 Task: In the event  named  Team Building Event: Mini Golf Tournament, Set a range of dates when you can accept meetings  '14 Jul â€" 1 Aug 2023'. Select a duration of  60 min. Select working hours  	_x000D_
MON- SAT 10:30am â€" 6:00pm. Add time before or after your events  as 15 min. Set the frequency of available time slots for invitees as  45 min. Set the minimum notice period and maximum events allowed per day as  48 hours and 2. , logged in from the account softage.4@softage.net and add another guest for the event, softage.5@softage.net
Action: Mouse pressed left at (407, 293)
Screenshot: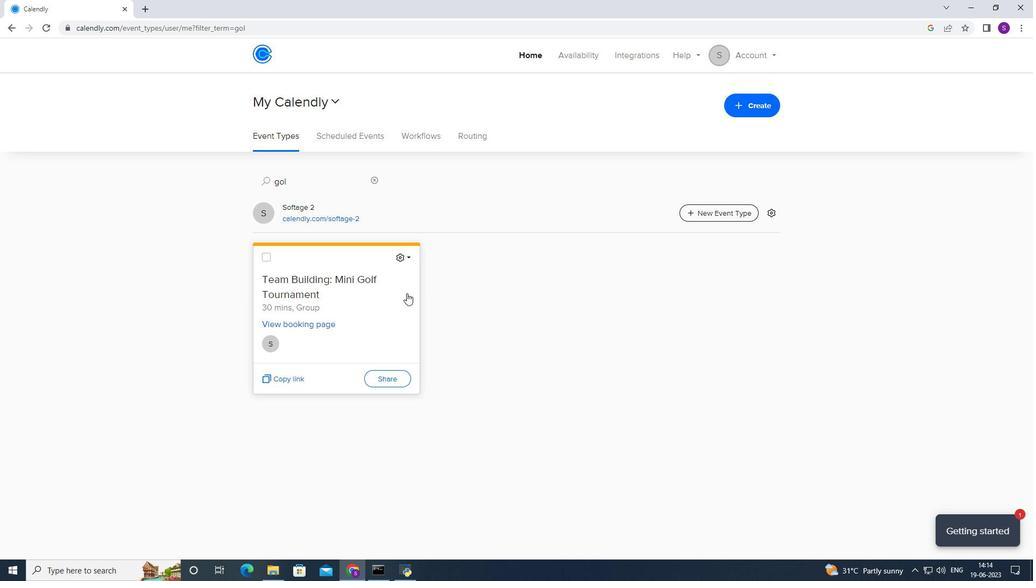 
Action: Mouse moved to (356, 235)
Screenshot: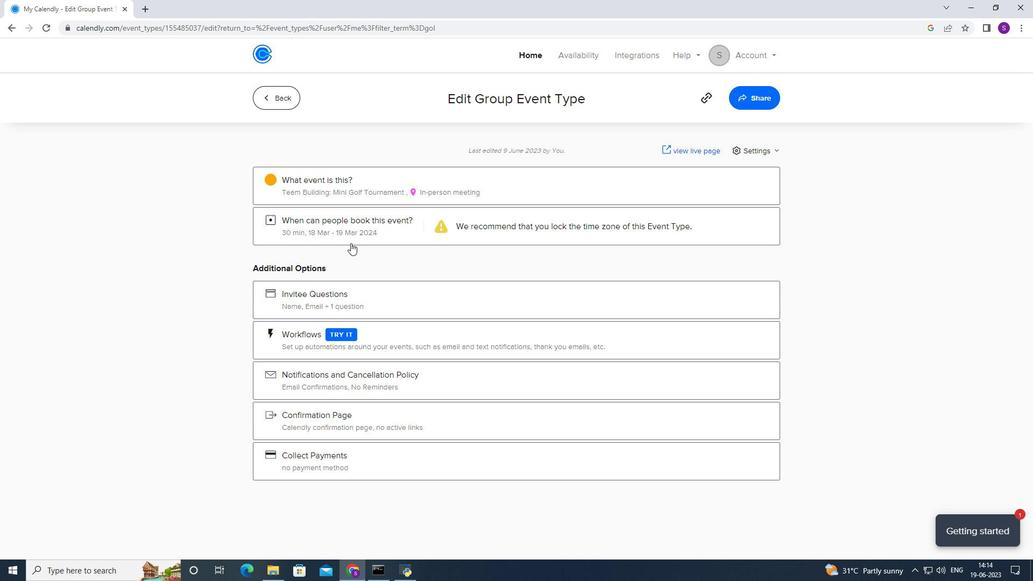 
Action: Mouse pressed left at (356, 235)
Screenshot: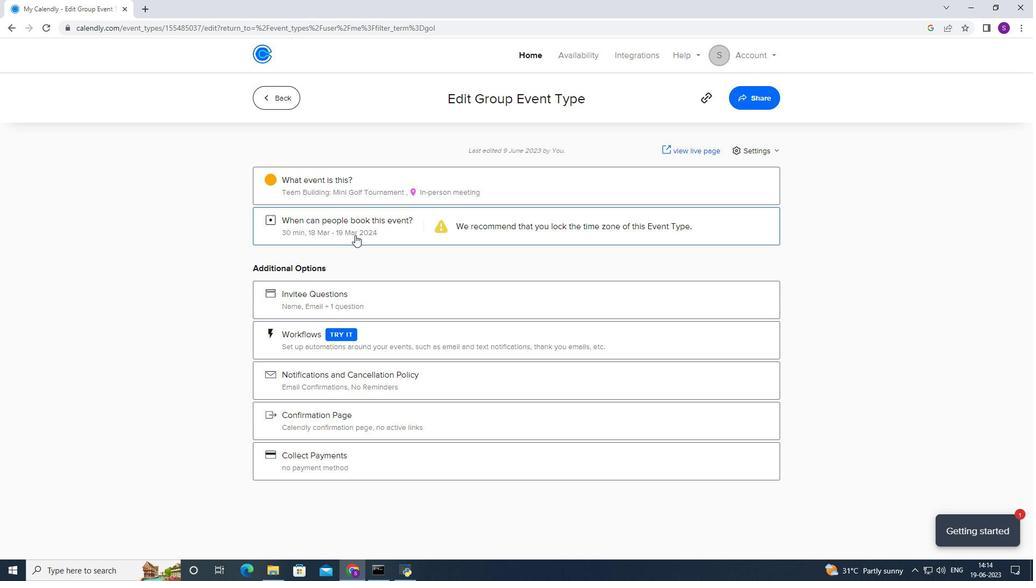 
Action: Mouse moved to (380, 353)
Screenshot: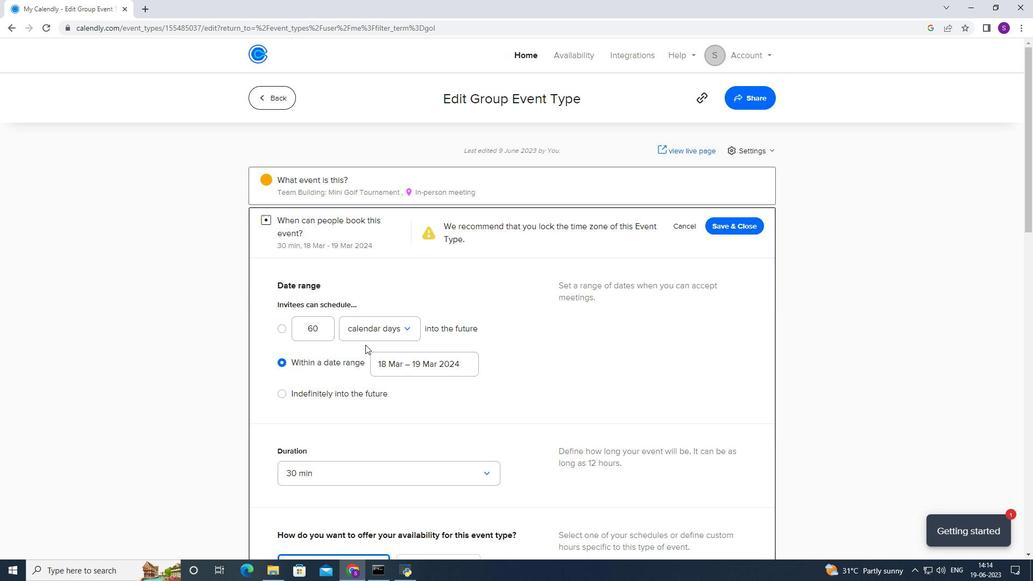 
Action: Mouse pressed left at (380, 353)
Screenshot: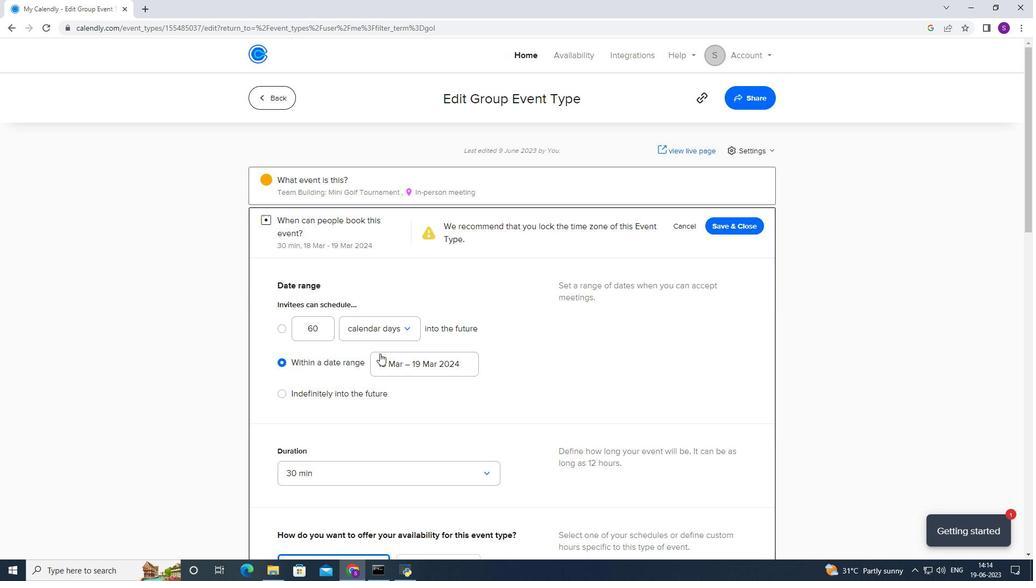 
Action: Mouse moved to (444, 163)
Screenshot: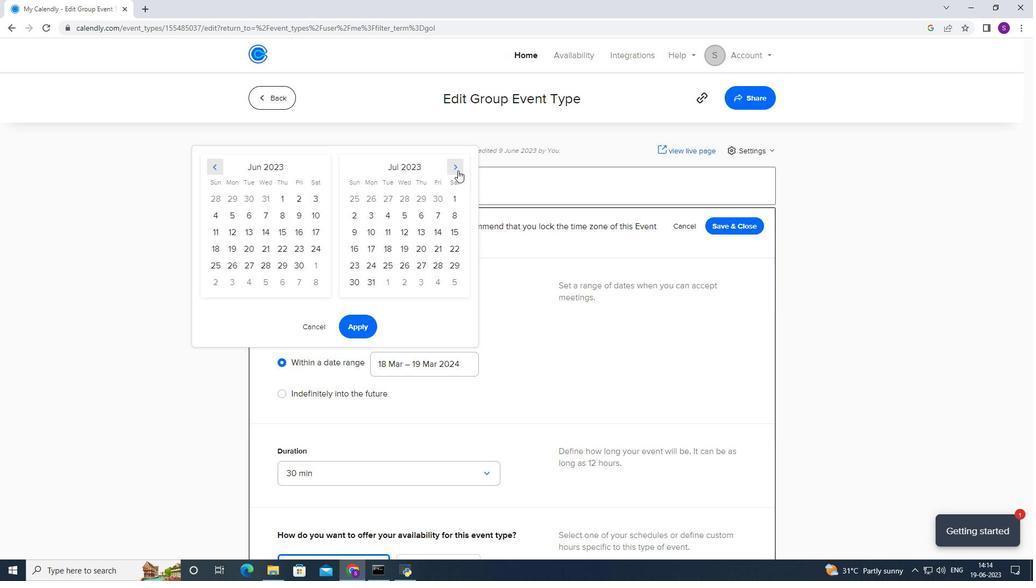 
Action: Mouse pressed left at (444, 163)
Screenshot: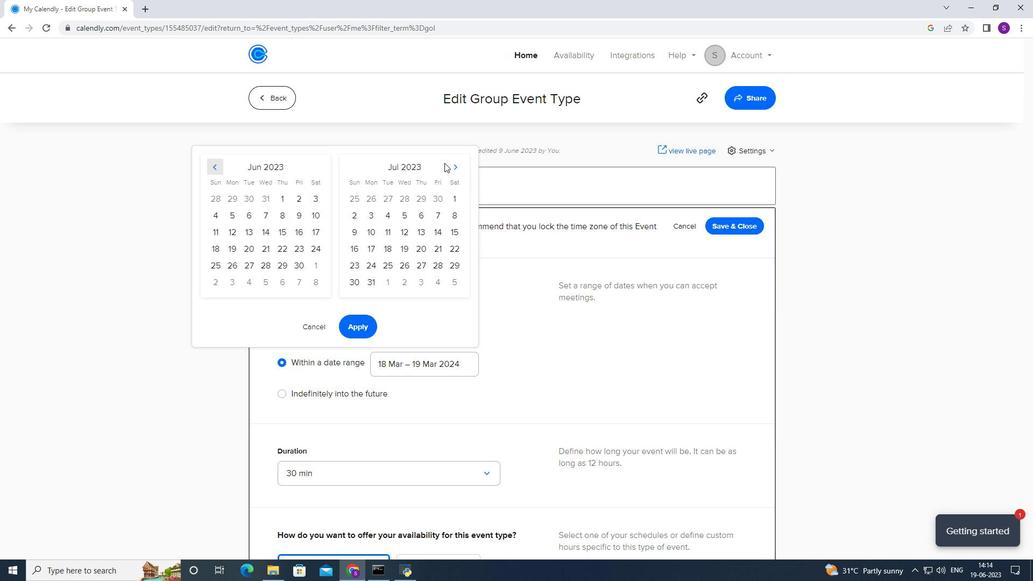 
Action: Mouse moved to (451, 169)
Screenshot: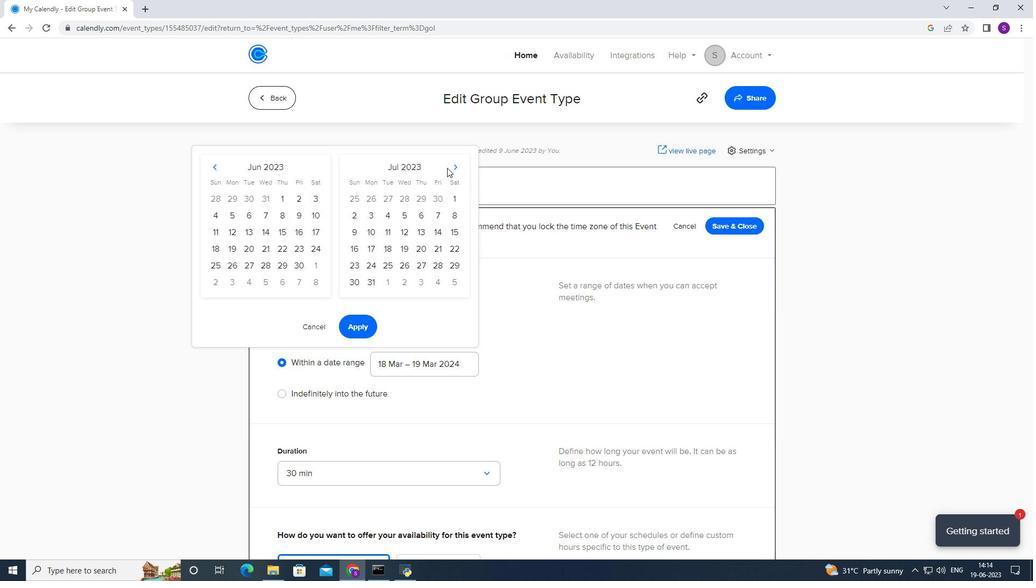 
Action: Mouse pressed left at (451, 169)
Screenshot: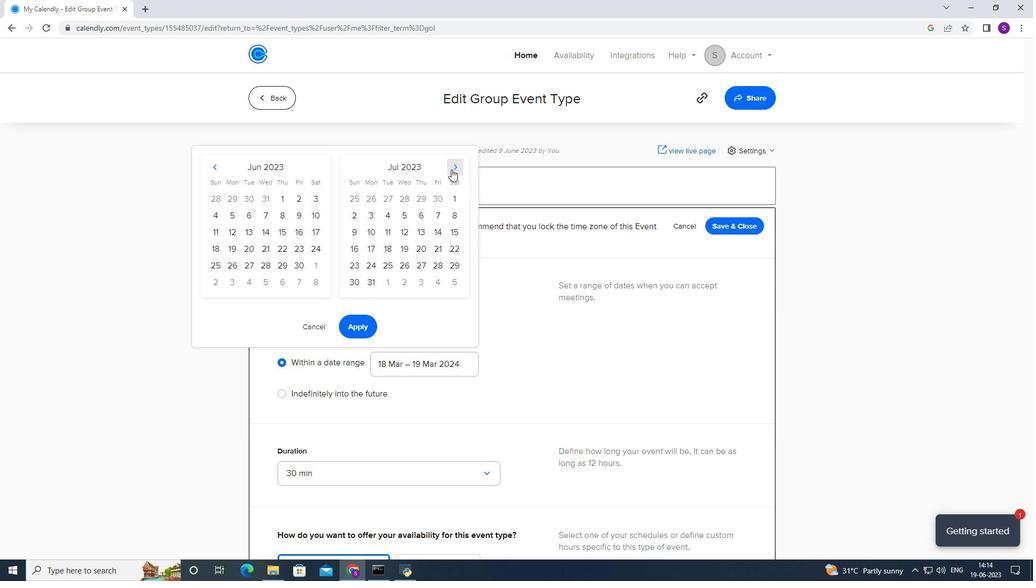 
Action: Mouse moved to (292, 231)
Screenshot: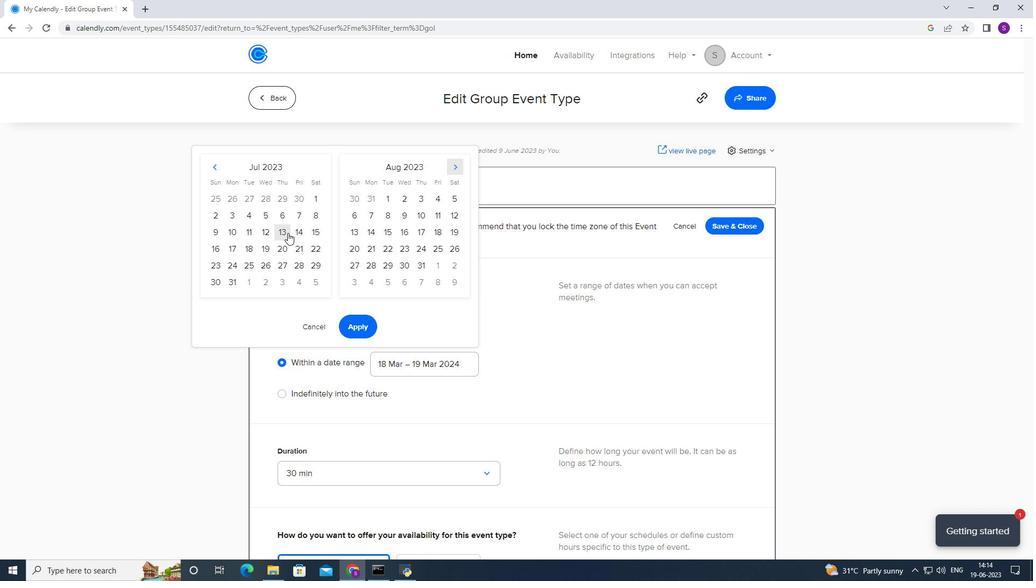 
Action: Mouse pressed left at (292, 231)
Screenshot: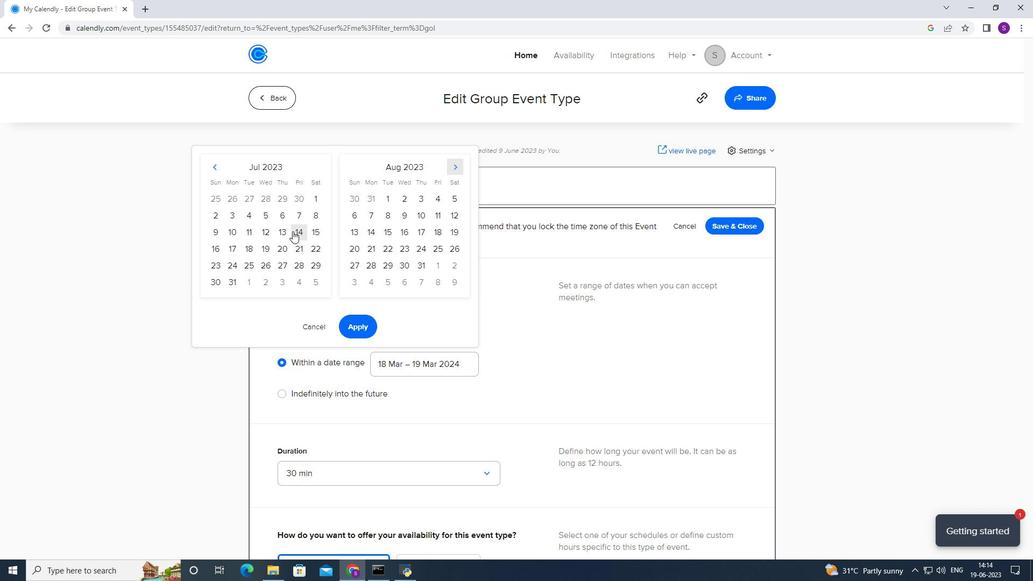 
Action: Mouse moved to (393, 198)
Screenshot: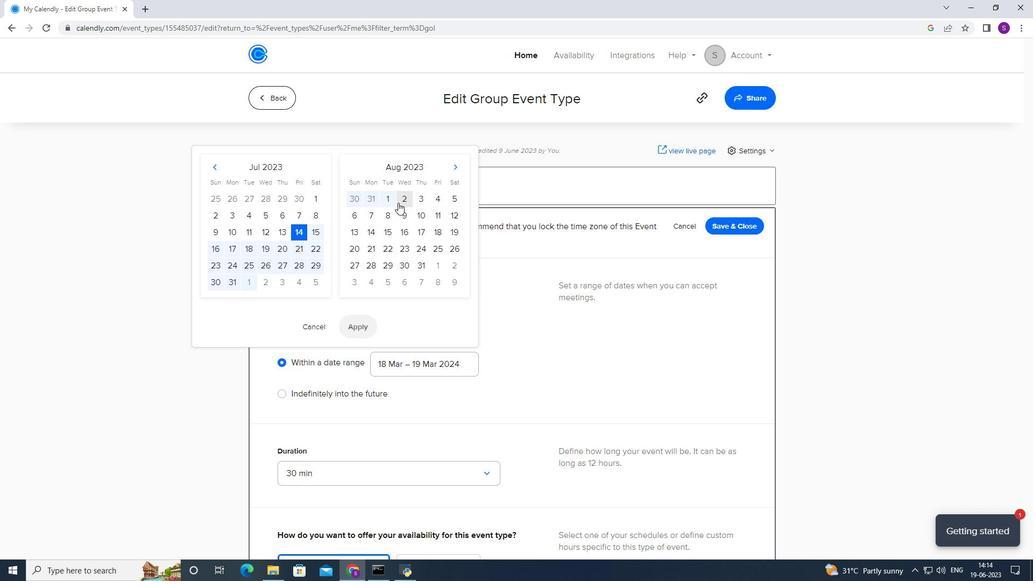 
Action: Mouse pressed left at (393, 198)
Screenshot: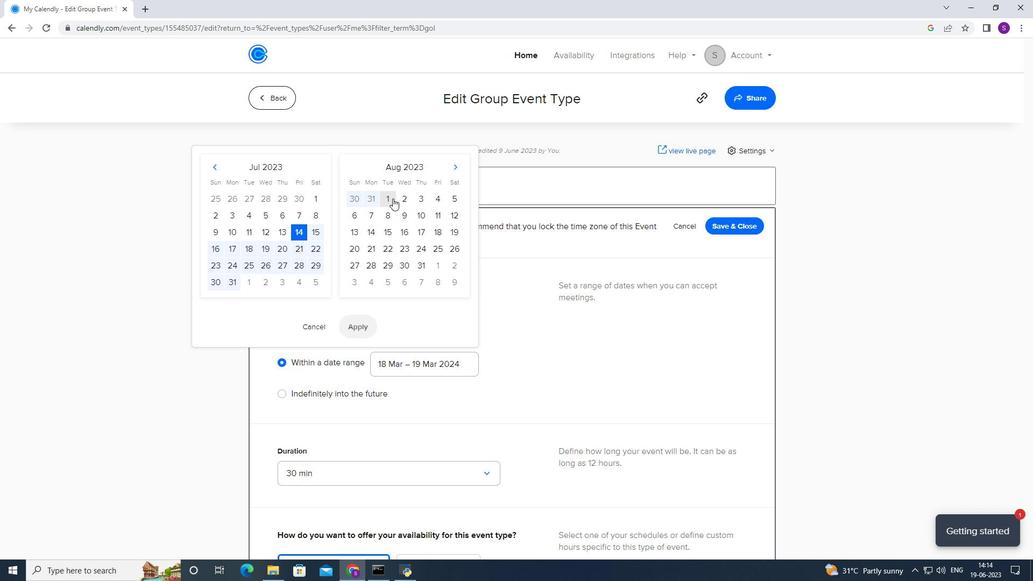 
Action: Mouse moved to (359, 324)
Screenshot: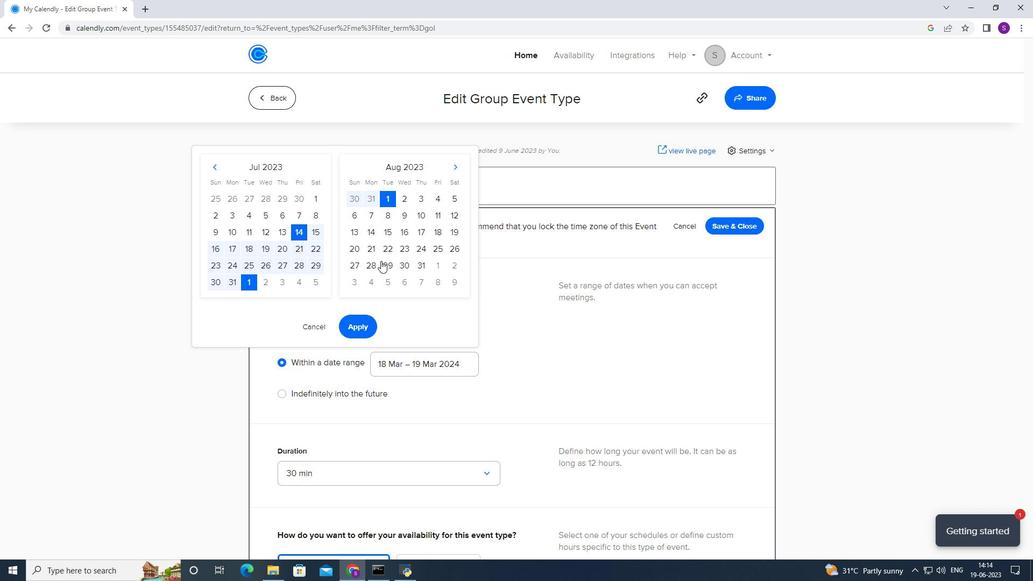
Action: Mouse pressed left at (359, 324)
Screenshot: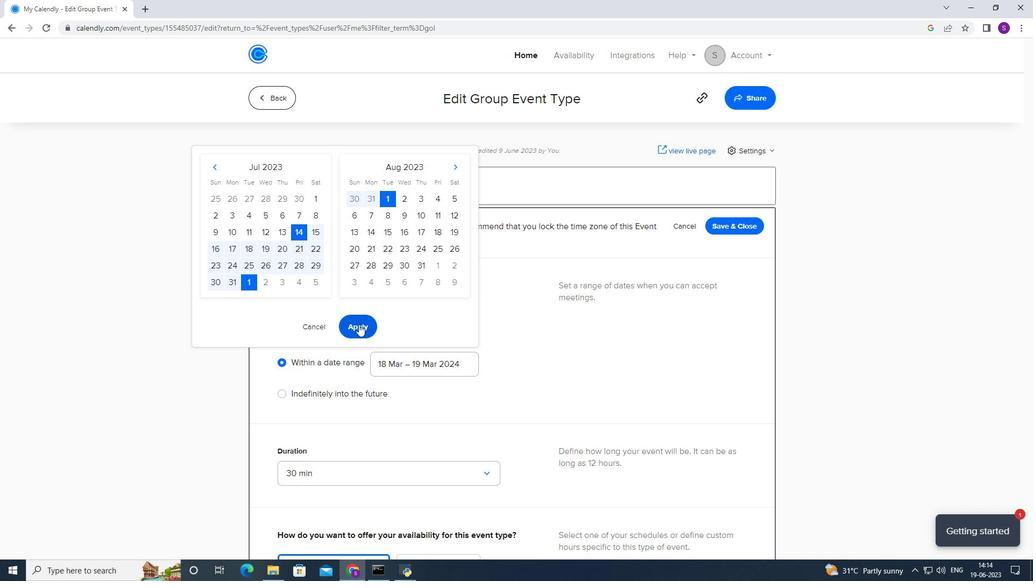 
Action: Mouse scrolled (359, 324) with delta (0, 0)
Screenshot: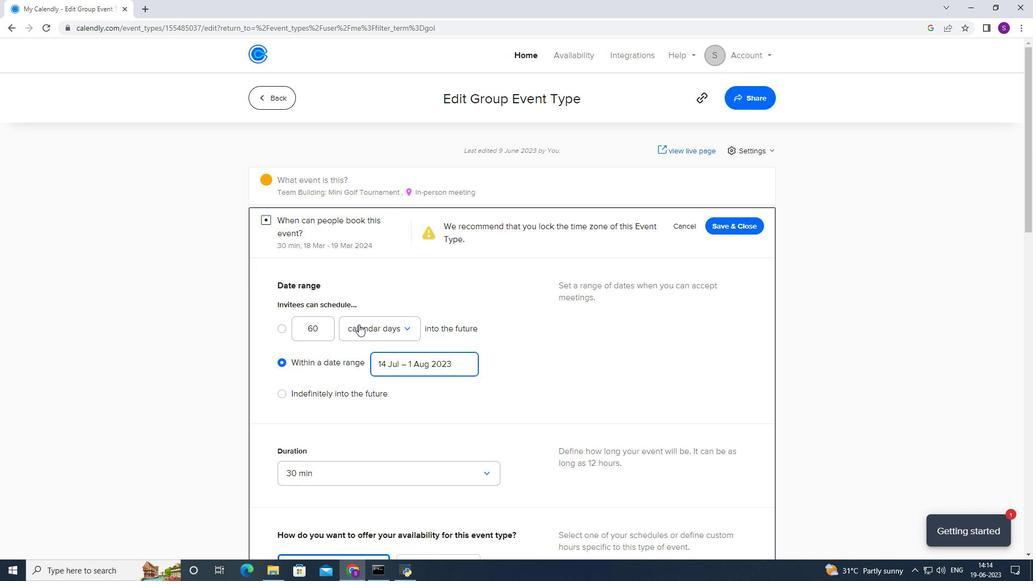 
Action: Mouse scrolled (359, 324) with delta (0, 0)
Screenshot: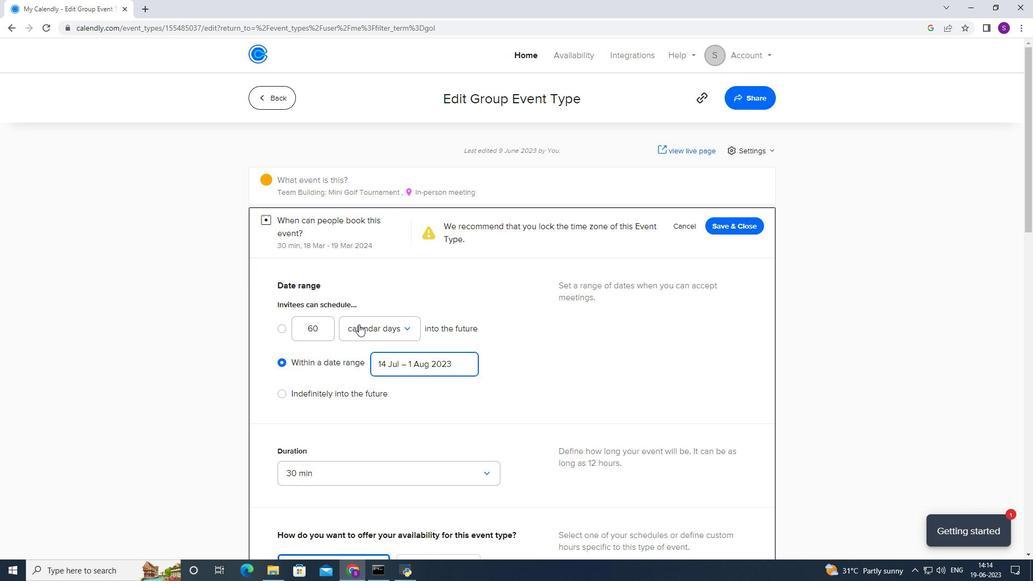 
Action: Mouse scrolled (359, 324) with delta (0, 0)
Screenshot: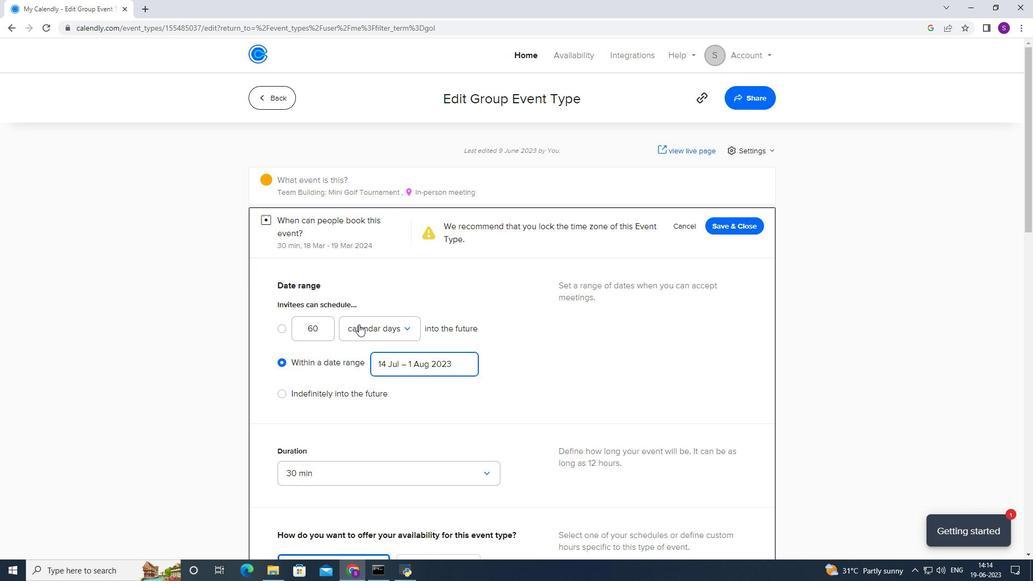 
Action: Mouse scrolled (359, 324) with delta (0, 0)
Screenshot: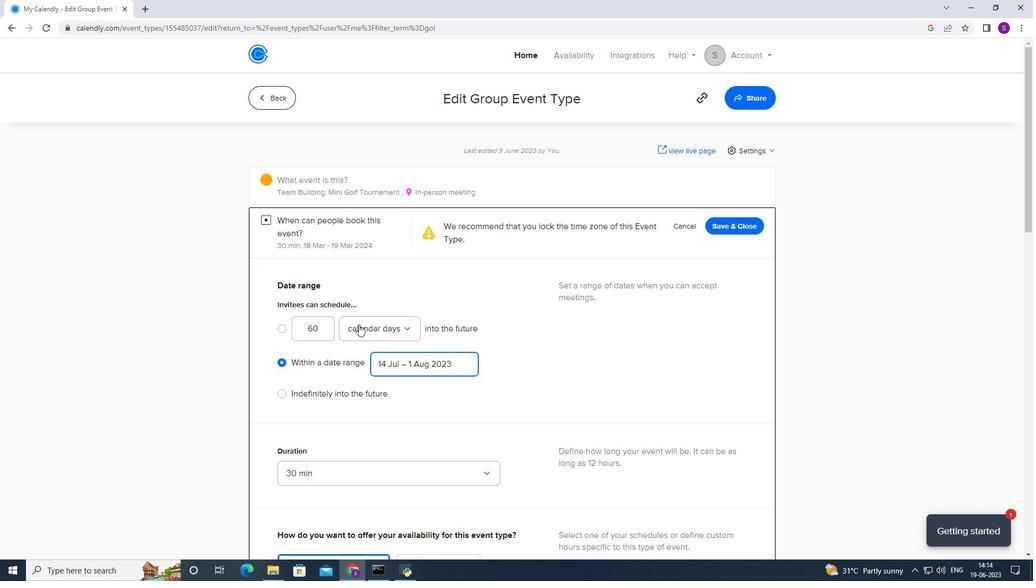 
Action: Mouse scrolled (359, 324) with delta (0, 0)
Screenshot: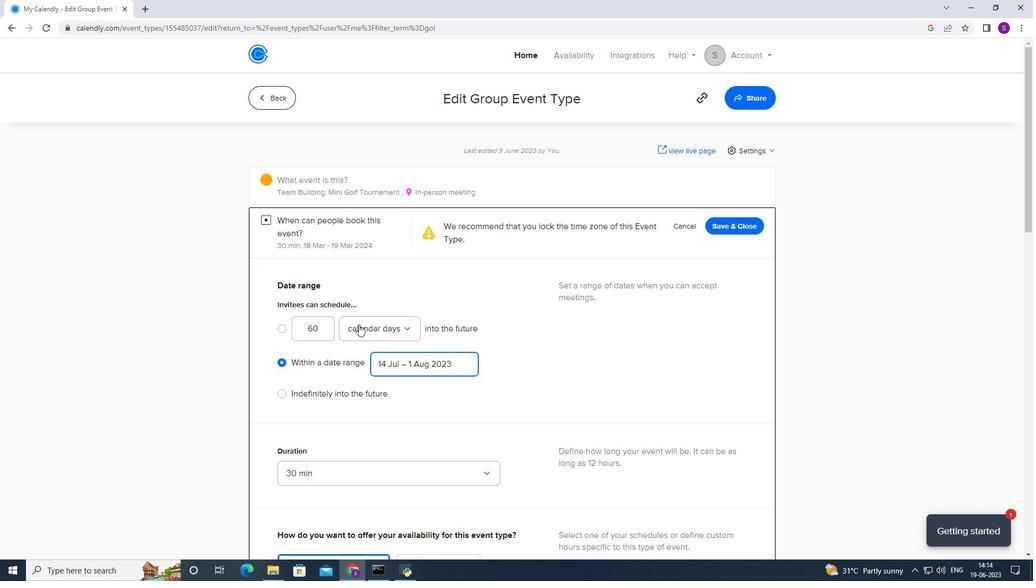 
Action: Mouse scrolled (359, 324) with delta (0, 0)
Screenshot: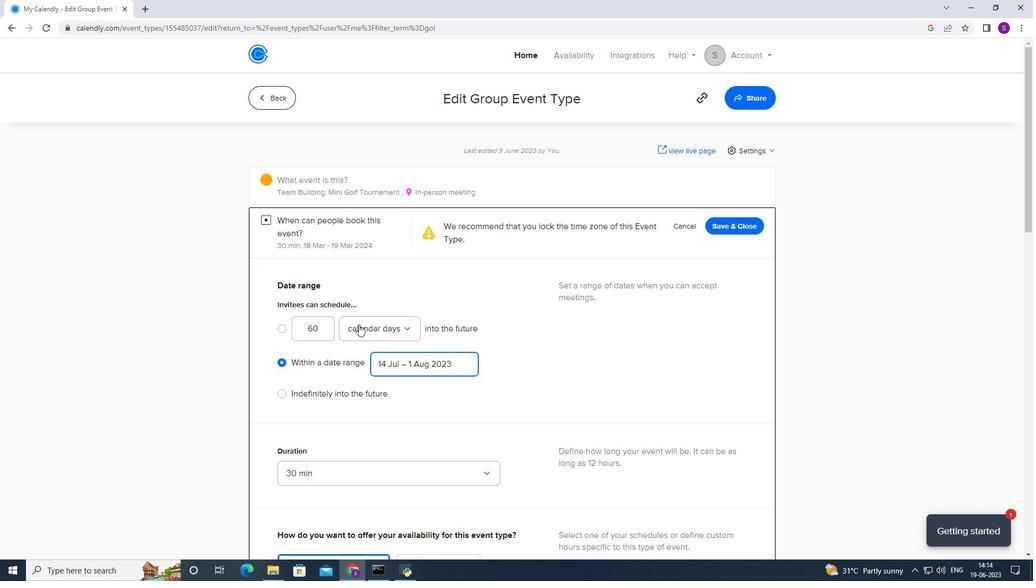 
Action: Mouse scrolled (359, 324) with delta (0, 0)
Screenshot: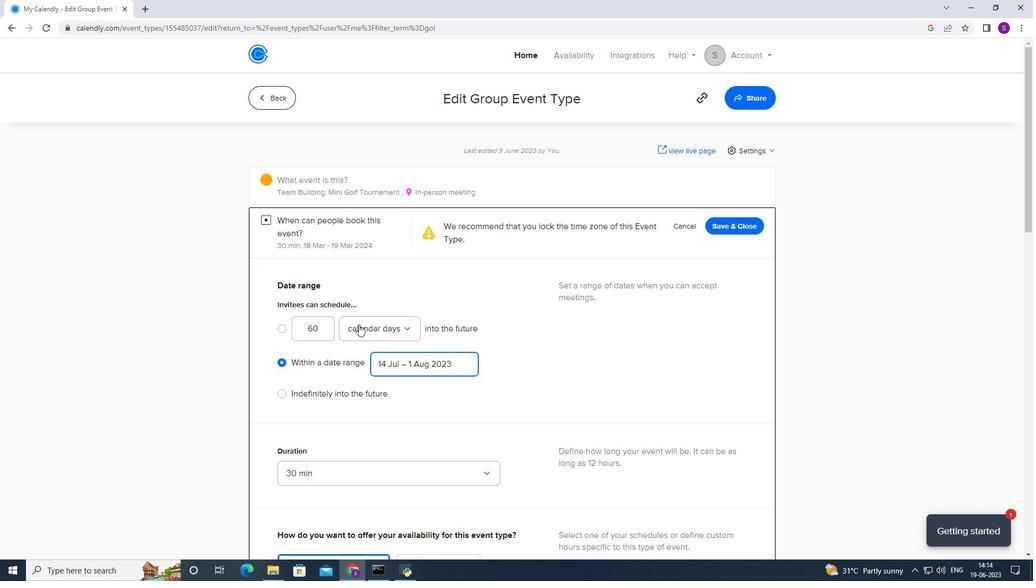
Action: Mouse moved to (363, 302)
Screenshot: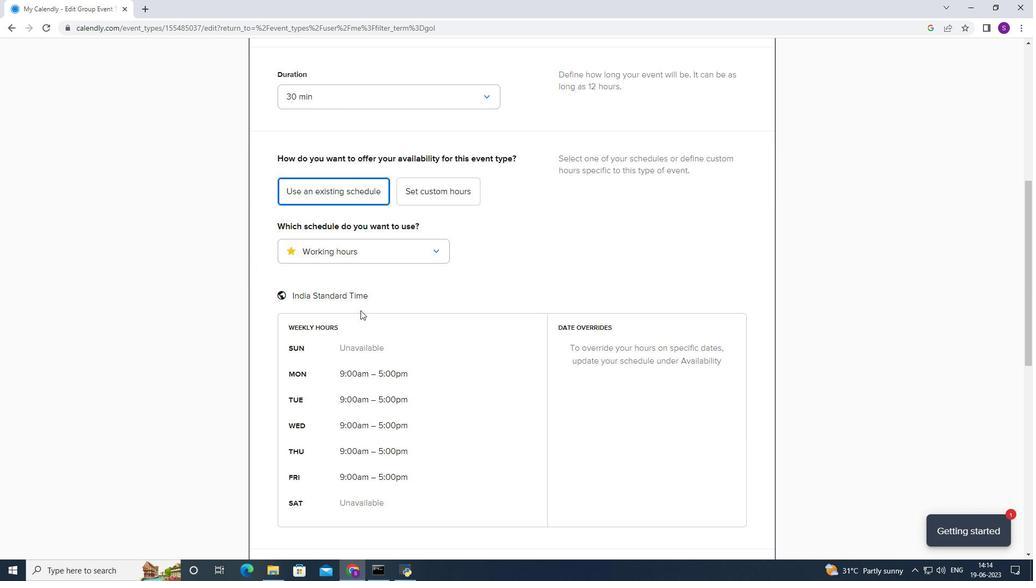 
Action: Mouse scrolled (363, 303) with delta (0, 0)
Screenshot: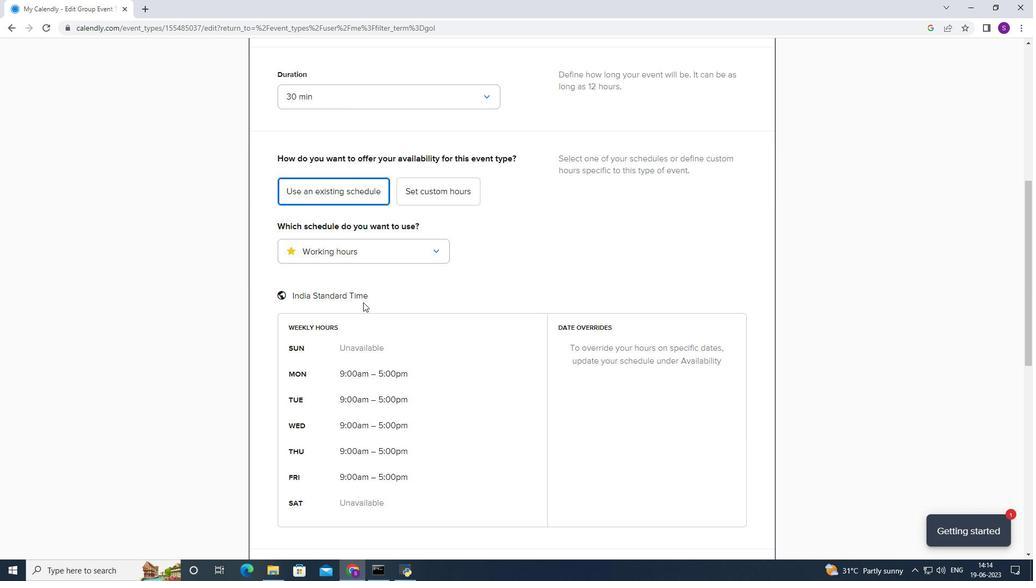 
Action: Mouse scrolled (363, 303) with delta (0, 0)
Screenshot: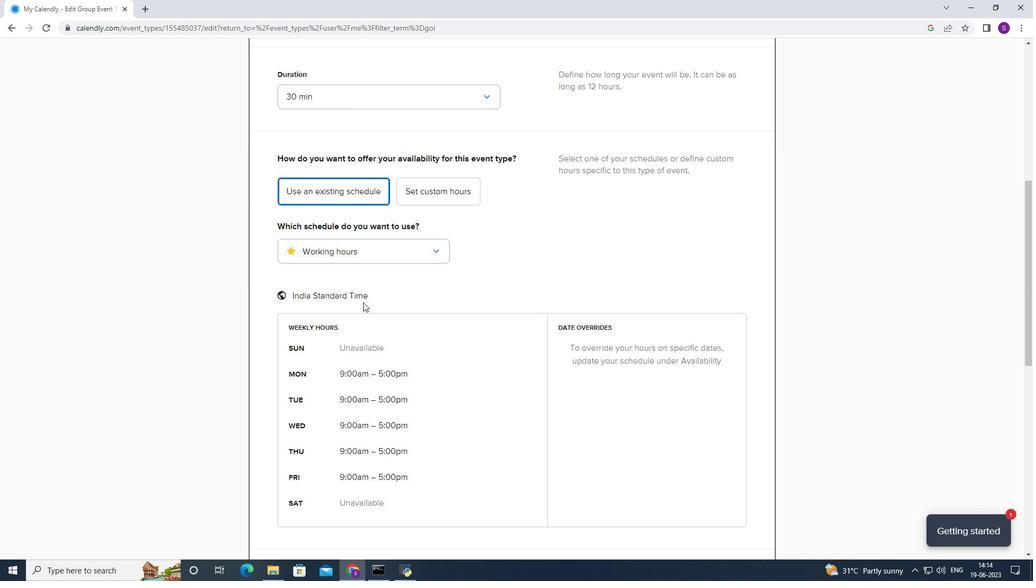 
Action: Mouse moved to (453, 219)
Screenshot: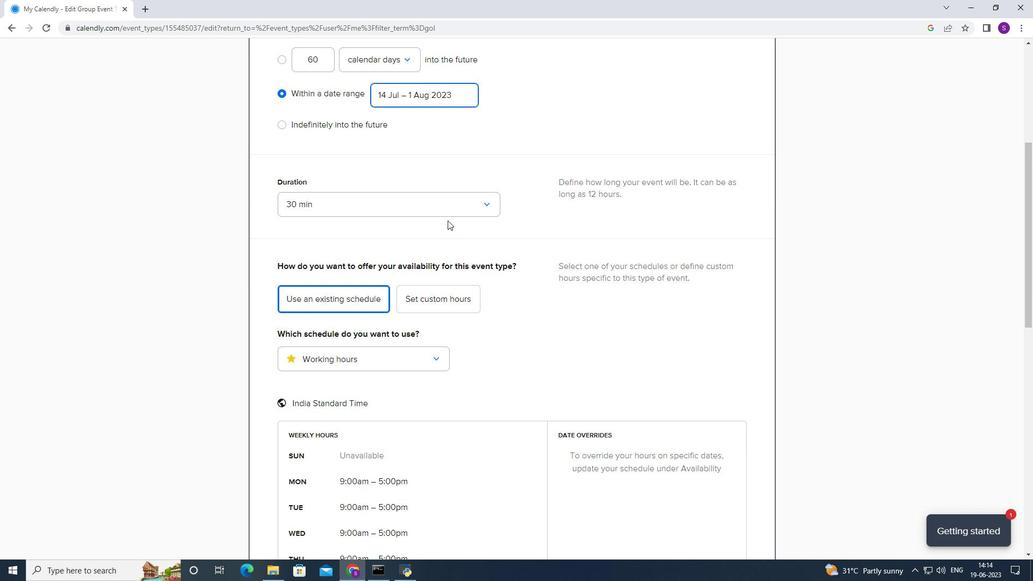 
Action: Mouse pressed left at (453, 219)
Screenshot: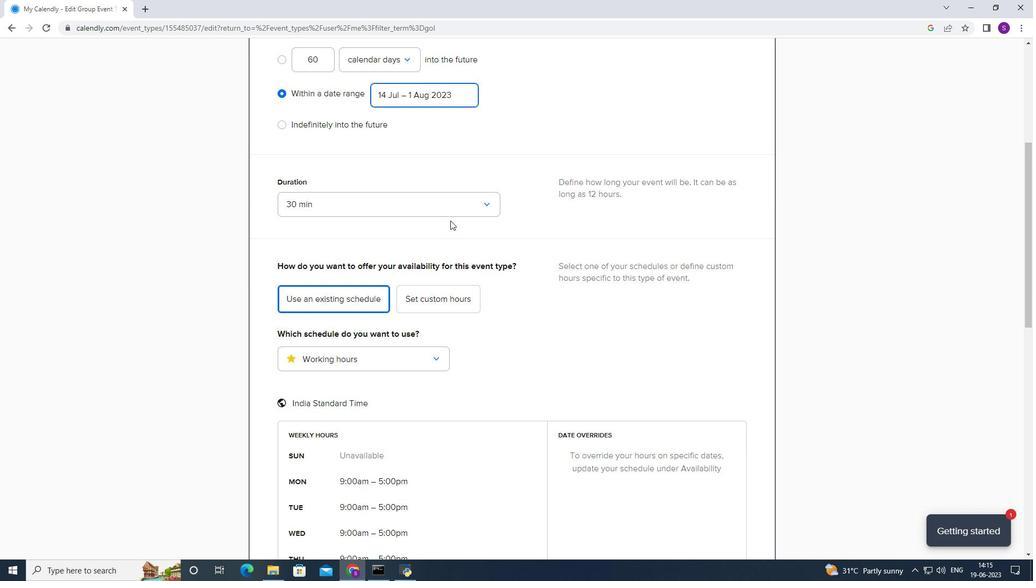 
Action: Mouse moved to (457, 212)
Screenshot: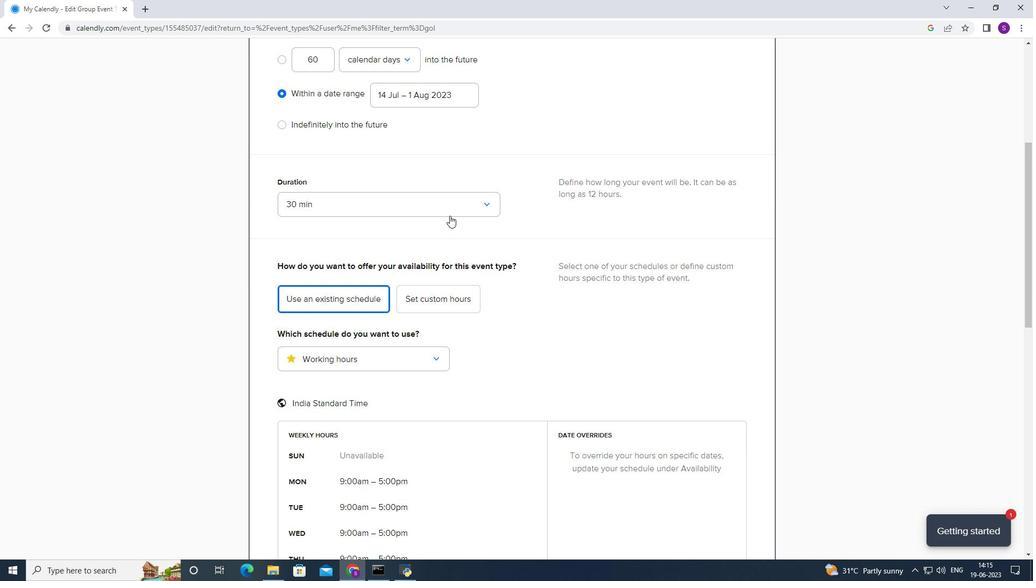 
Action: Mouse pressed left at (457, 212)
Screenshot: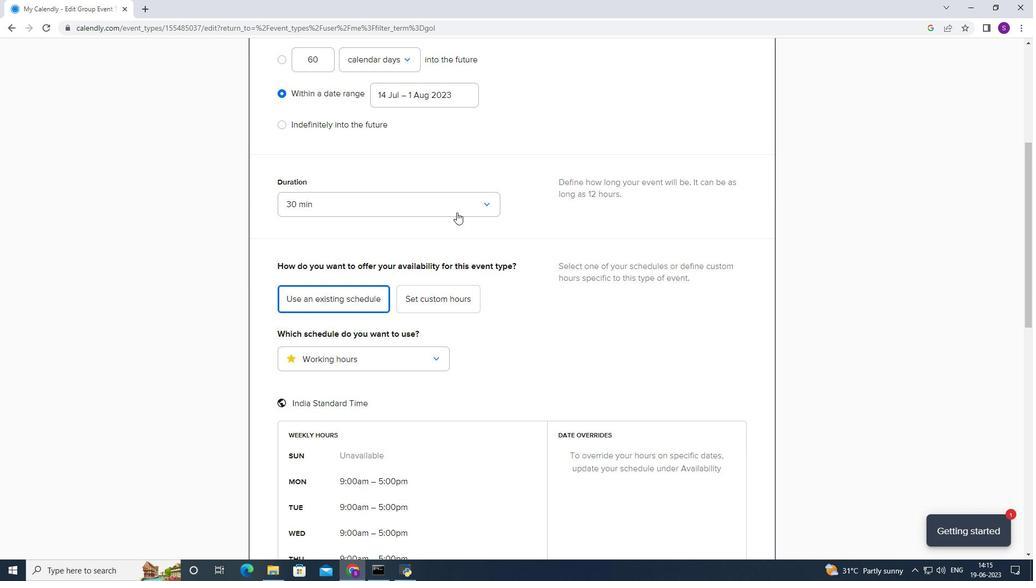 
Action: Mouse moved to (341, 290)
Screenshot: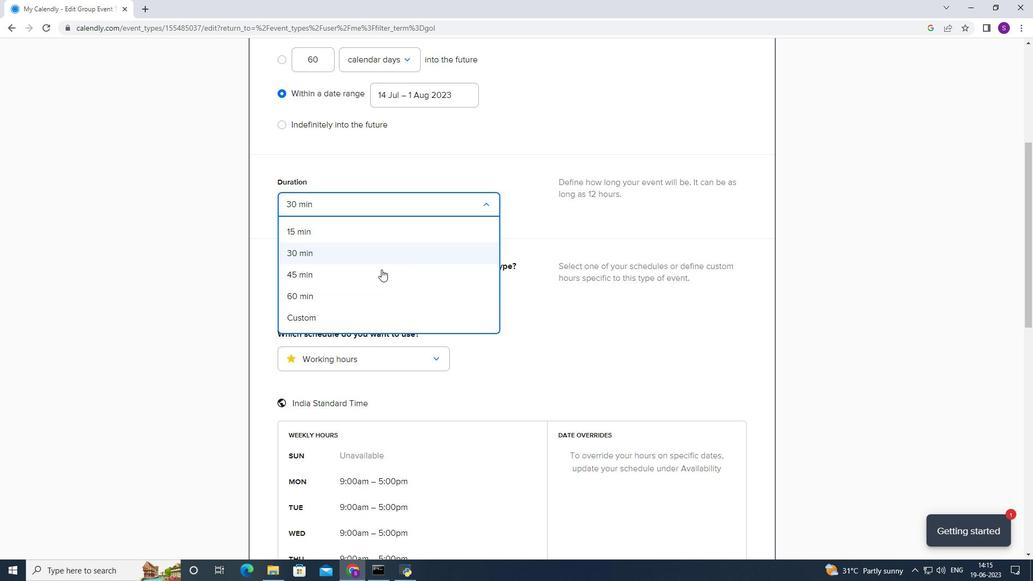 
Action: Mouse pressed left at (341, 290)
Screenshot: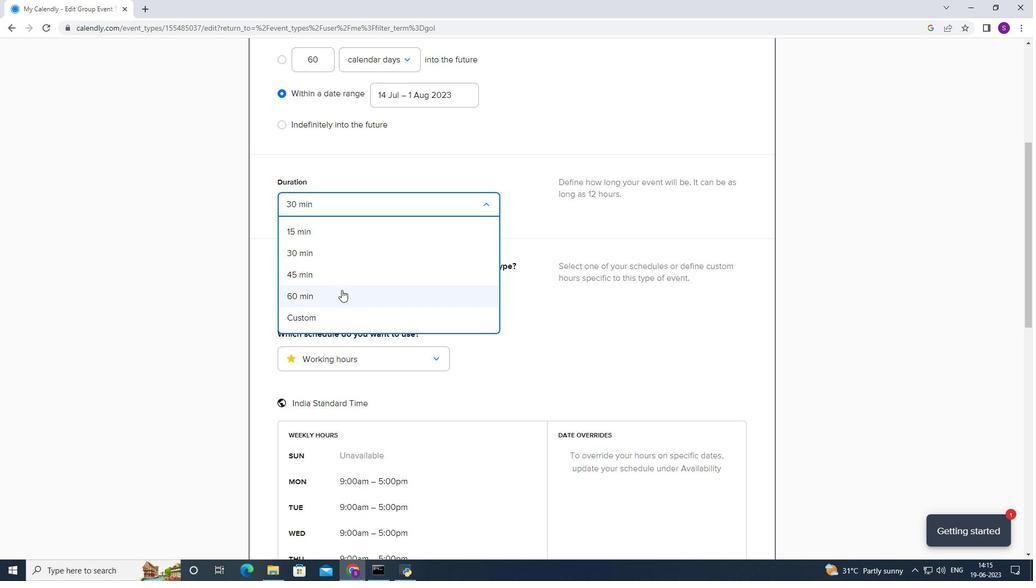 
Action: Mouse moved to (408, 302)
Screenshot: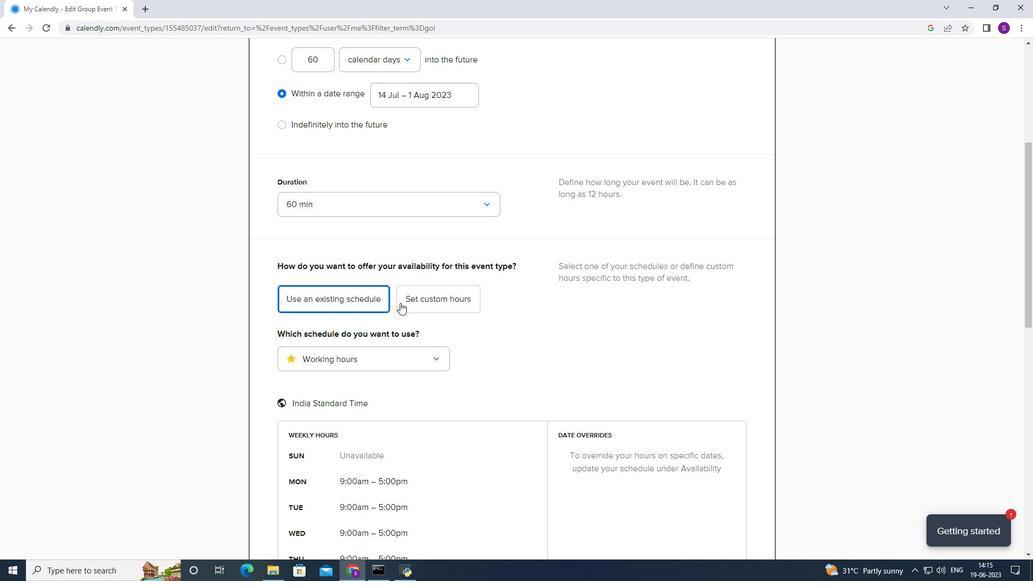 
Action: Mouse pressed left at (408, 302)
Screenshot: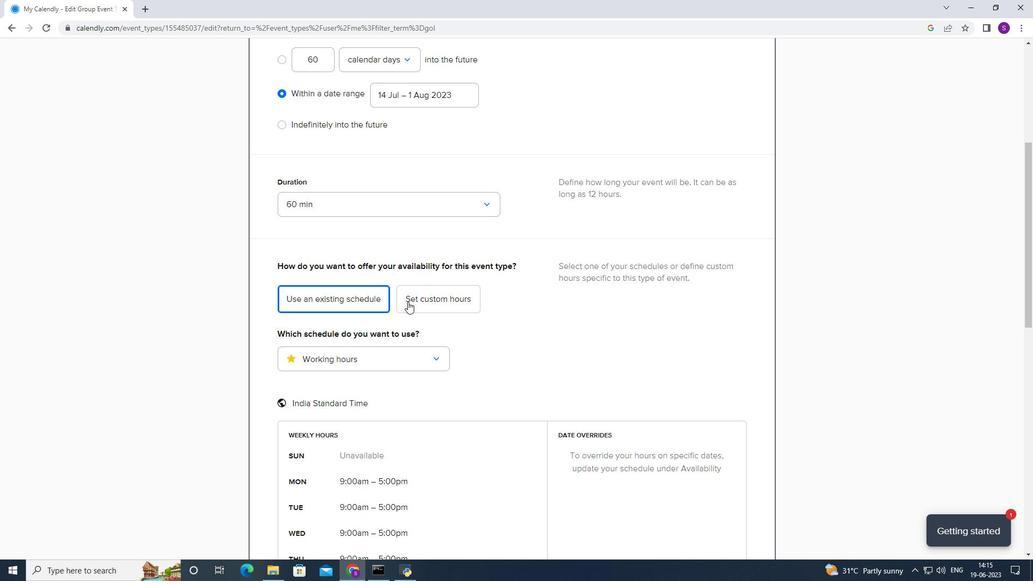 
Action: Mouse moved to (400, 353)
Screenshot: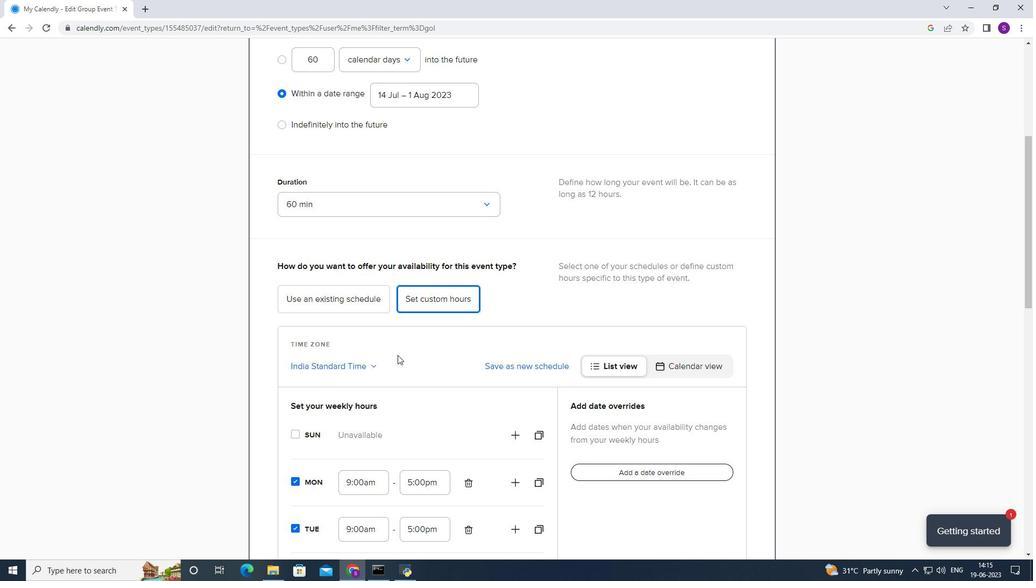 
Action: Mouse scrolled (400, 352) with delta (0, 0)
Screenshot: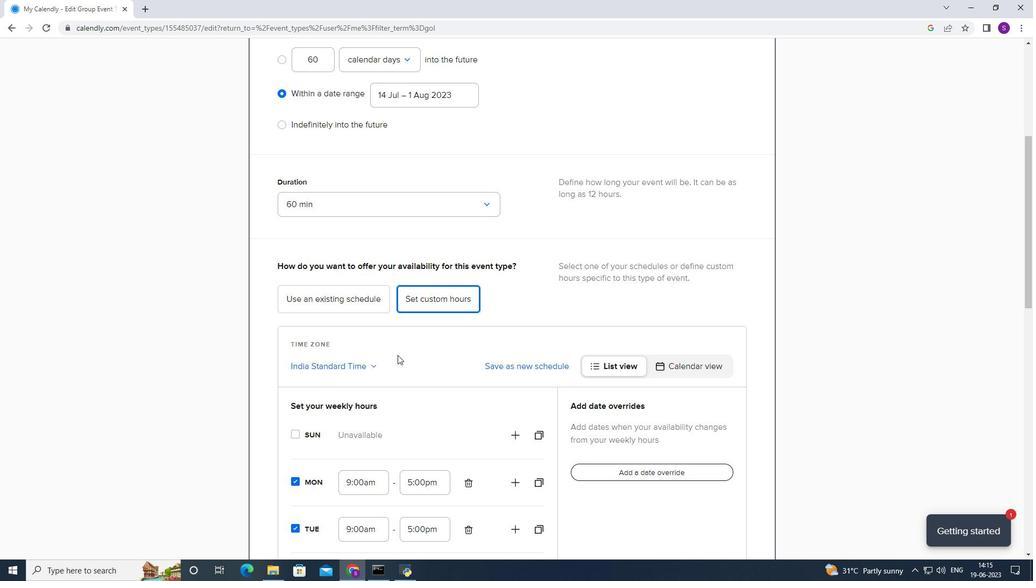 
Action: Mouse moved to (401, 352)
Screenshot: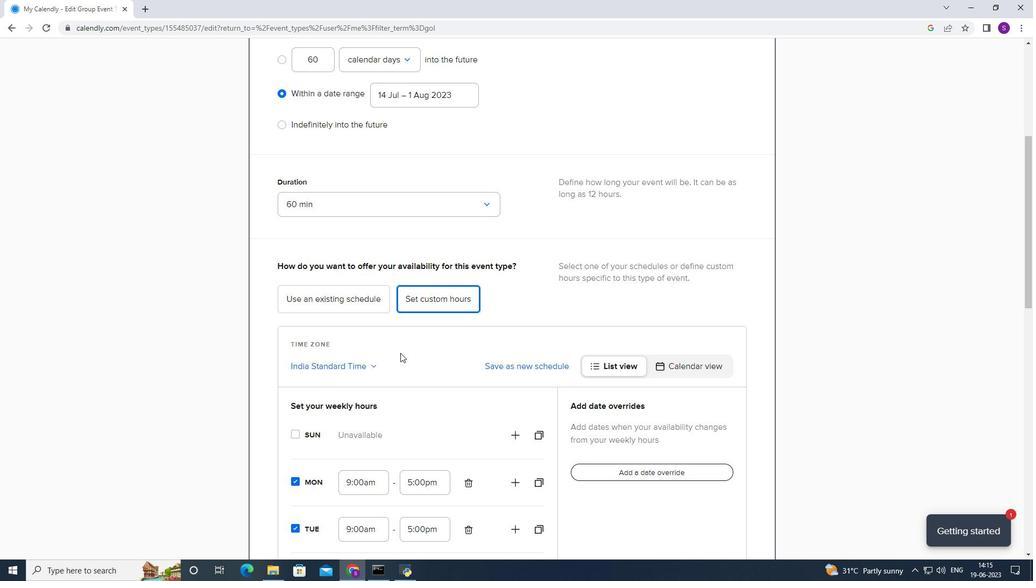 
Action: Mouse scrolled (400, 352) with delta (0, 0)
Screenshot: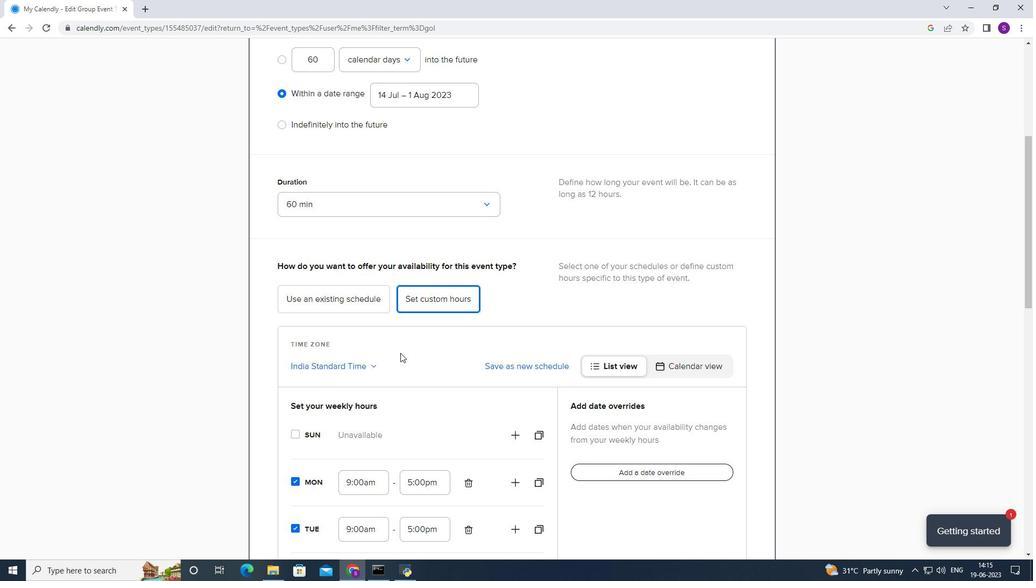 
Action: Mouse moved to (401, 351)
Screenshot: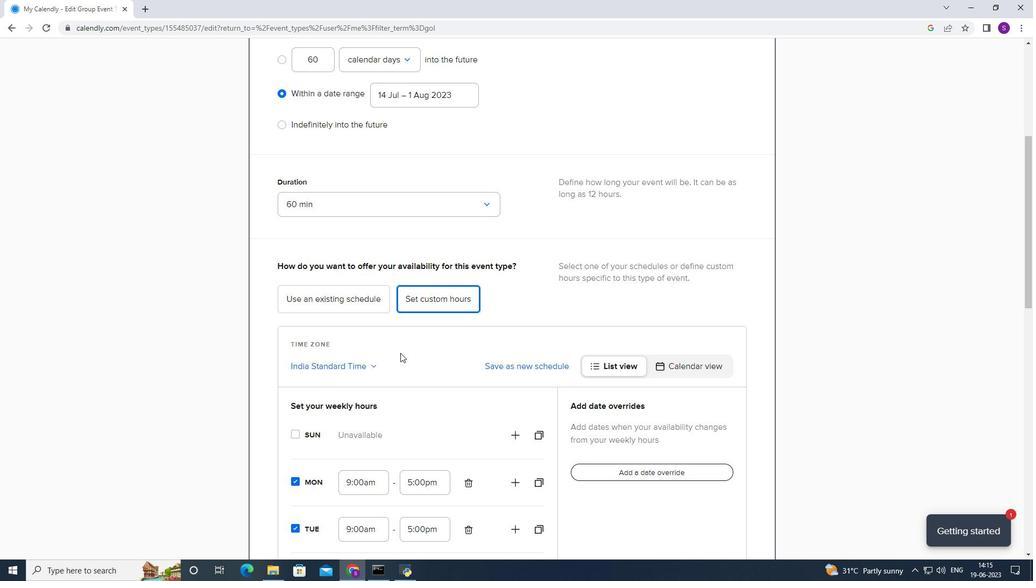 
Action: Mouse scrolled (400, 352) with delta (0, 0)
Screenshot: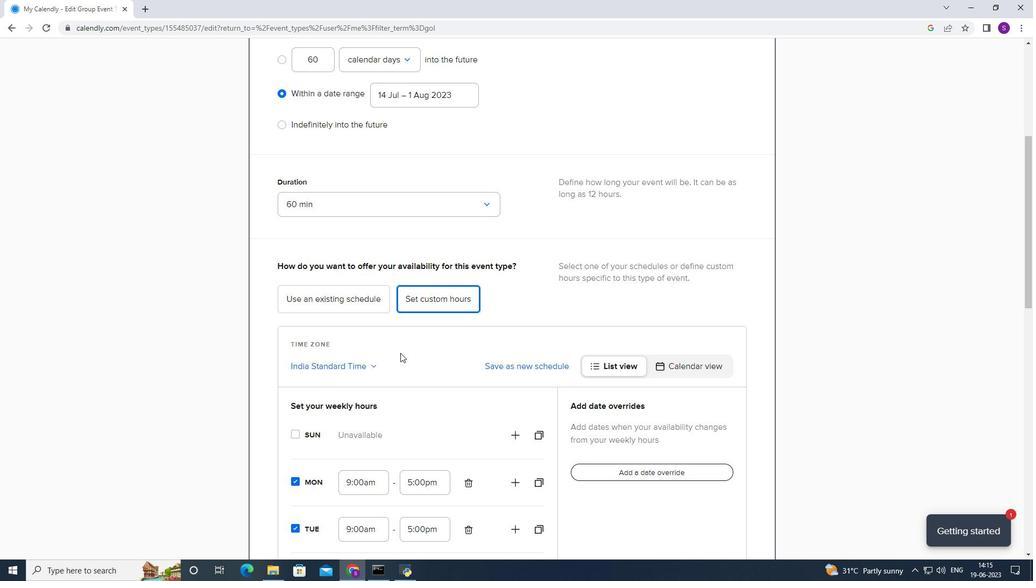 
Action: Mouse scrolled (400, 352) with delta (0, 0)
Screenshot: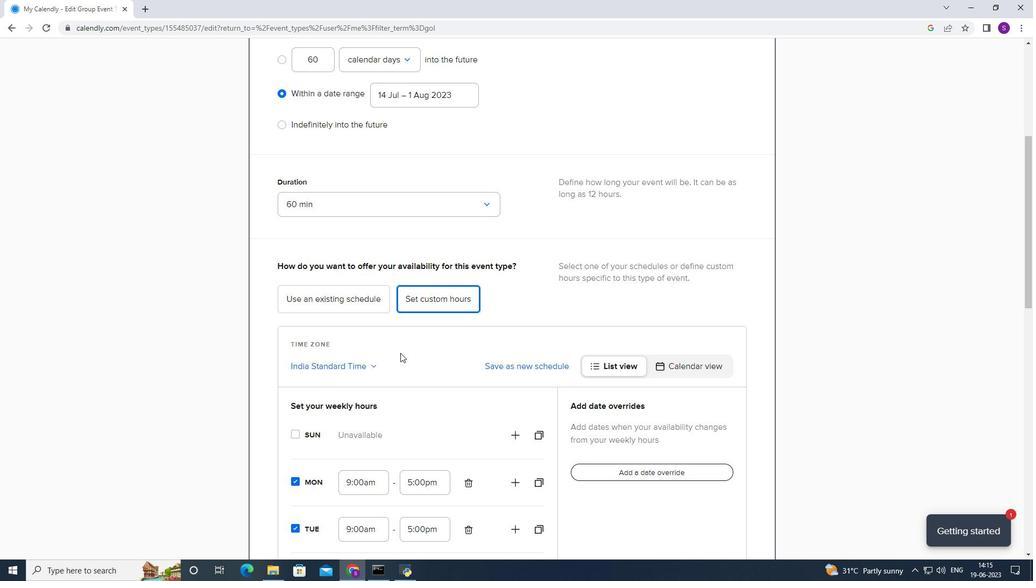 
Action: Mouse scrolled (400, 352) with delta (0, 0)
Screenshot: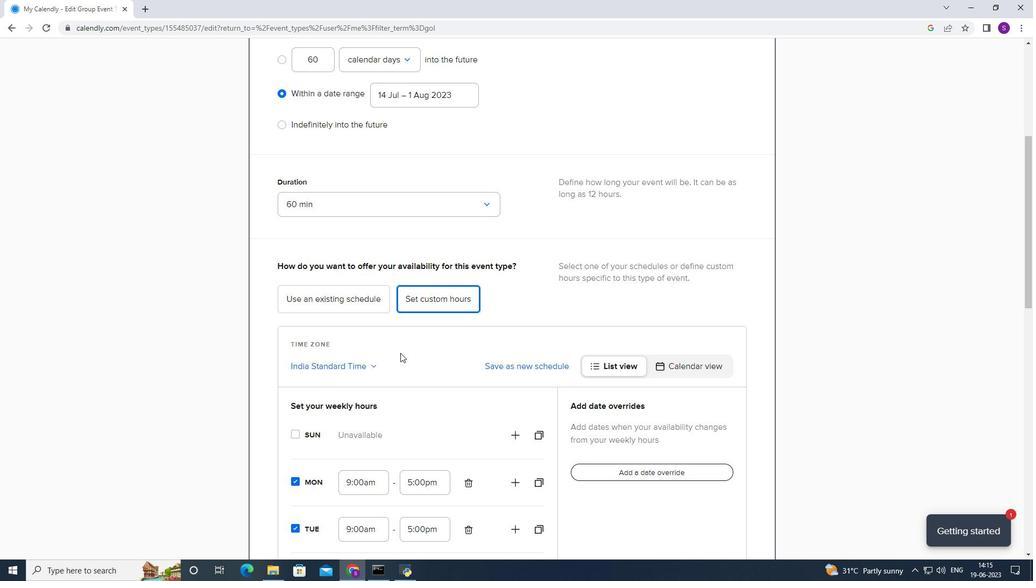 
Action: Mouse moved to (294, 440)
Screenshot: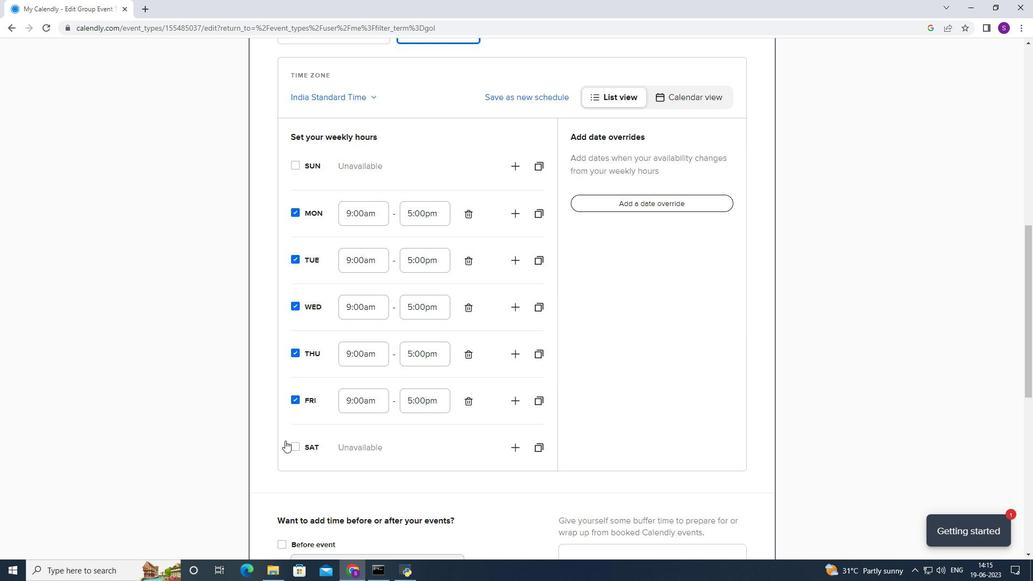 
Action: Mouse pressed left at (294, 440)
Screenshot: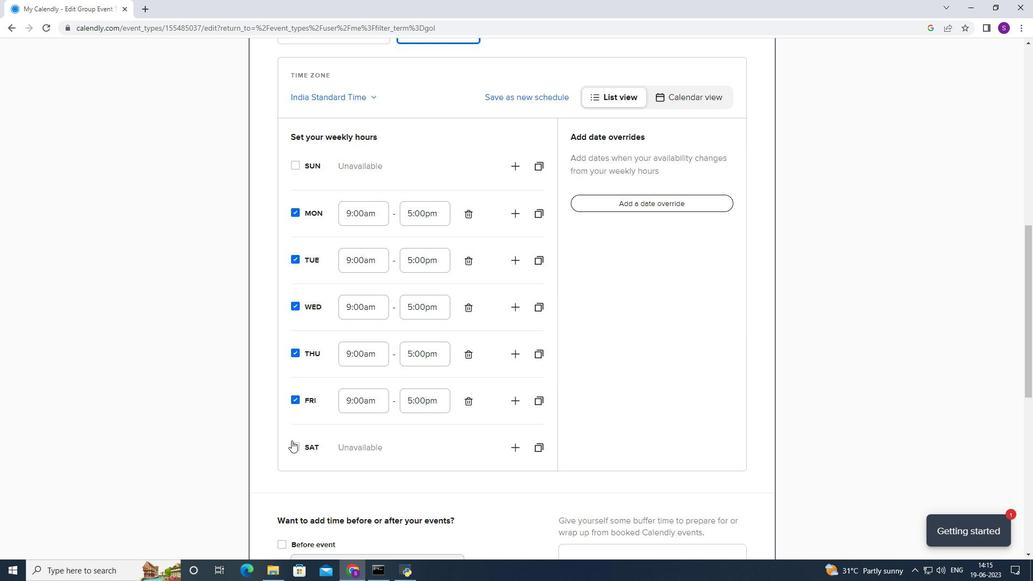 
Action: Mouse moved to (359, 438)
Screenshot: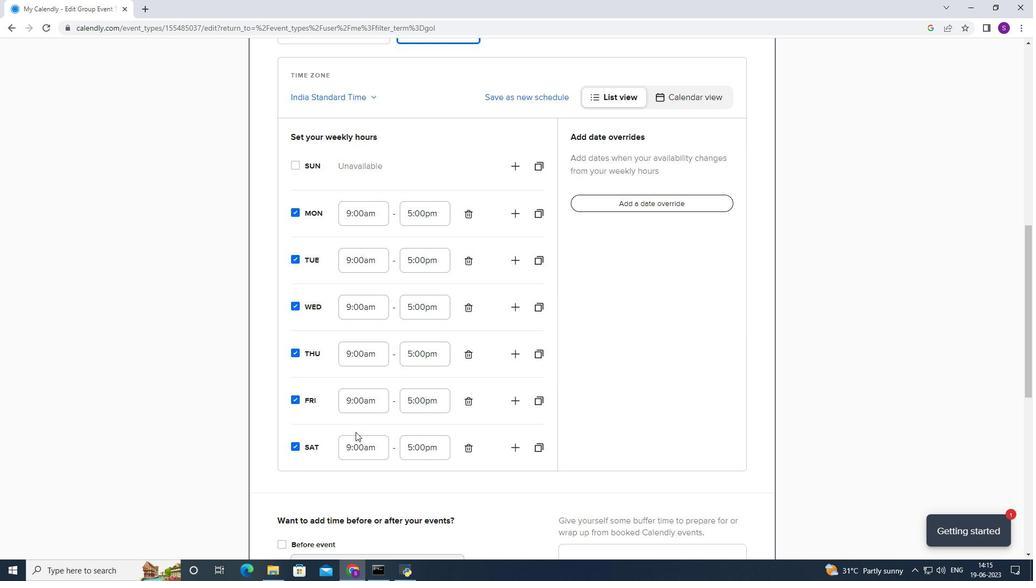 
Action: Mouse pressed left at (359, 438)
Screenshot: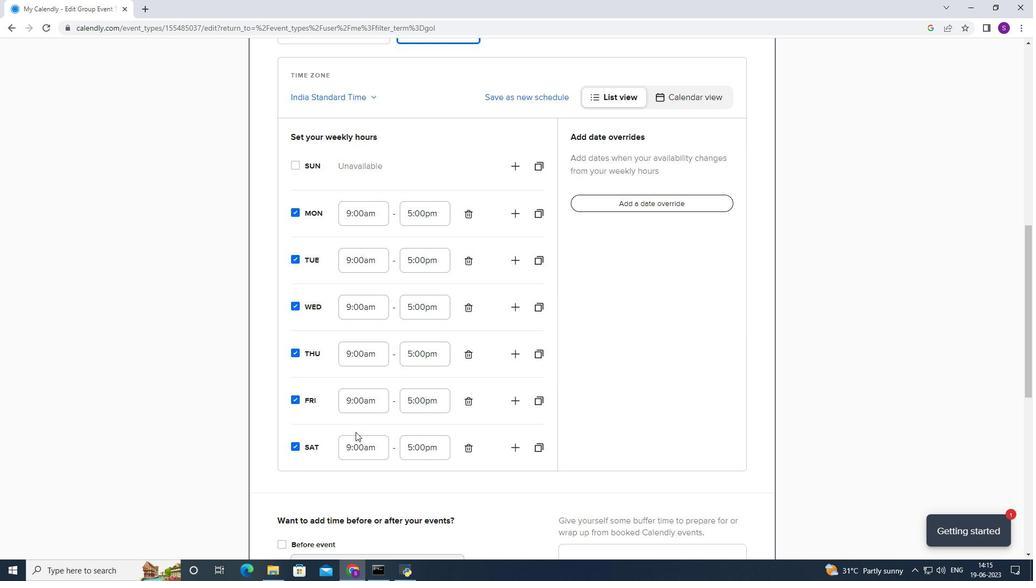 
Action: Mouse moved to (368, 496)
Screenshot: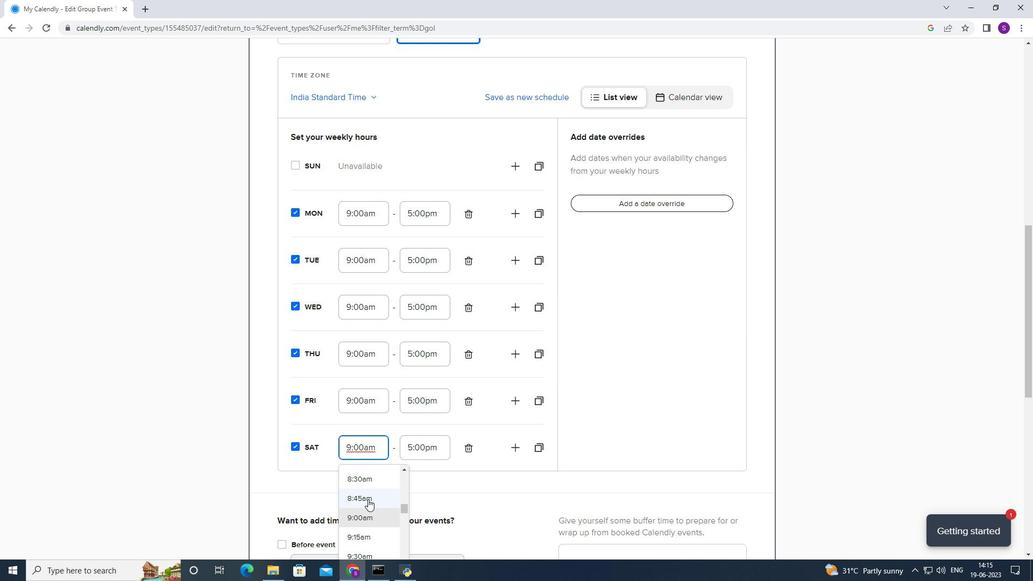 
Action: Mouse scrolled (368, 495) with delta (0, 0)
Screenshot: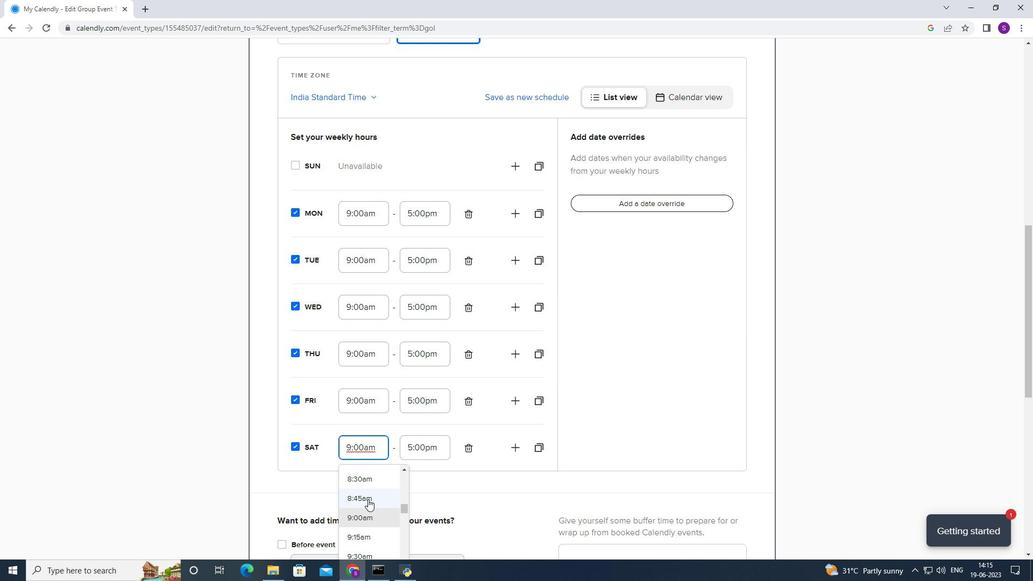 
Action: Mouse scrolled (368, 495) with delta (0, 0)
Screenshot: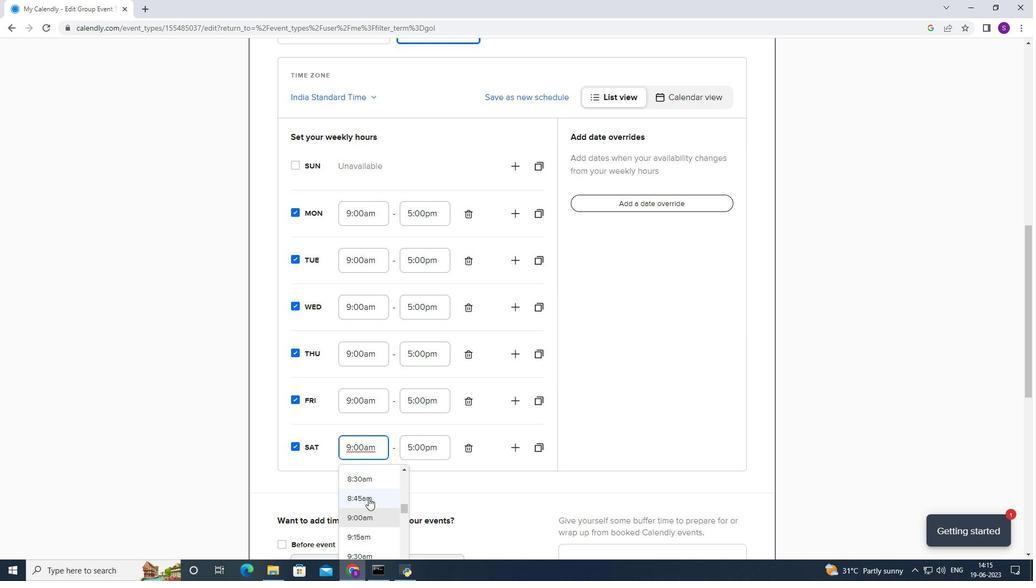 
Action: Mouse scrolled (368, 495) with delta (0, 0)
Screenshot: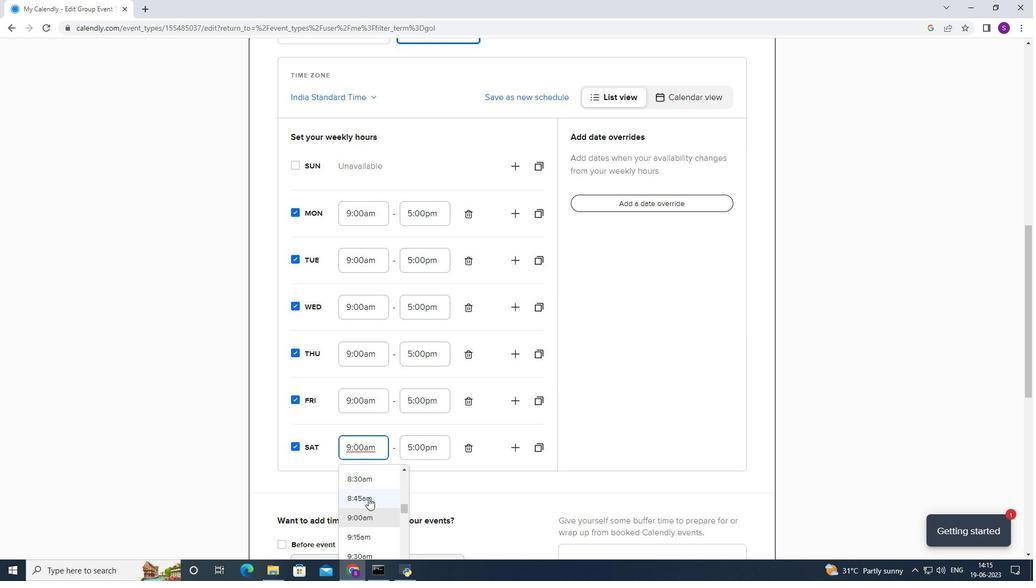 
Action: Mouse moved to (365, 480)
Screenshot: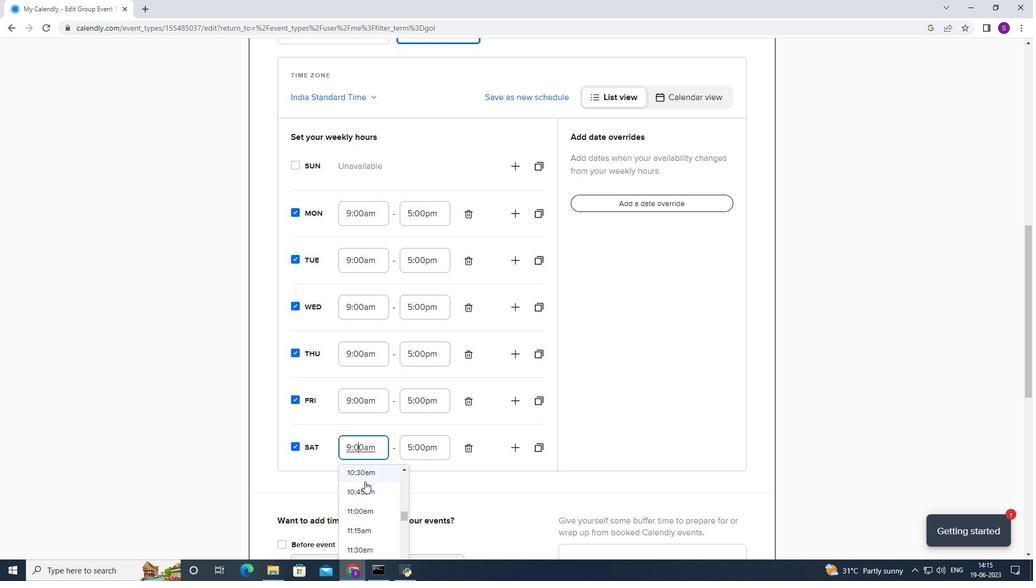 
Action: Mouse pressed left at (365, 480)
Screenshot: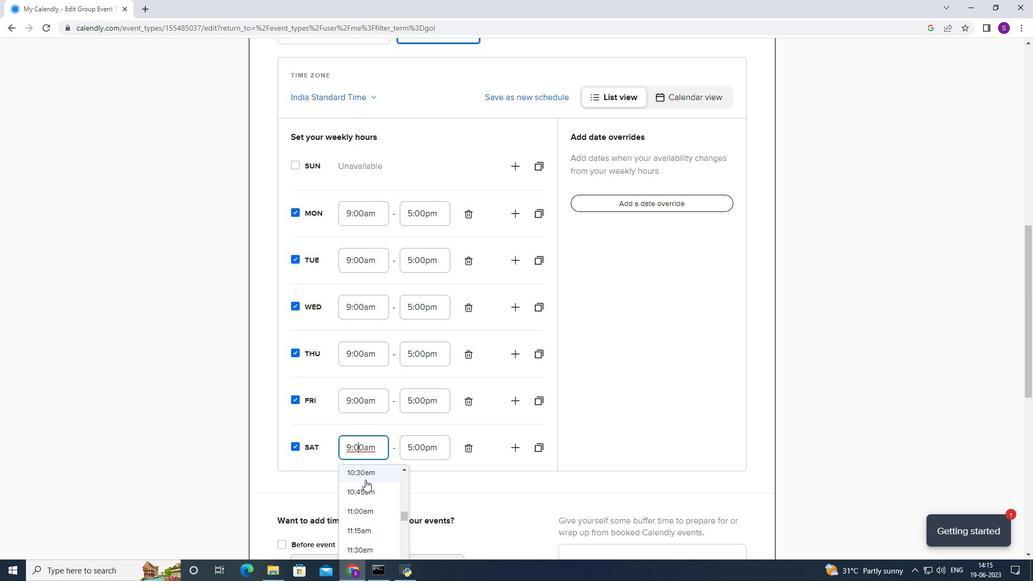 
Action: Mouse moved to (358, 403)
Screenshot: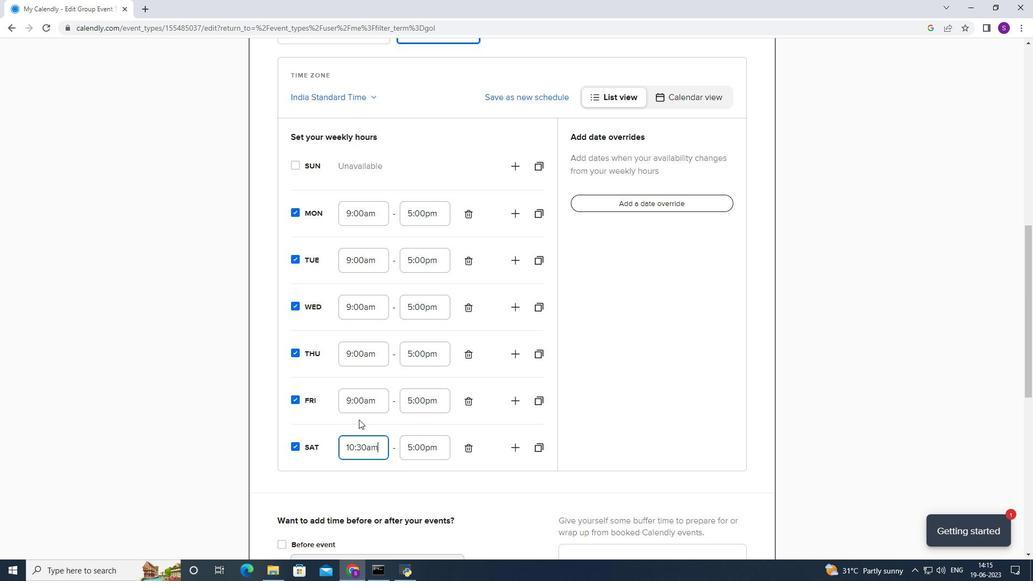 
Action: Mouse pressed left at (358, 403)
Screenshot: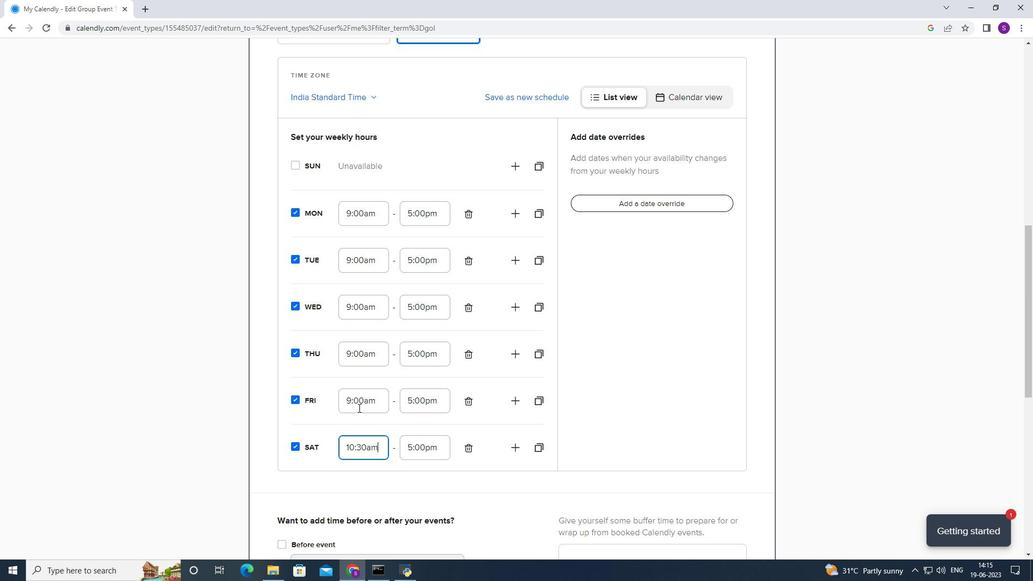 
Action: Mouse moved to (364, 463)
Screenshot: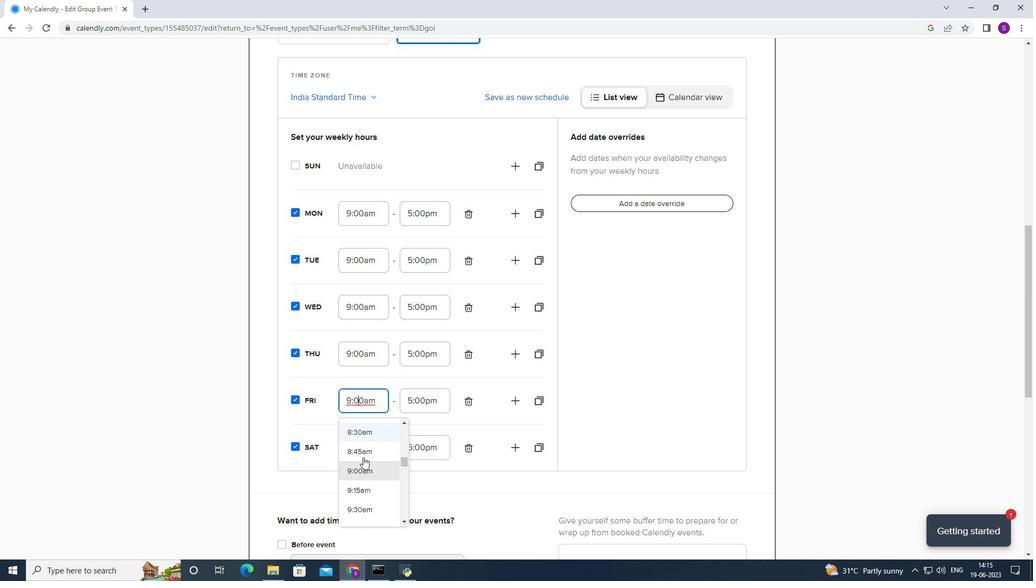 
Action: Mouse scrolled (364, 463) with delta (0, 0)
Screenshot: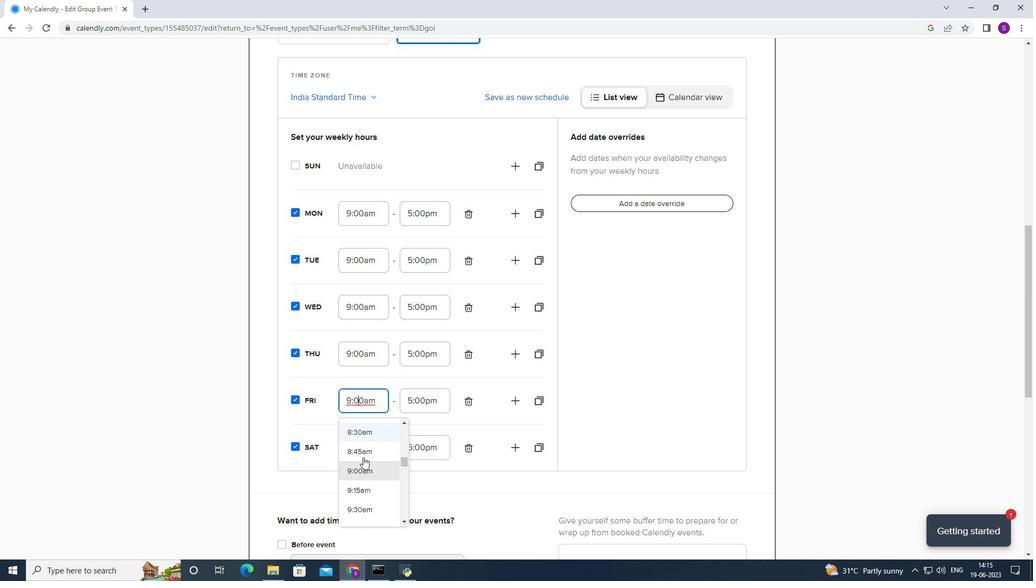 
Action: Mouse scrolled (364, 463) with delta (0, 0)
Screenshot: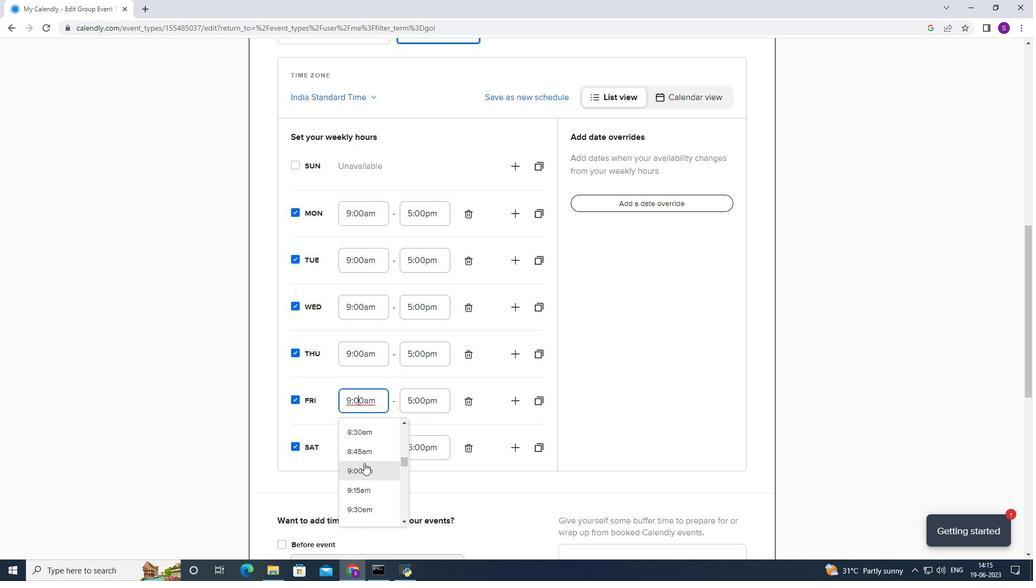 
Action: Mouse scrolled (364, 463) with delta (0, 0)
Screenshot: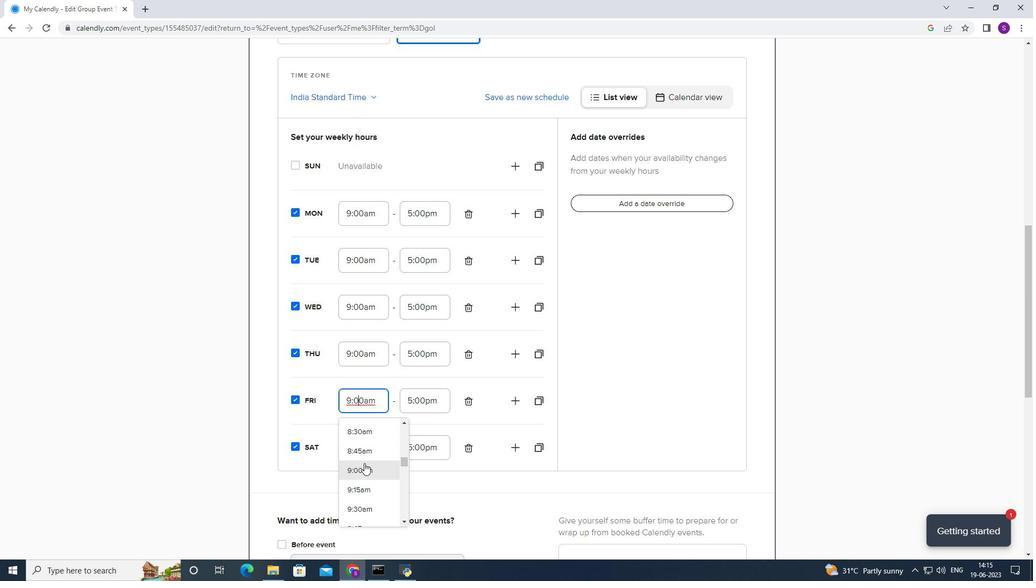 
Action: Mouse moved to (372, 435)
Screenshot: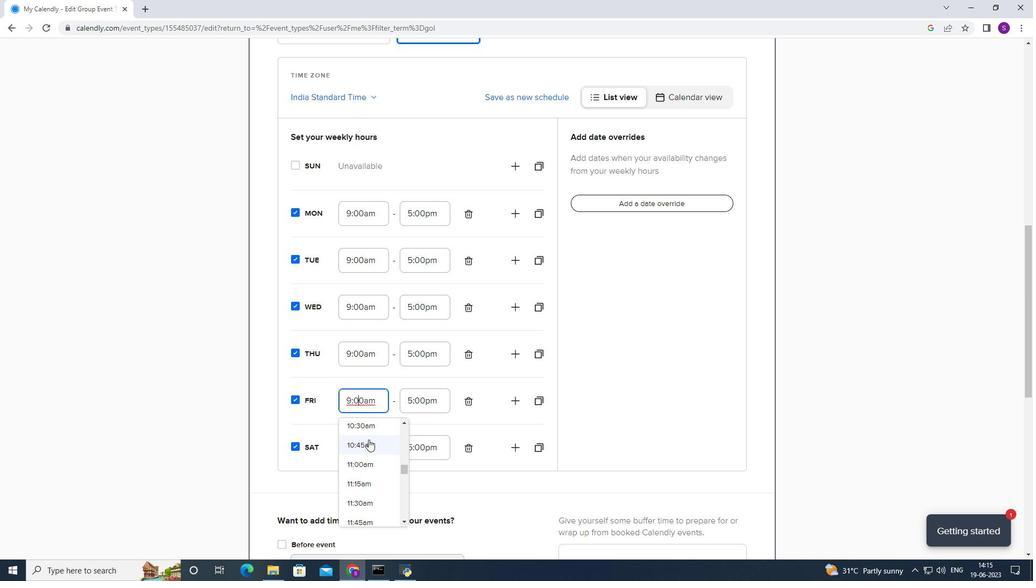 
Action: Mouse pressed left at (372, 435)
Screenshot: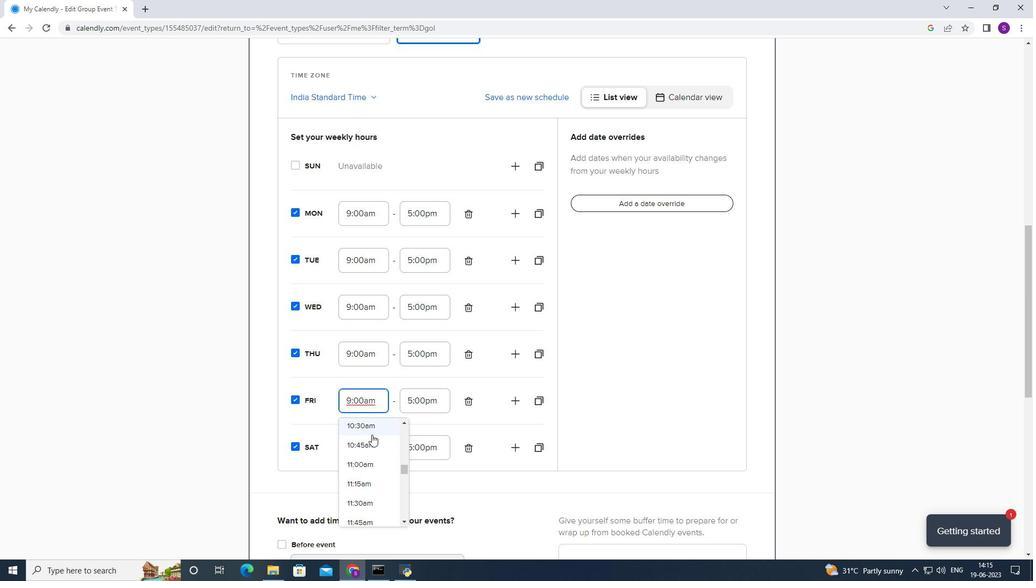 
Action: Mouse moved to (366, 364)
Screenshot: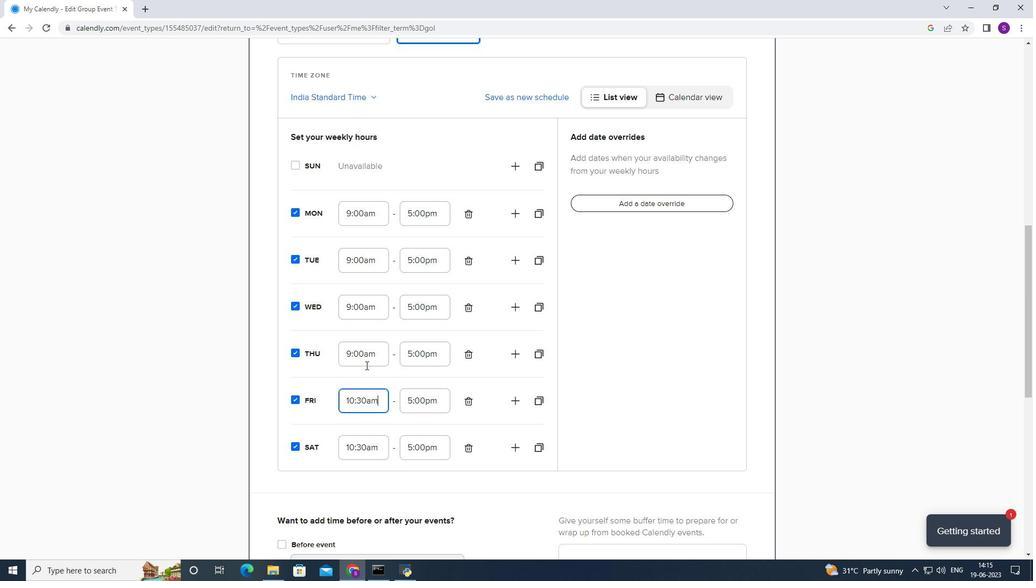 
Action: Mouse pressed left at (366, 364)
Screenshot: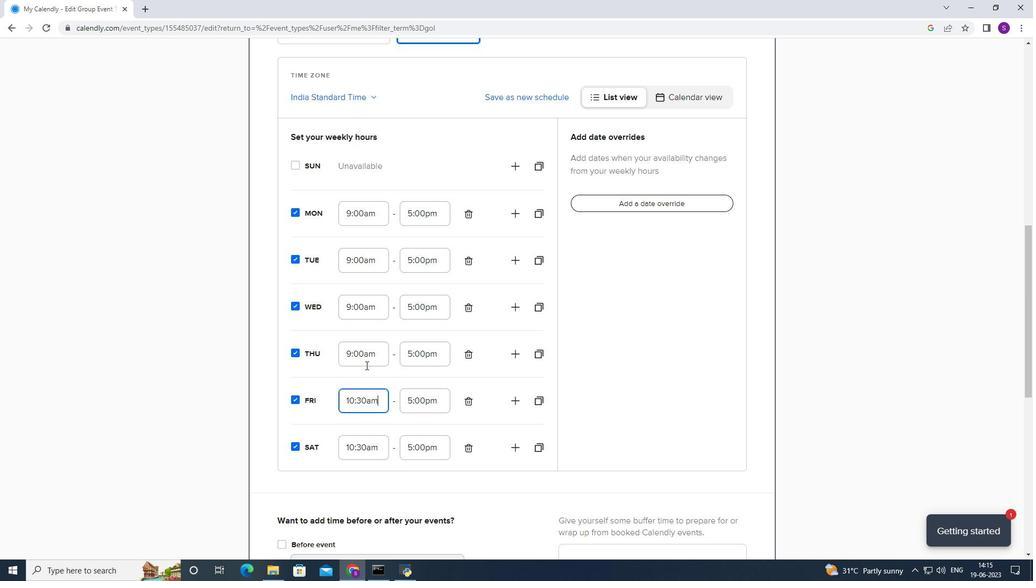 
Action: Mouse moved to (342, 436)
Screenshot: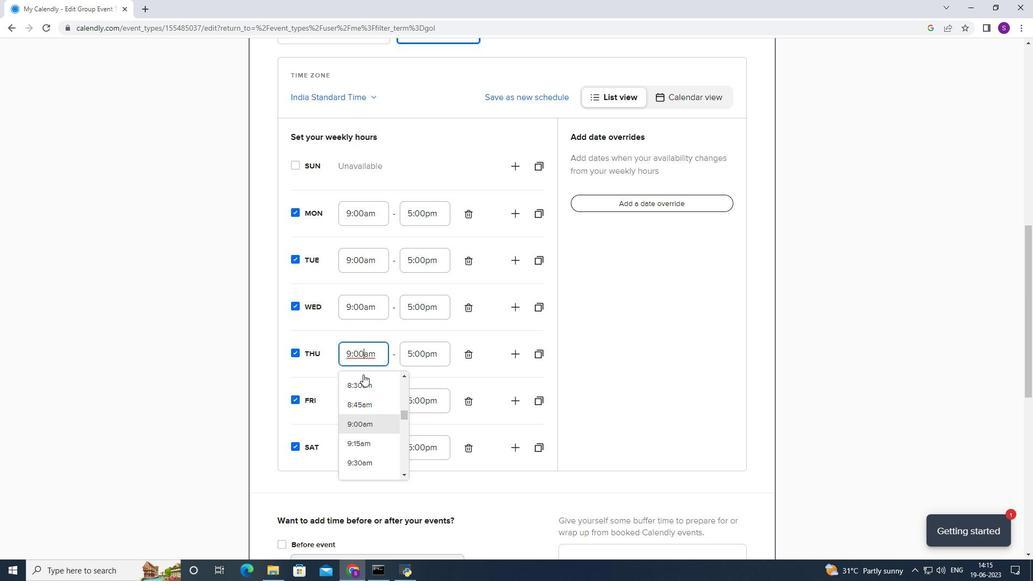 
Action: Mouse scrolled (342, 436) with delta (0, 0)
Screenshot: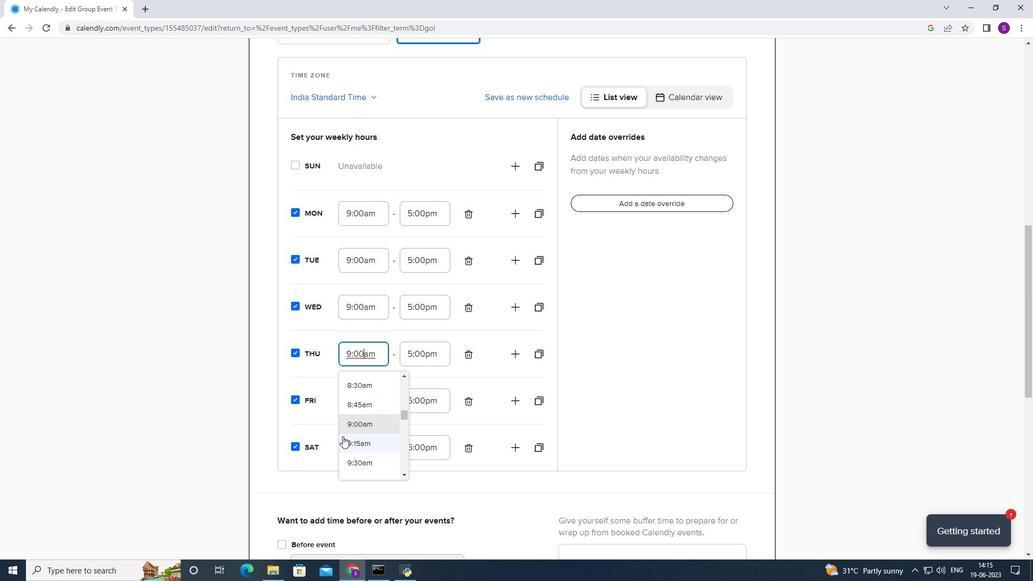 
Action: Mouse scrolled (342, 436) with delta (0, 0)
Screenshot: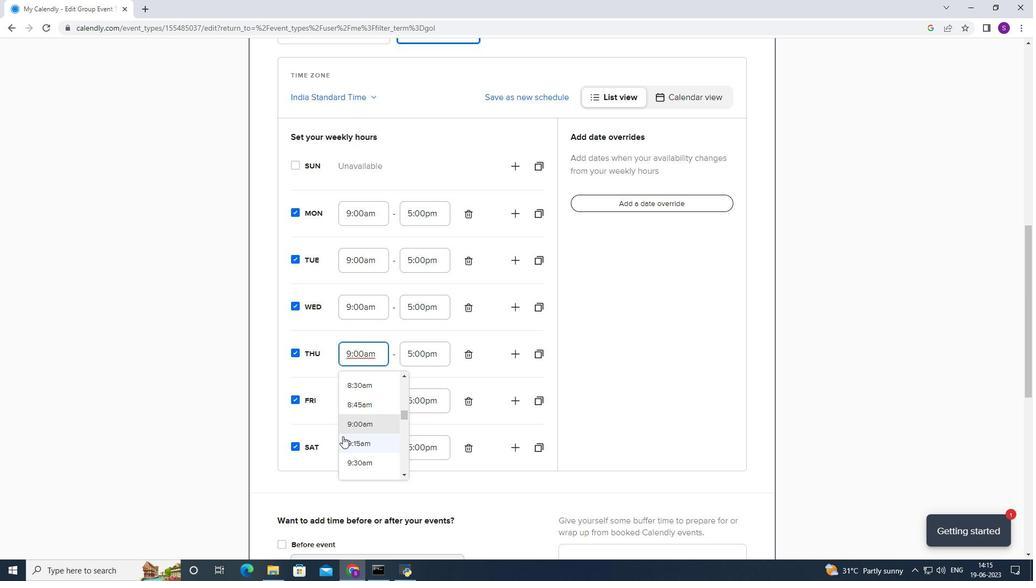 
Action: Mouse scrolled (342, 436) with delta (0, 0)
Screenshot: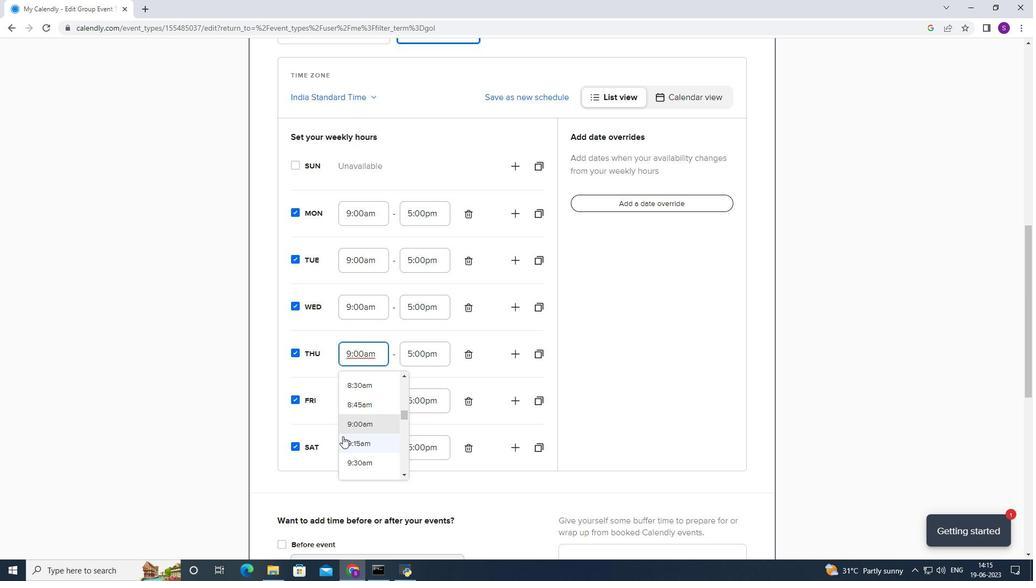 
Action: Mouse moved to (385, 381)
Screenshot: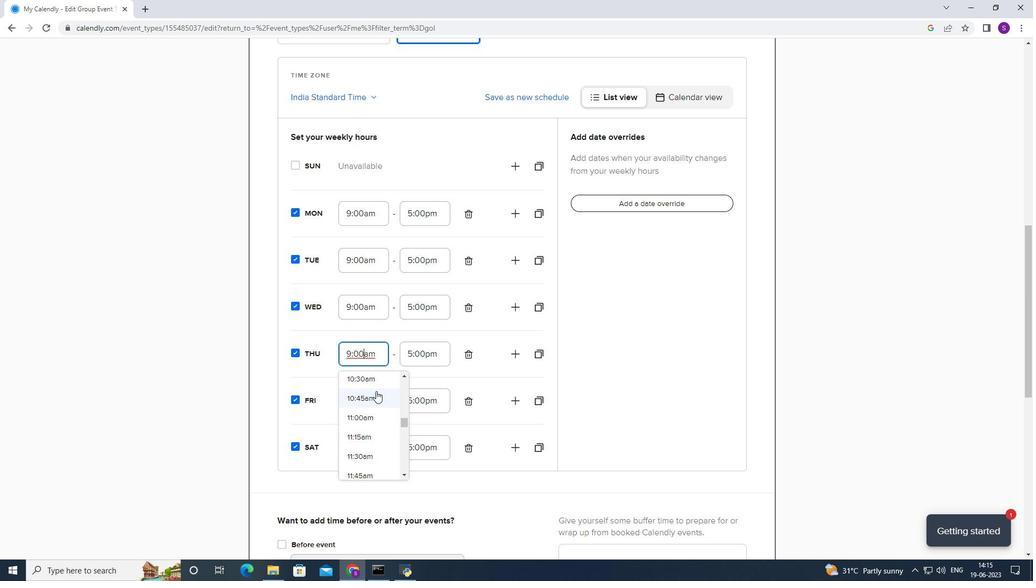 
Action: Mouse pressed left at (385, 381)
Screenshot: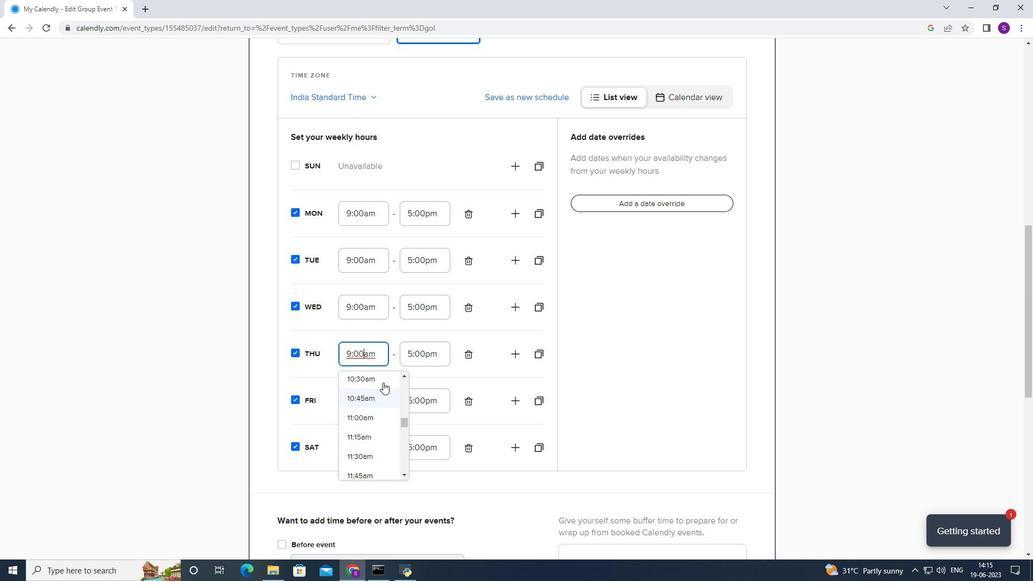 
Action: Mouse moved to (374, 303)
Screenshot: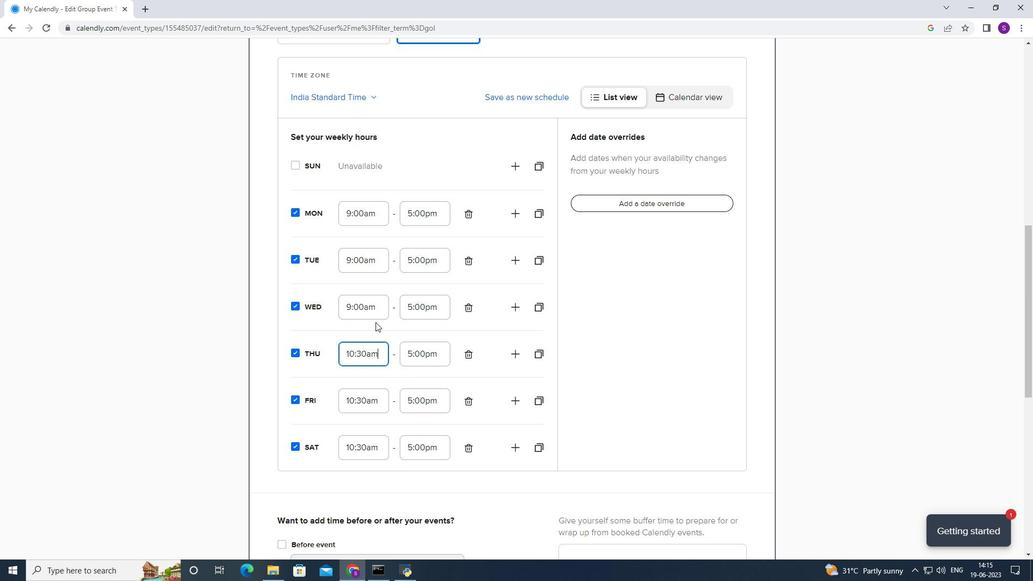 
Action: Mouse pressed left at (374, 303)
Screenshot: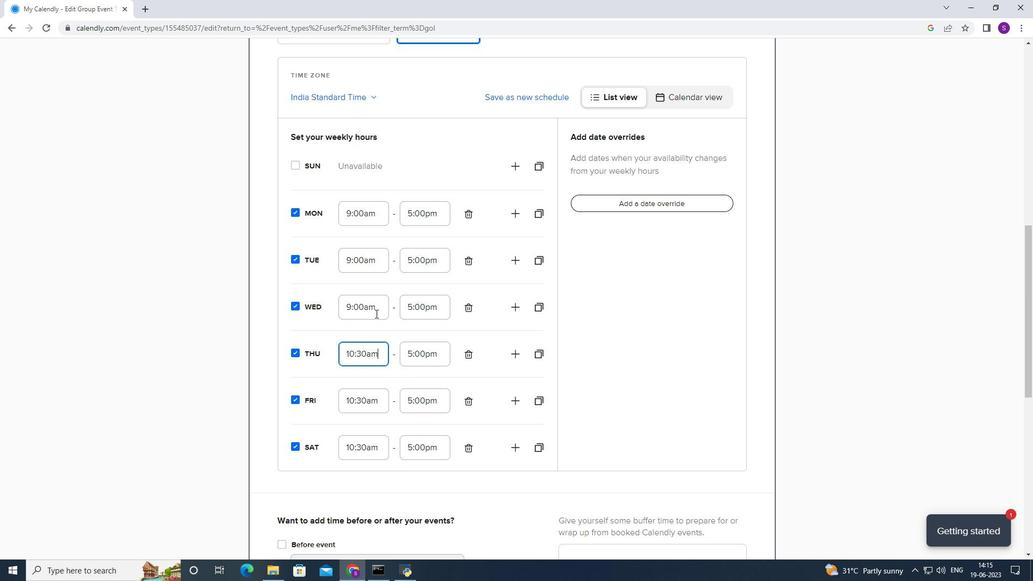 
Action: Mouse moved to (367, 353)
Screenshot: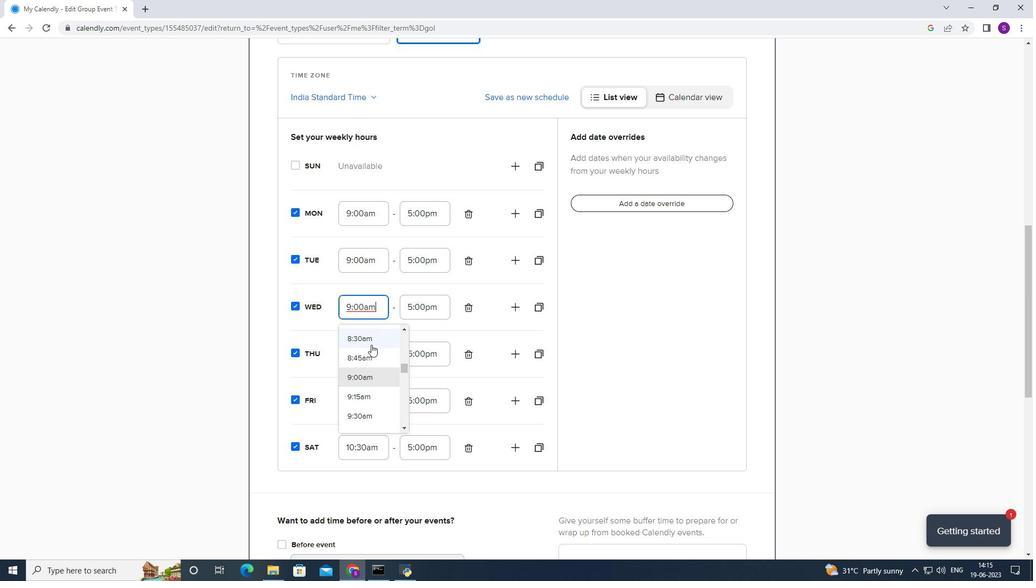 
Action: Mouse scrolled (367, 353) with delta (0, 0)
Screenshot: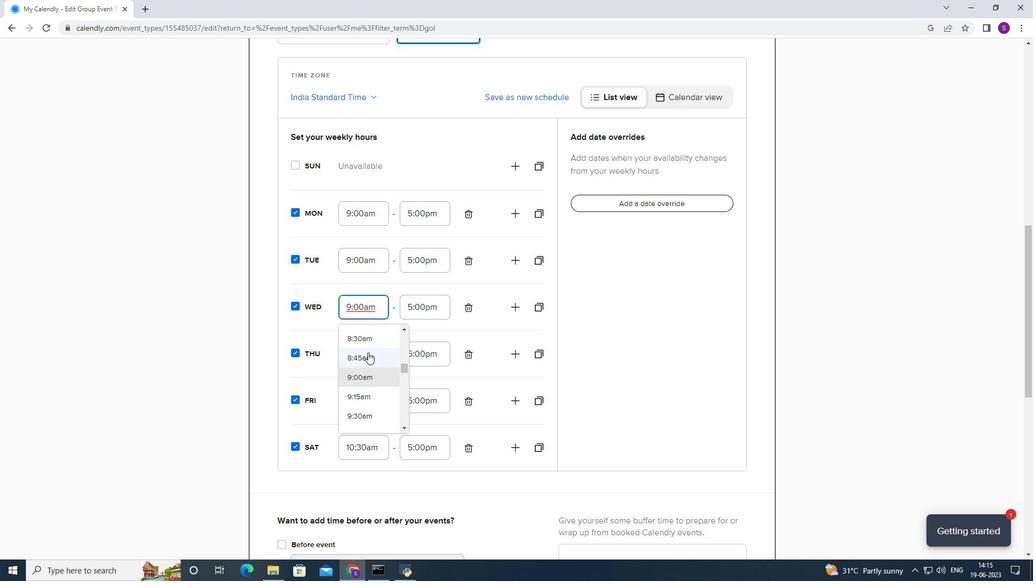 
Action: Mouse moved to (365, 359)
Screenshot: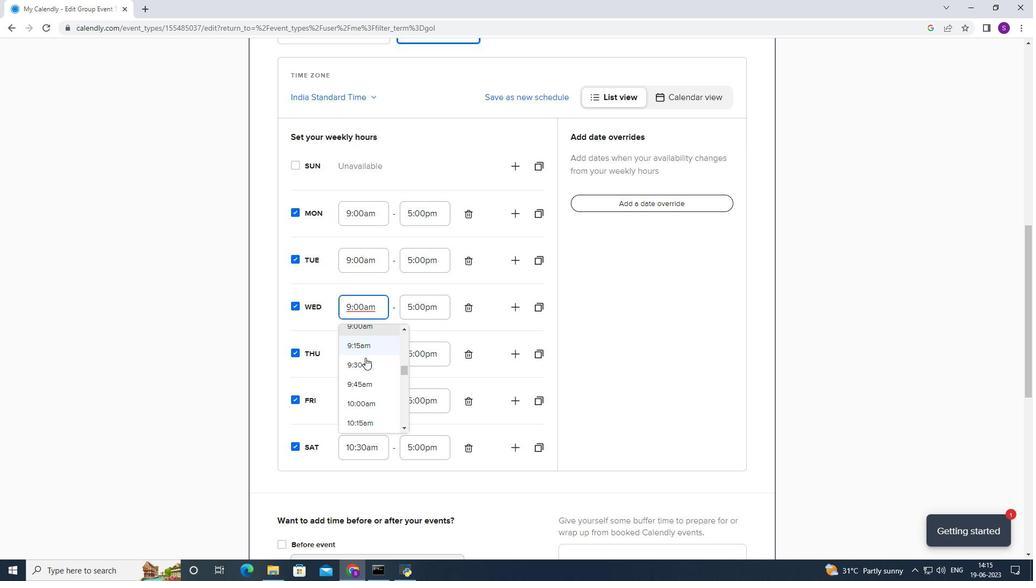 
Action: Mouse scrolled (365, 358) with delta (0, 0)
Screenshot: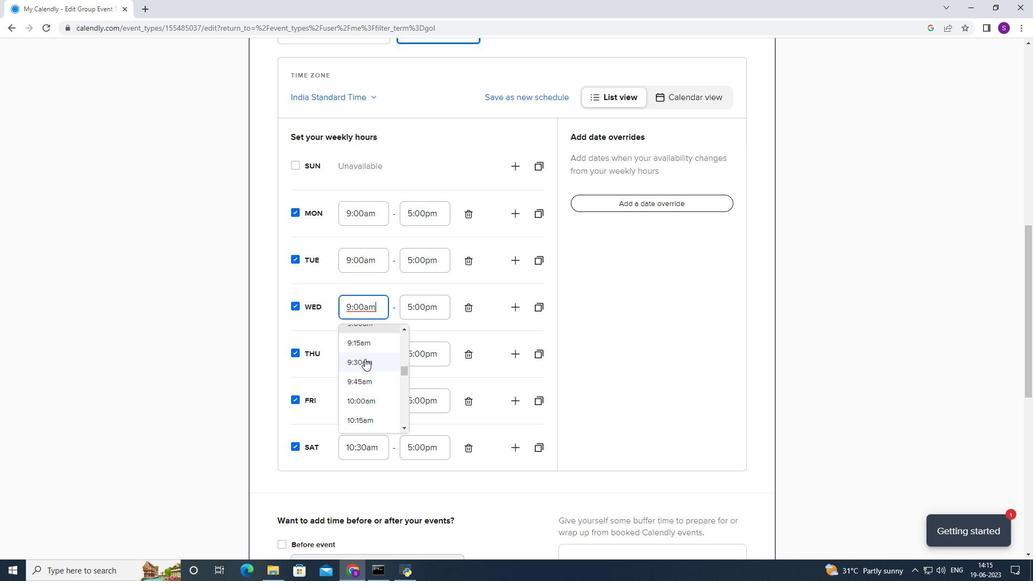 
Action: Mouse moved to (353, 383)
Screenshot: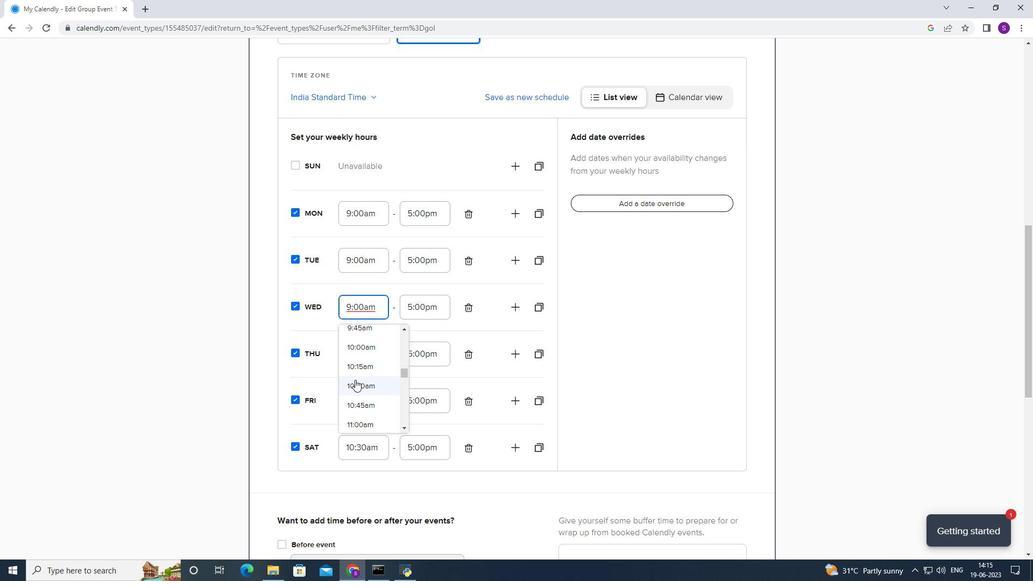 
Action: Mouse pressed left at (353, 383)
Screenshot: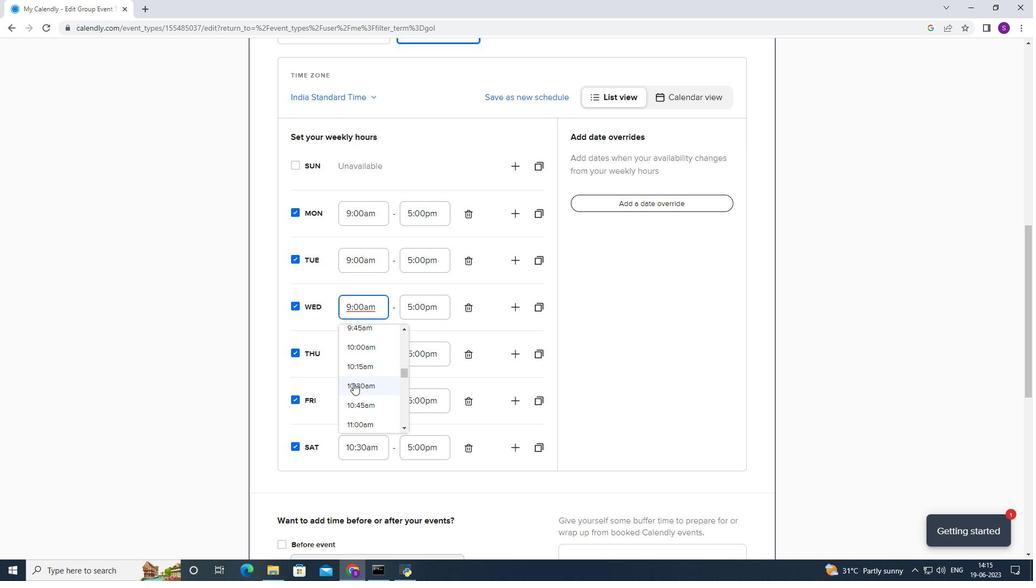 
Action: Mouse moved to (361, 256)
Screenshot: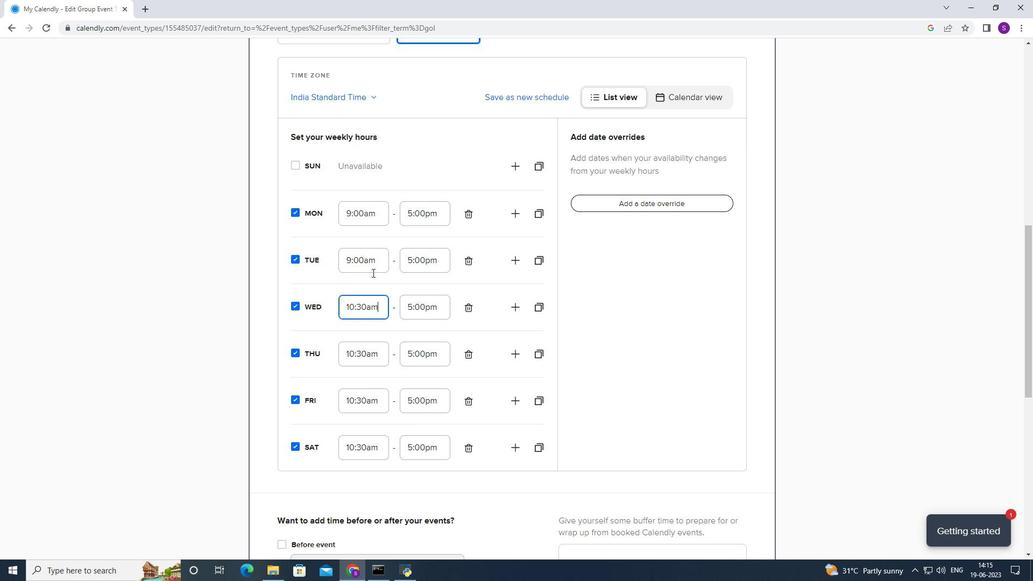 
Action: Mouse pressed left at (361, 256)
Screenshot: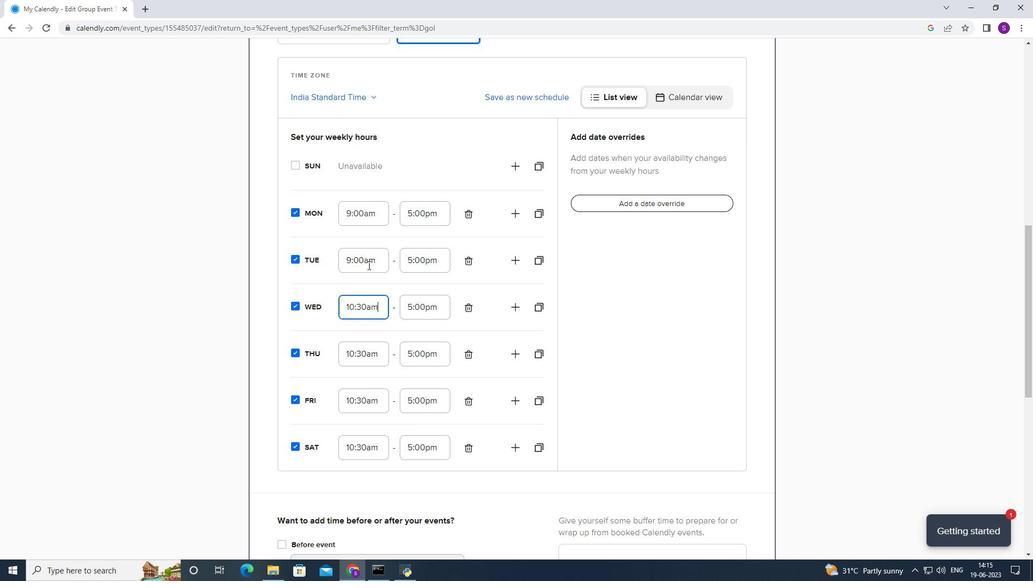 
Action: Mouse moved to (368, 317)
Screenshot: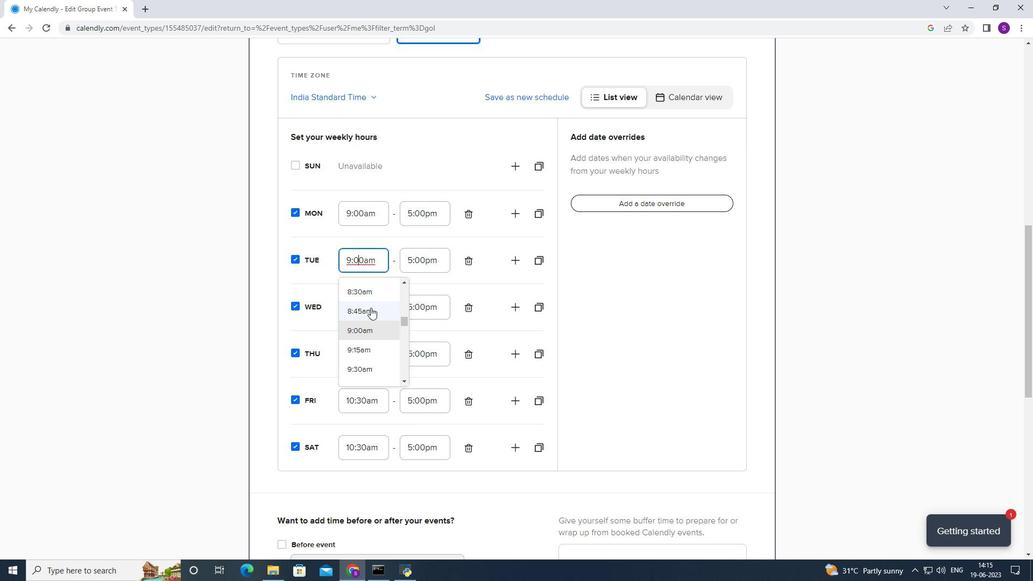 
Action: Mouse scrolled (368, 316) with delta (0, 0)
Screenshot: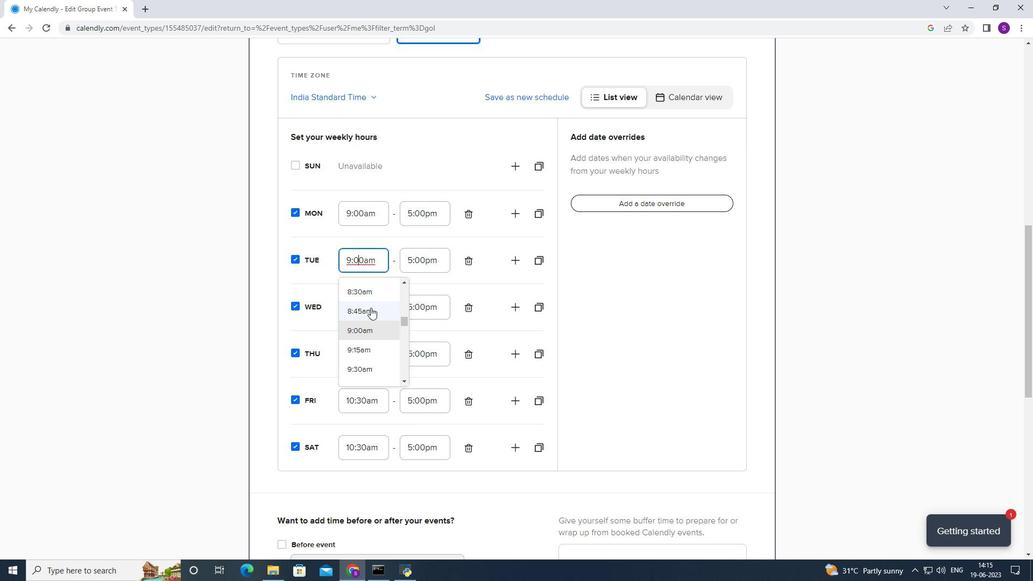 
Action: Mouse moved to (360, 338)
Screenshot: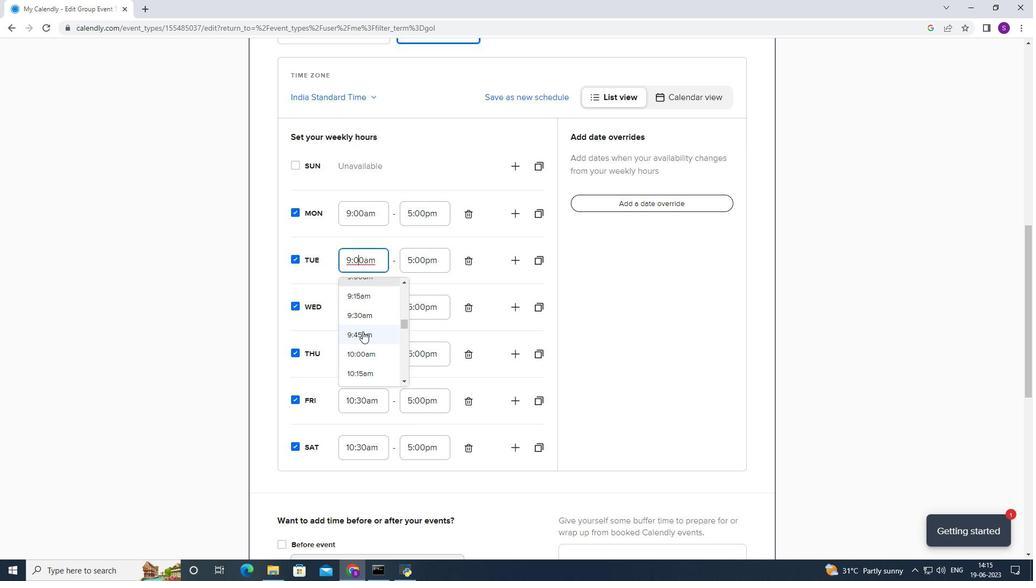 
Action: Mouse scrolled (360, 337) with delta (0, 0)
Screenshot: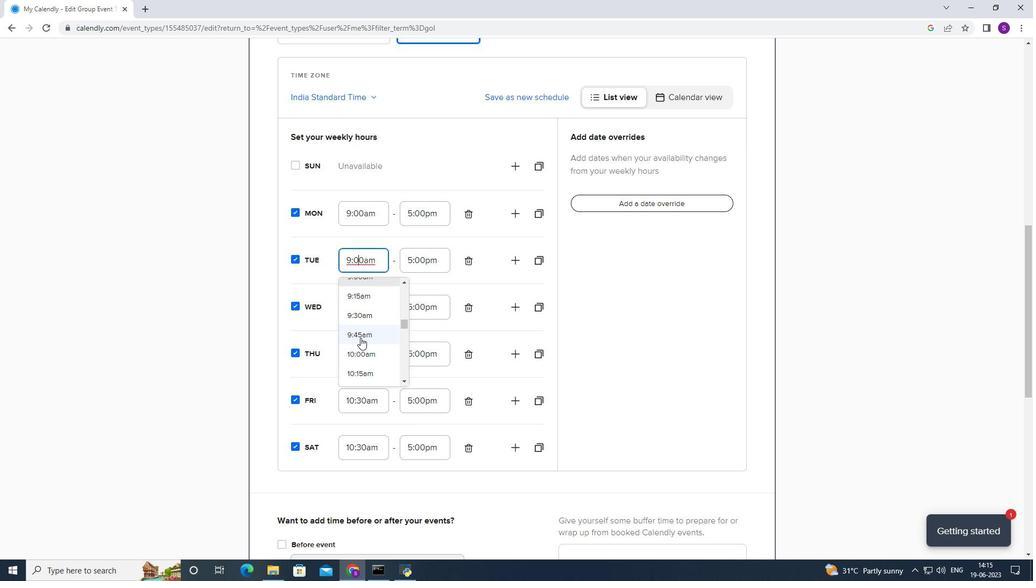 
Action: Mouse pressed left at (360, 338)
Screenshot: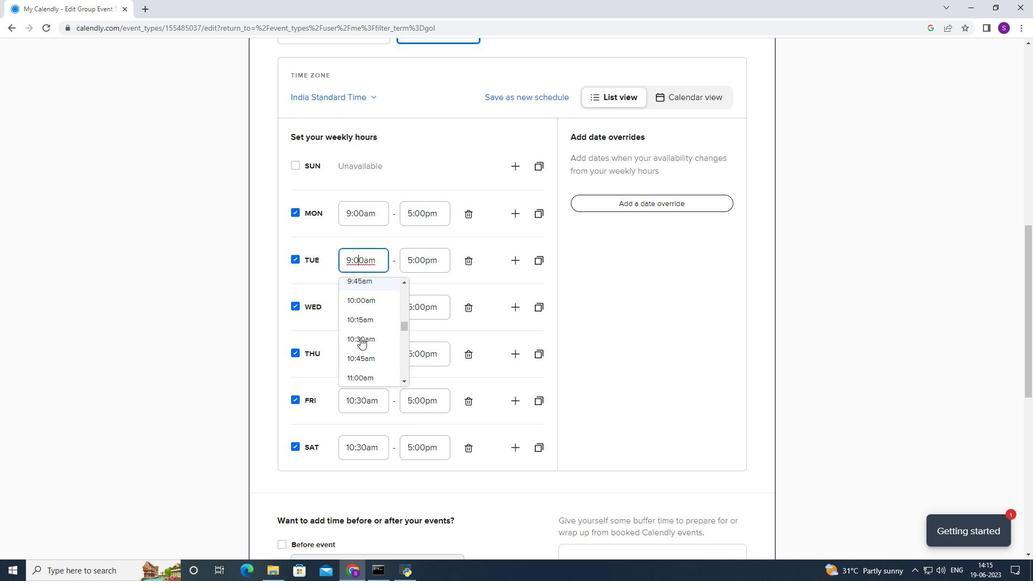 
Action: Mouse moved to (373, 216)
Screenshot: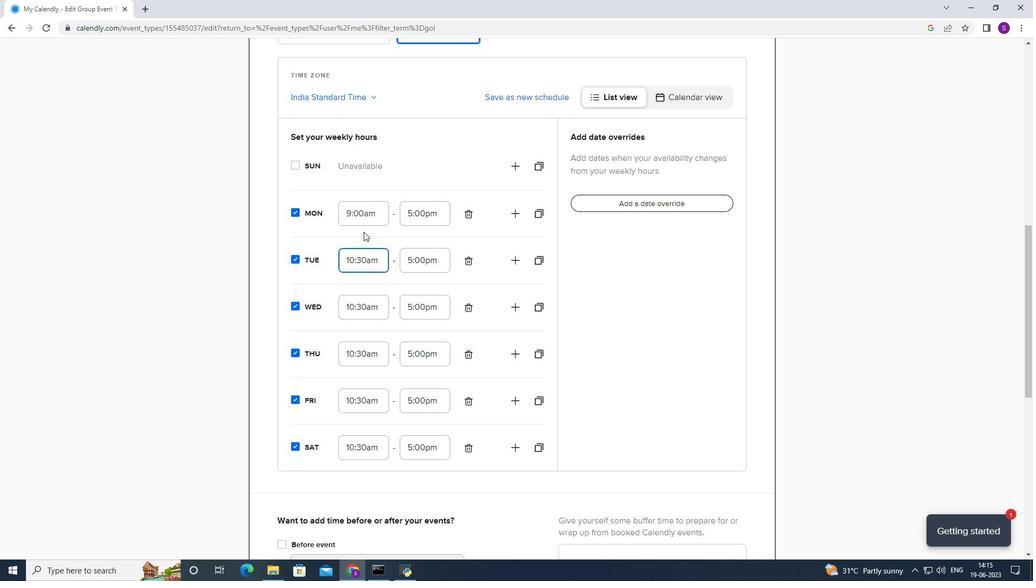 
Action: Mouse pressed left at (373, 216)
Screenshot: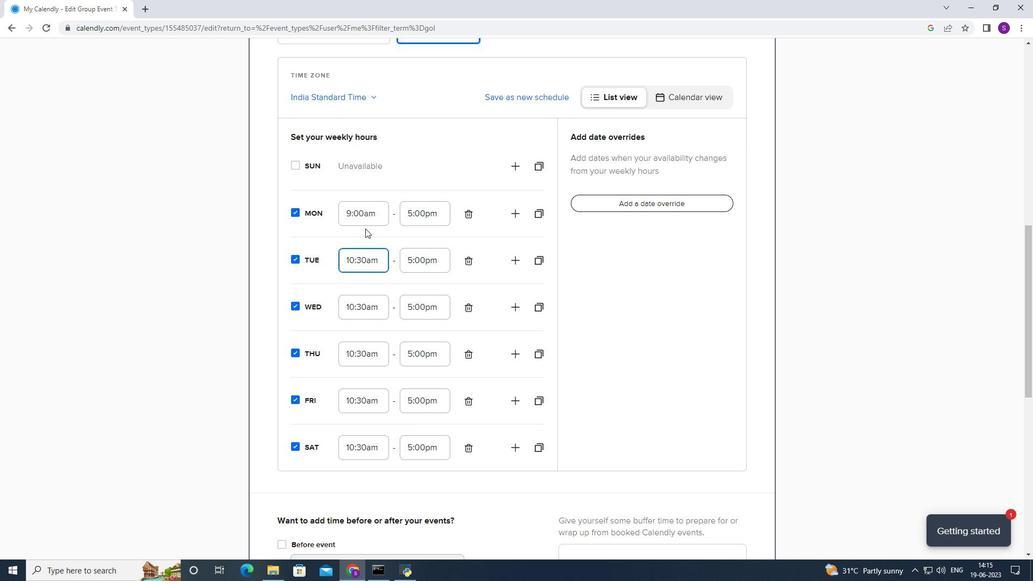 
Action: Mouse moved to (374, 282)
Screenshot: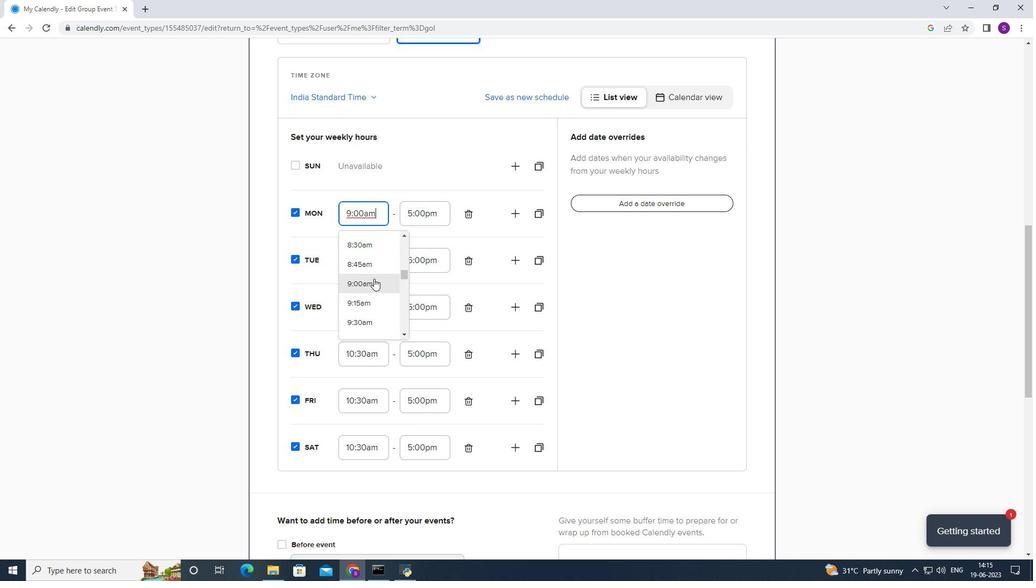 
Action: Mouse scrolled (374, 282) with delta (0, 0)
Screenshot: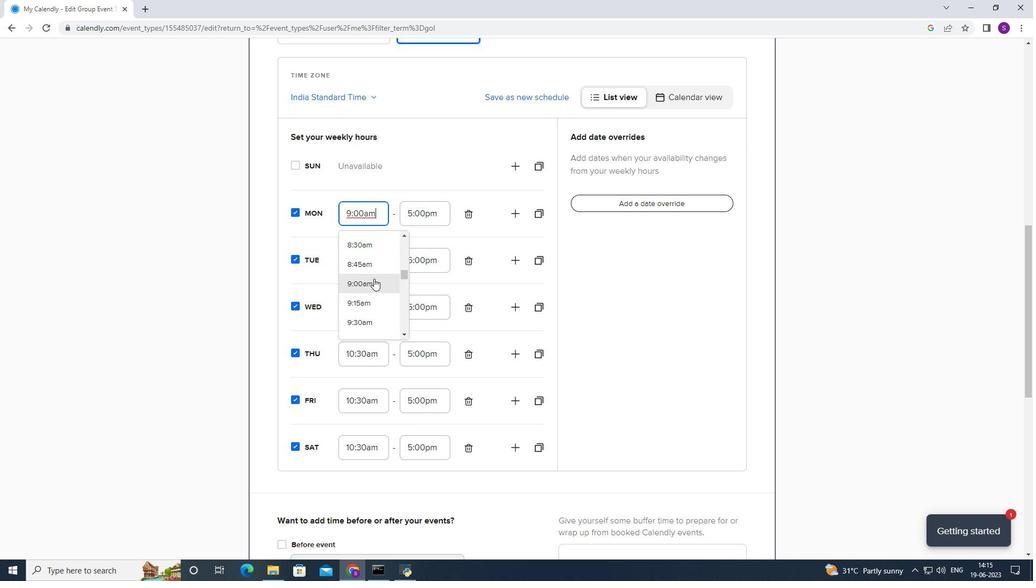 
Action: Mouse scrolled (374, 282) with delta (0, 0)
Screenshot: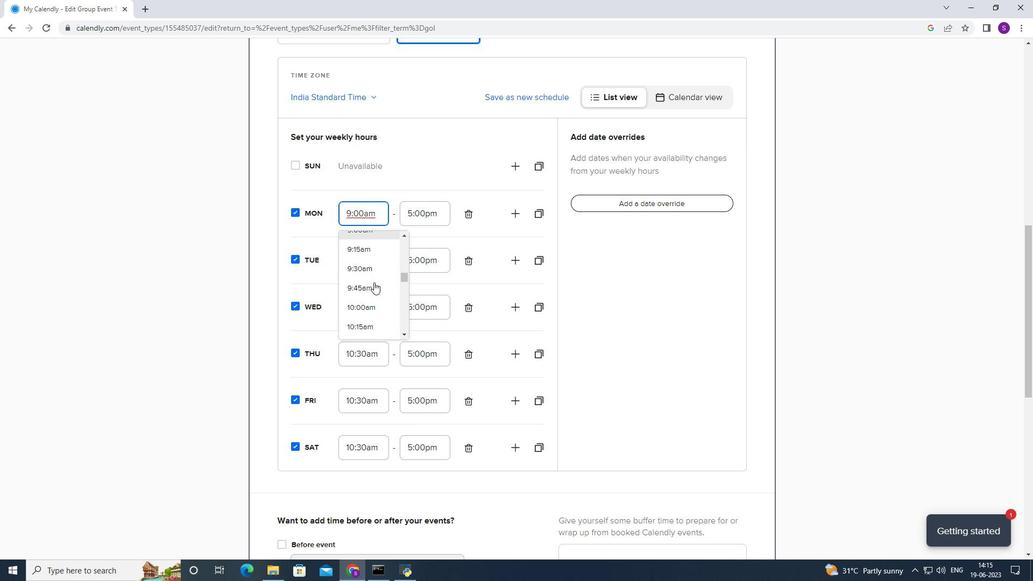 
Action: Mouse moved to (366, 289)
Screenshot: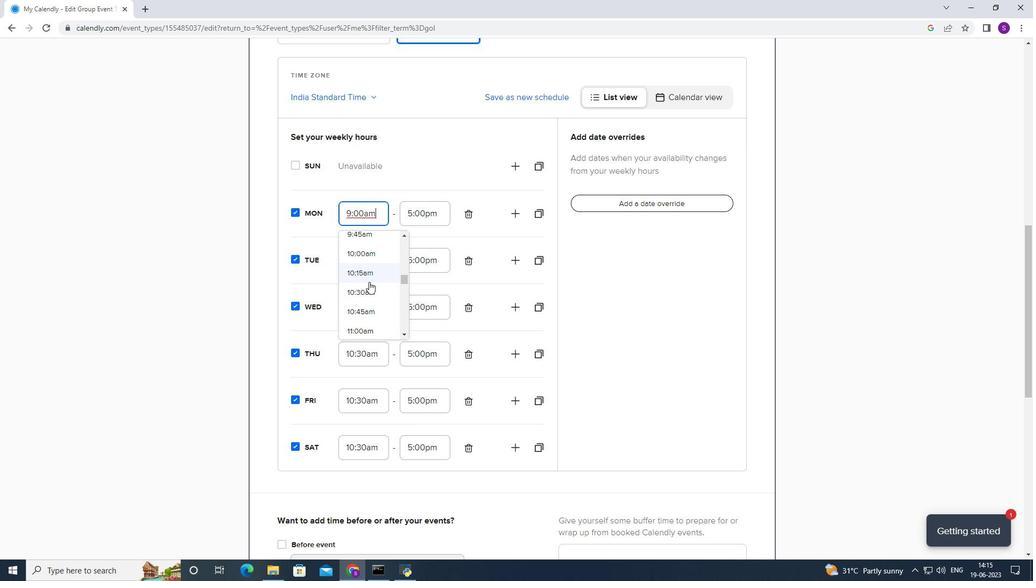 
Action: Mouse pressed left at (366, 289)
Screenshot: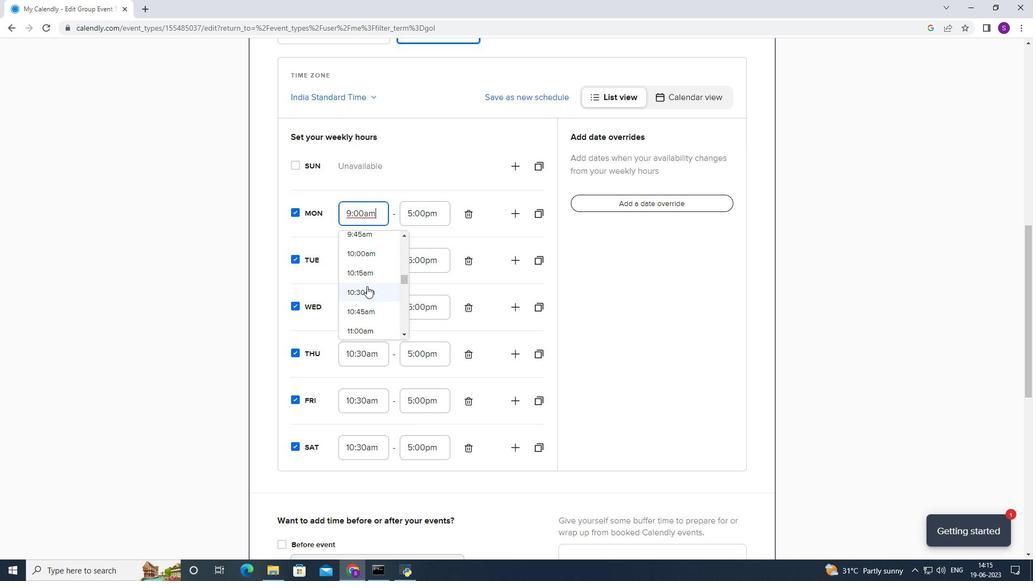
Action: Mouse moved to (416, 212)
Screenshot: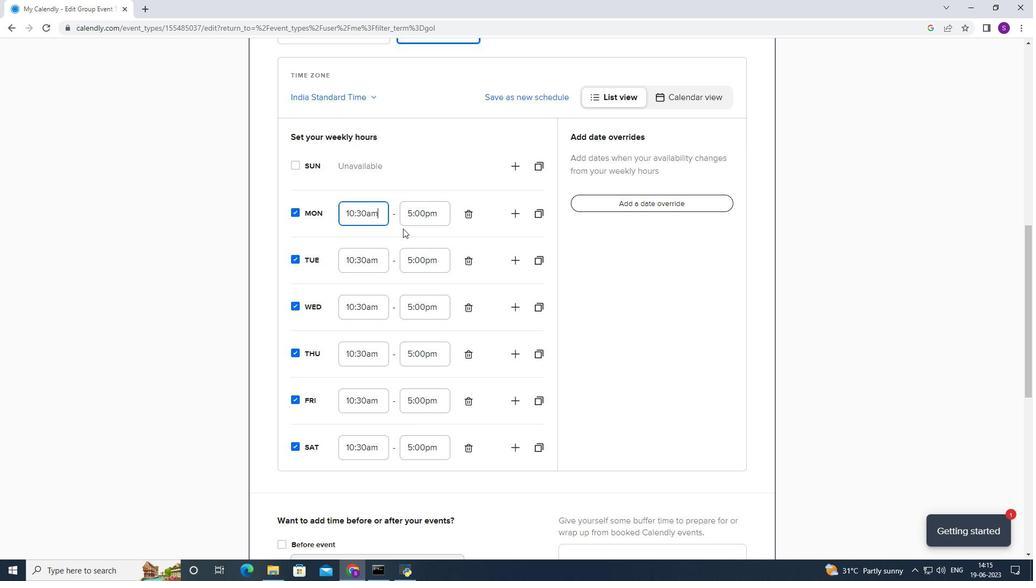 
Action: Mouse pressed left at (416, 212)
Screenshot: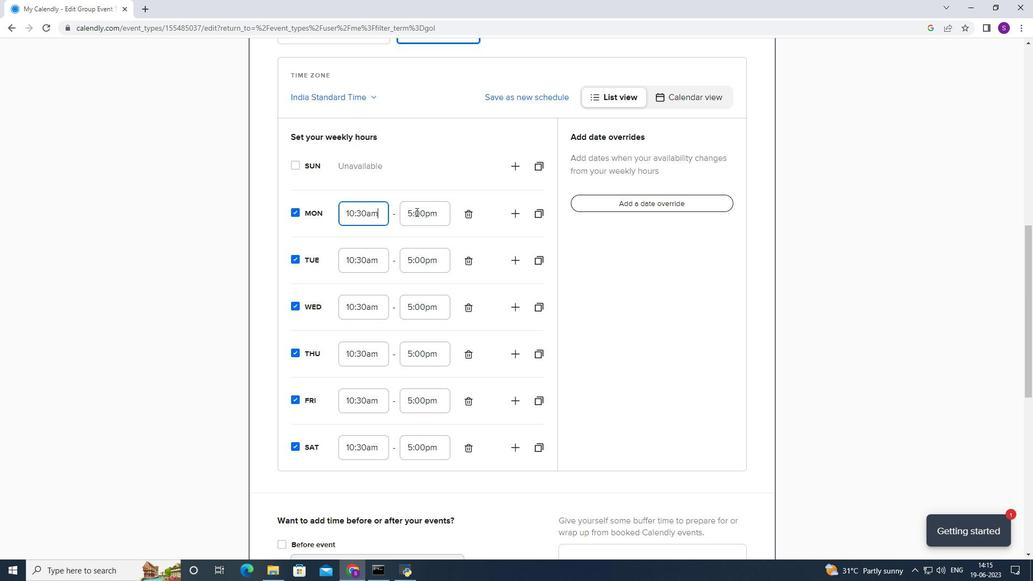 
Action: Mouse moved to (412, 260)
Screenshot: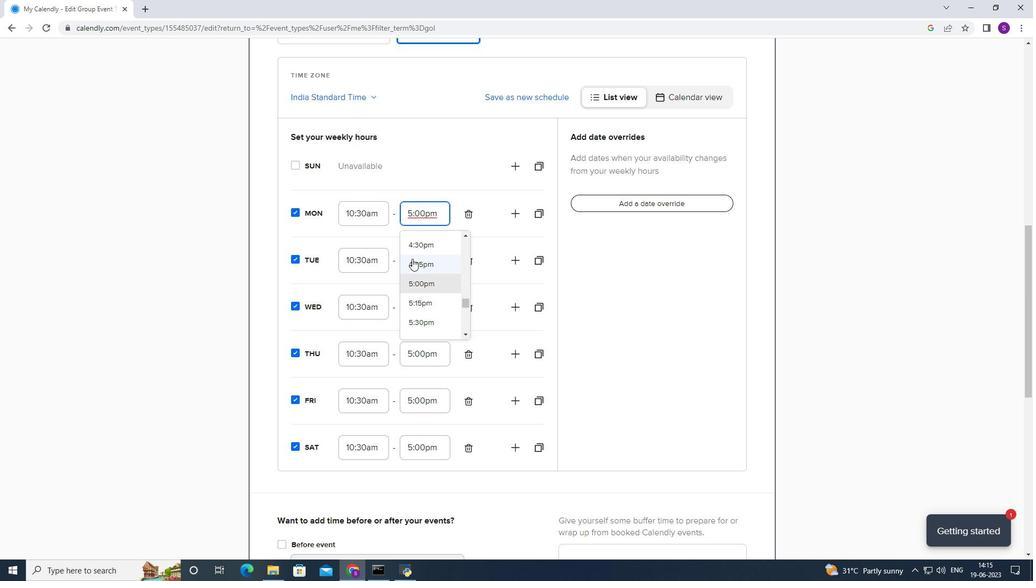 
Action: Mouse scrolled (412, 259) with delta (0, 0)
Screenshot: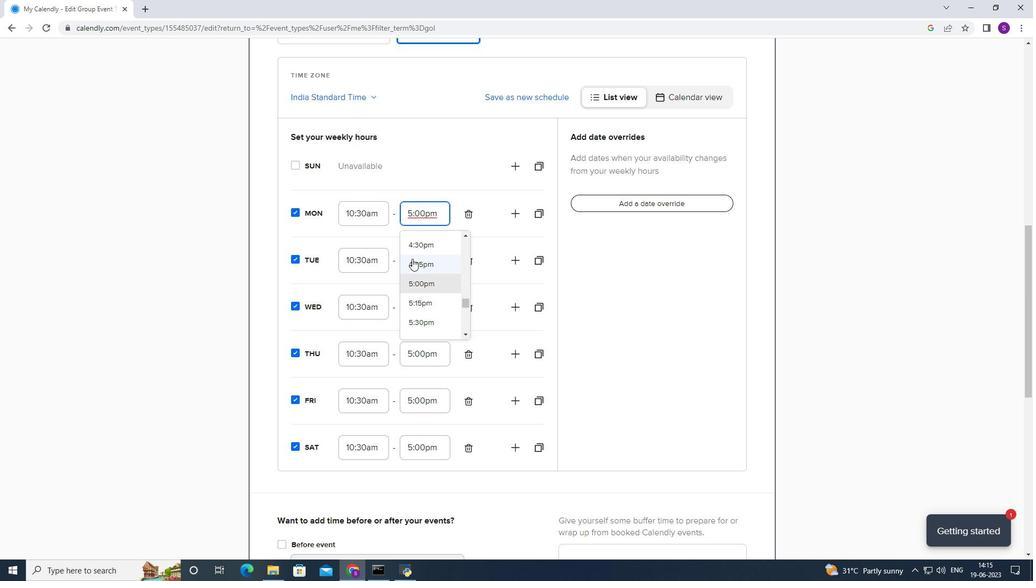 
Action: Mouse moved to (405, 302)
Screenshot: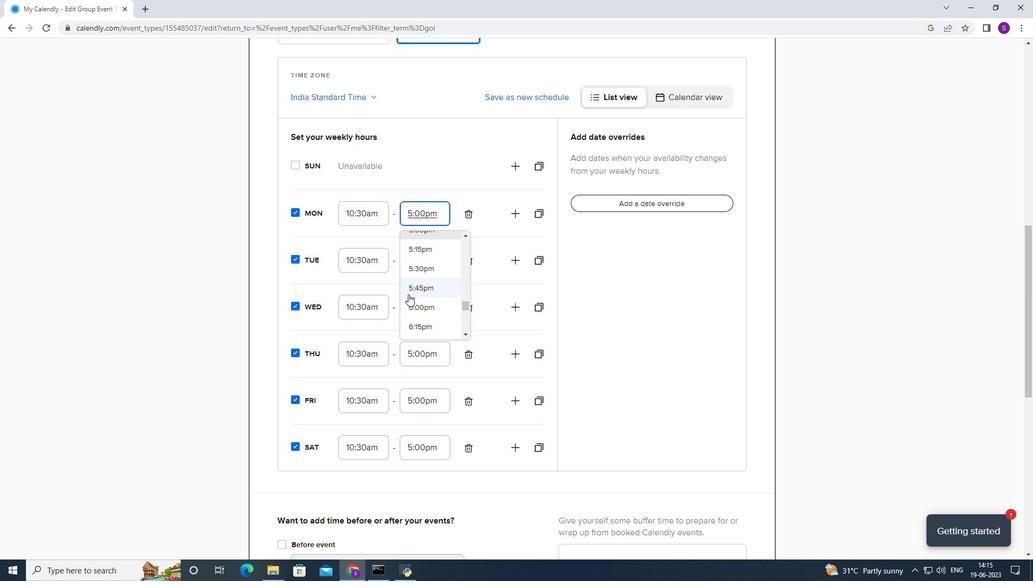 
Action: Mouse pressed left at (405, 302)
Screenshot: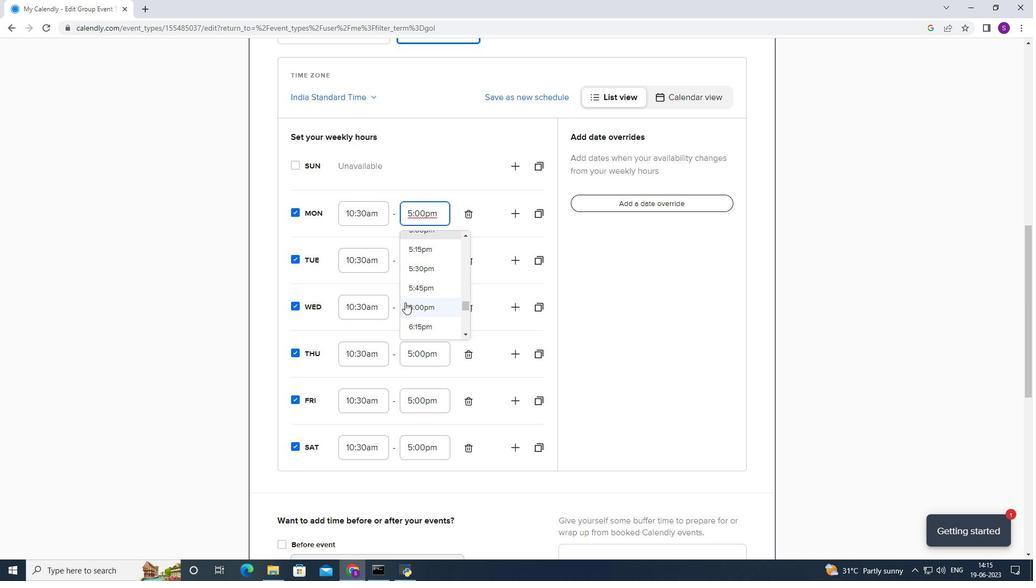 
Action: Mouse moved to (430, 267)
Screenshot: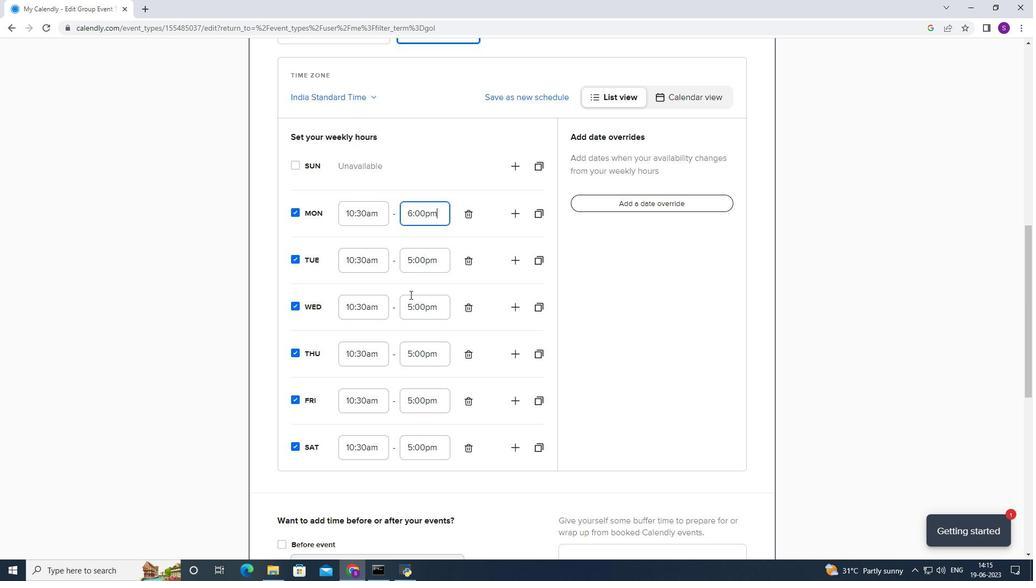 
Action: Mouse pressed left at (430, 267)
Screenshot: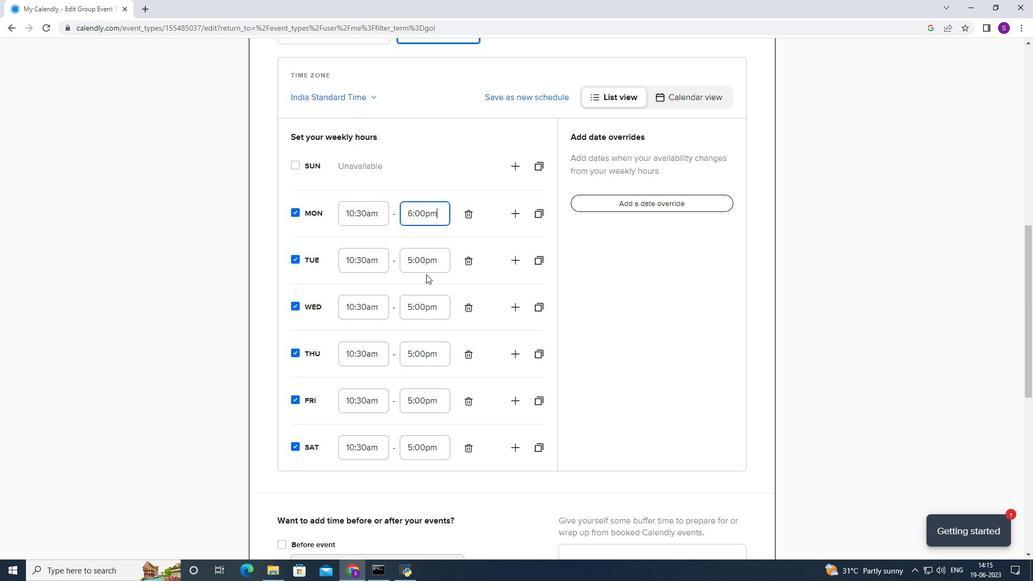 
Action: Mouse moved to (439, 321)
Screenshot: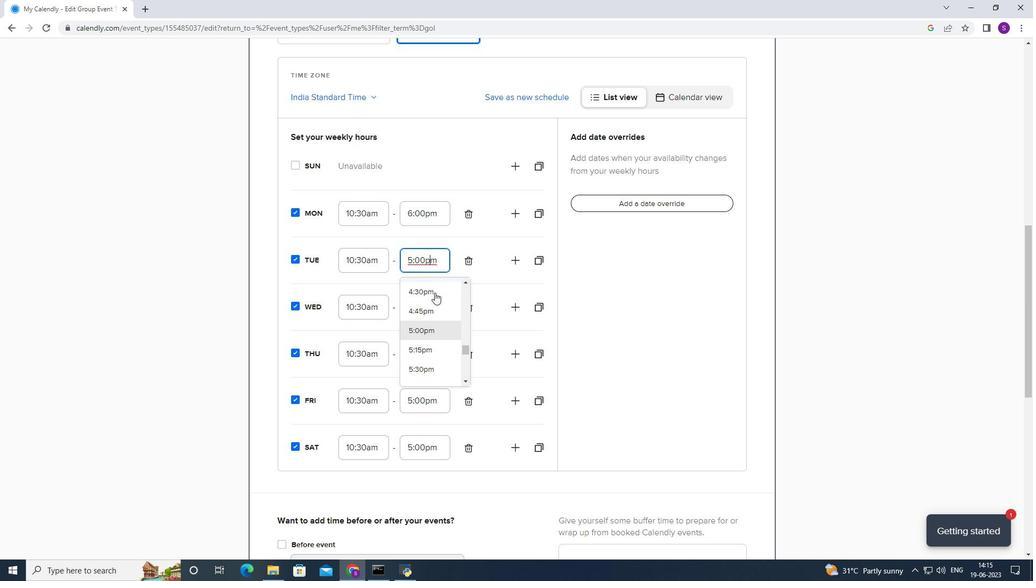
Action: Mouse scrolled (439, 321) with delta (0, 0)
Screenshot: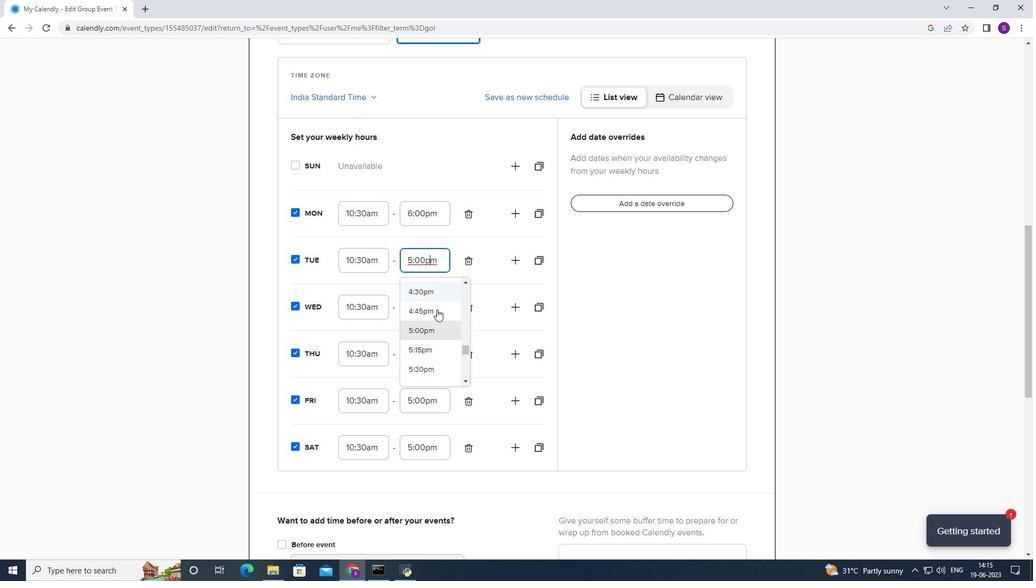 
Action: Mouse scrolled (439, 321) with delta (0, 0)
Screenshot: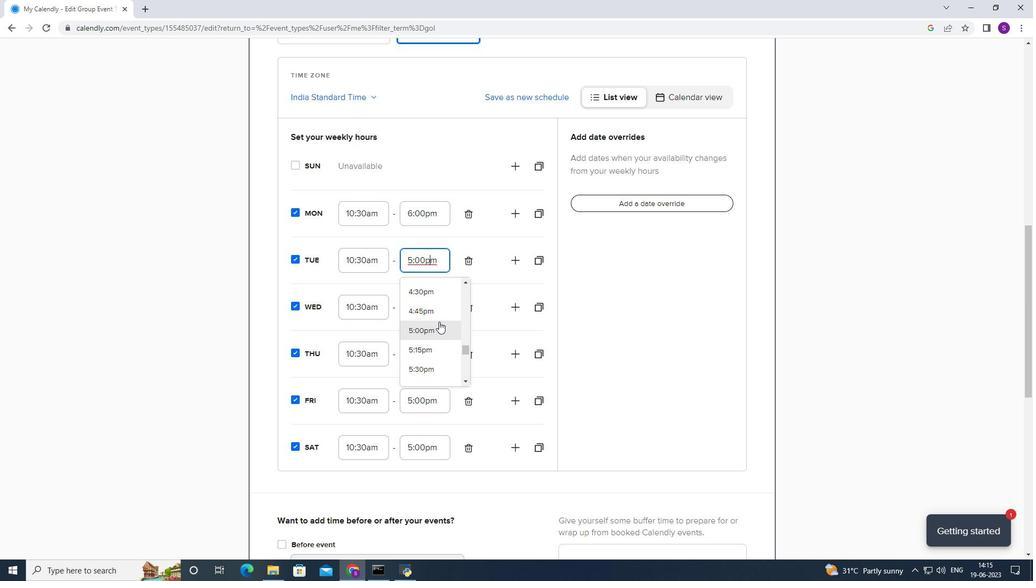 
Action: Mouse moved to (433, 307)
Screenshot: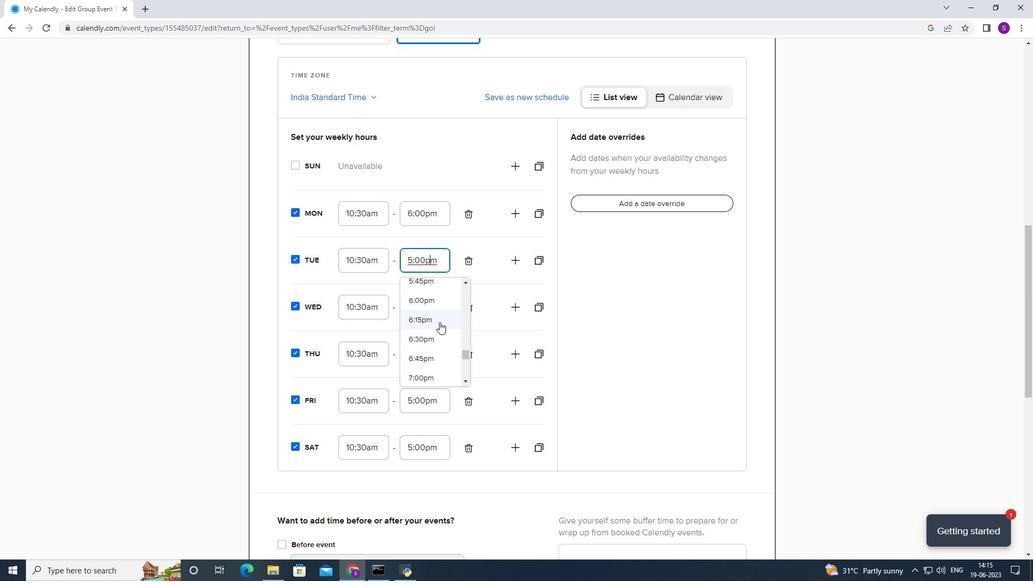 
Action: Mouse pressed left at (433, 307)
Screenshot: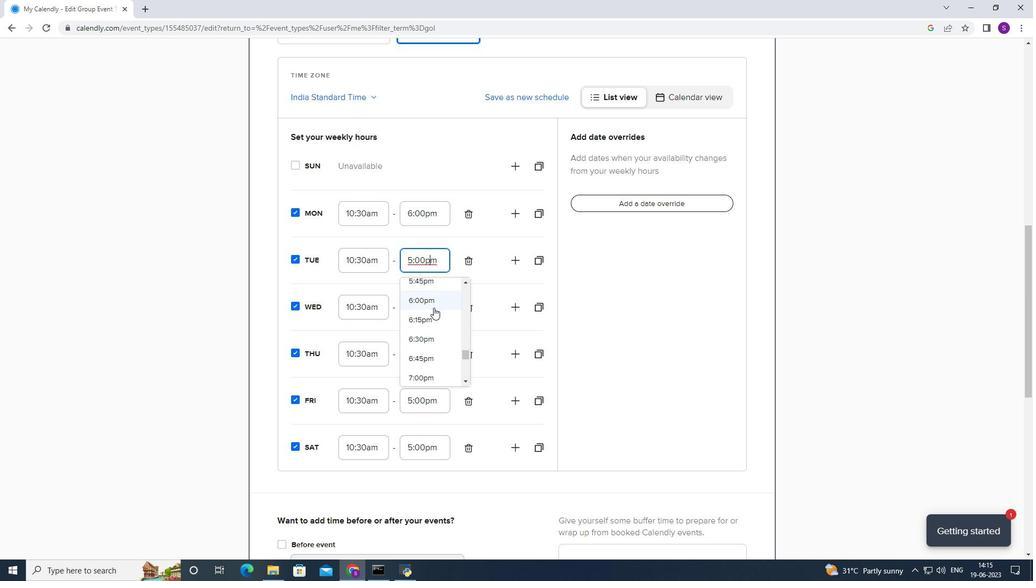
Action: Mouse moved to (430, 313)
Screenshot: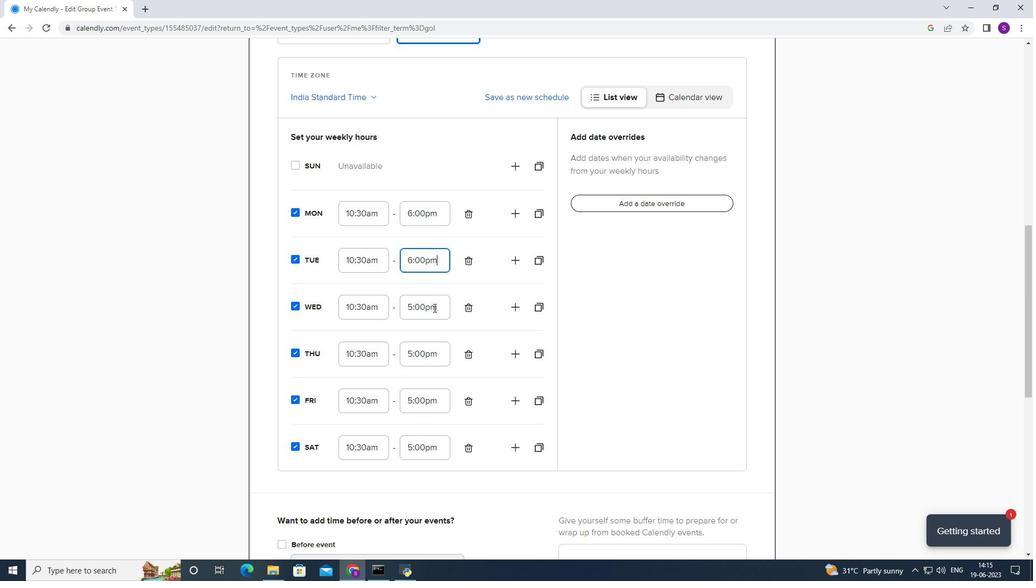 
Action: Mouse pressed left at (430, 313)
Screenshot: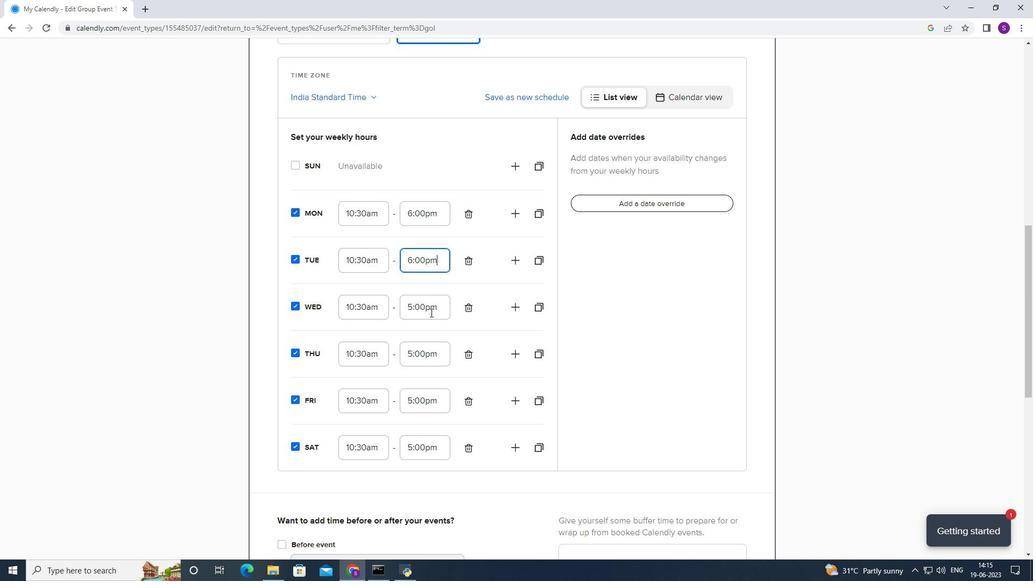 
Action: Mouse moved to (431, 334)
Screenshot: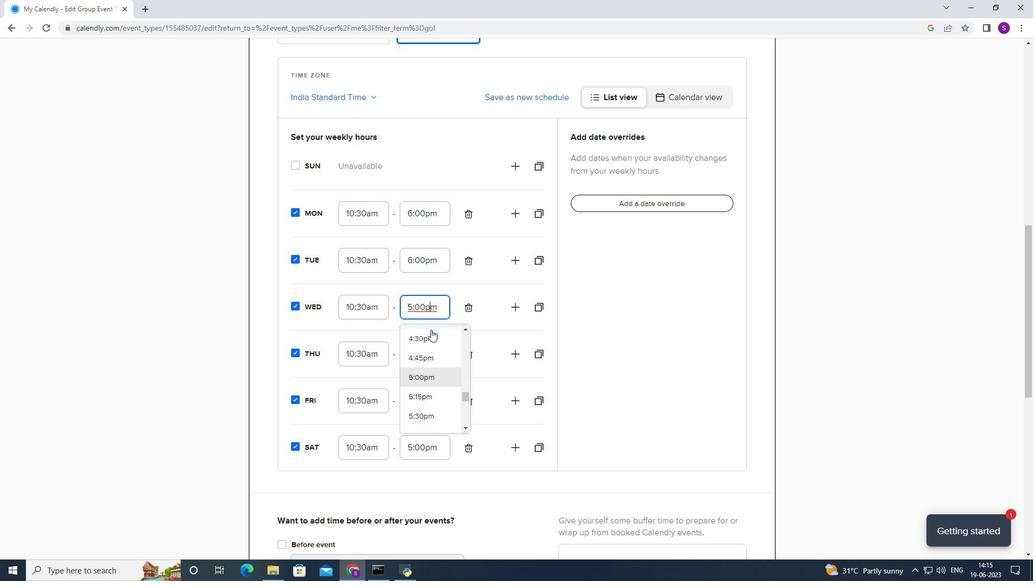 
Action: Mouse scrolled (431, 334) with delta (0, 0)
Screenshot: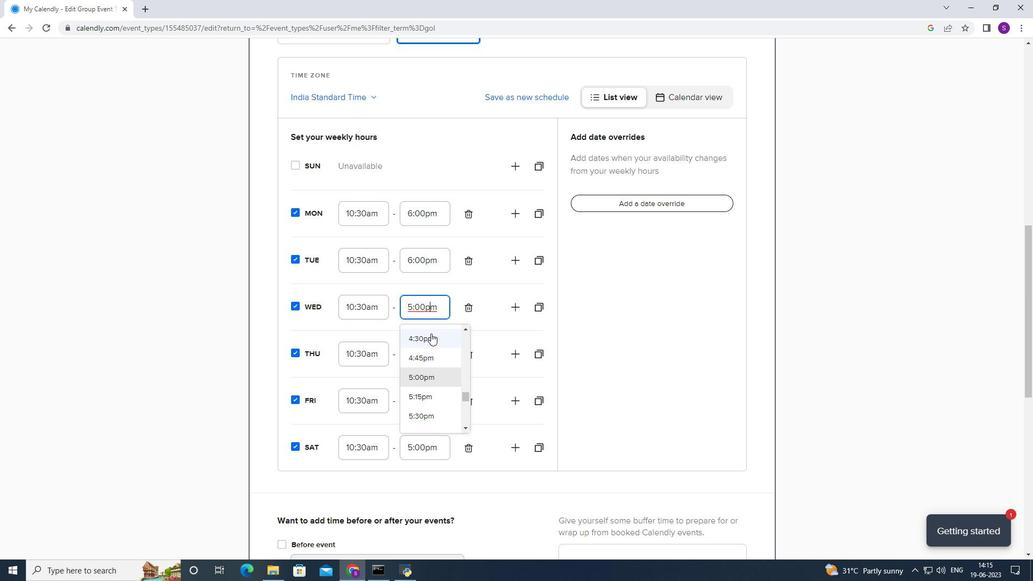 
Action: Mouse scrolled (431, 334) with delta (0, 0)
Screenshot: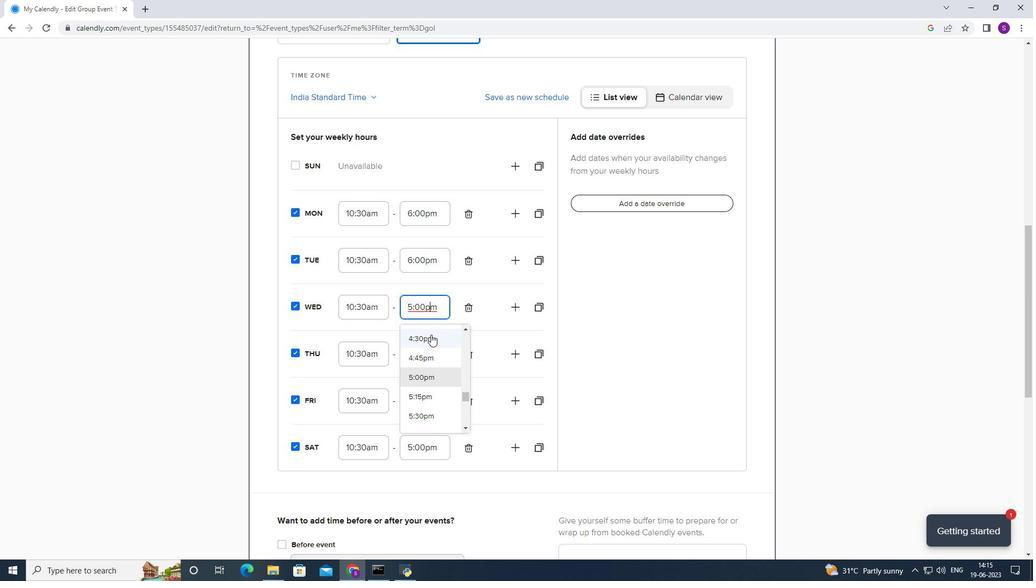
Action: Mouse moved to (432, 352)
Screenshot: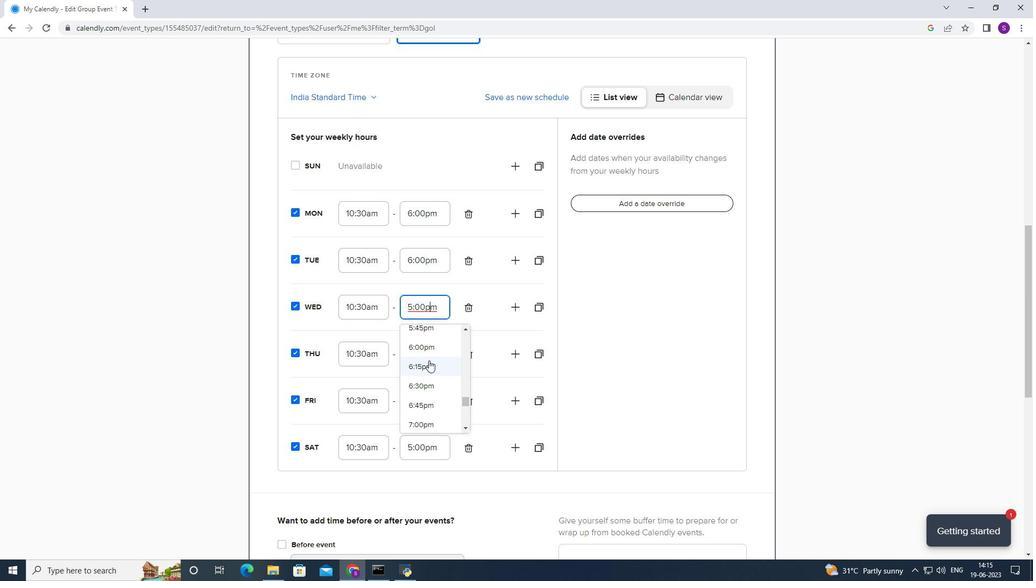 
Action: Mouse pressed left at (432, 352)
Screenshot: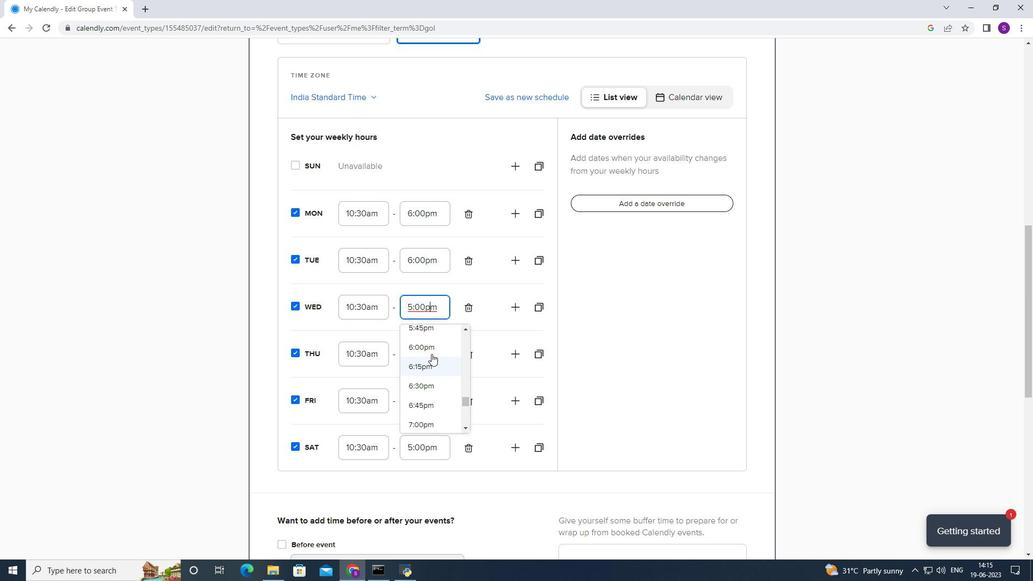 
Action: Mouse moved to (430, 354)
Screenshot: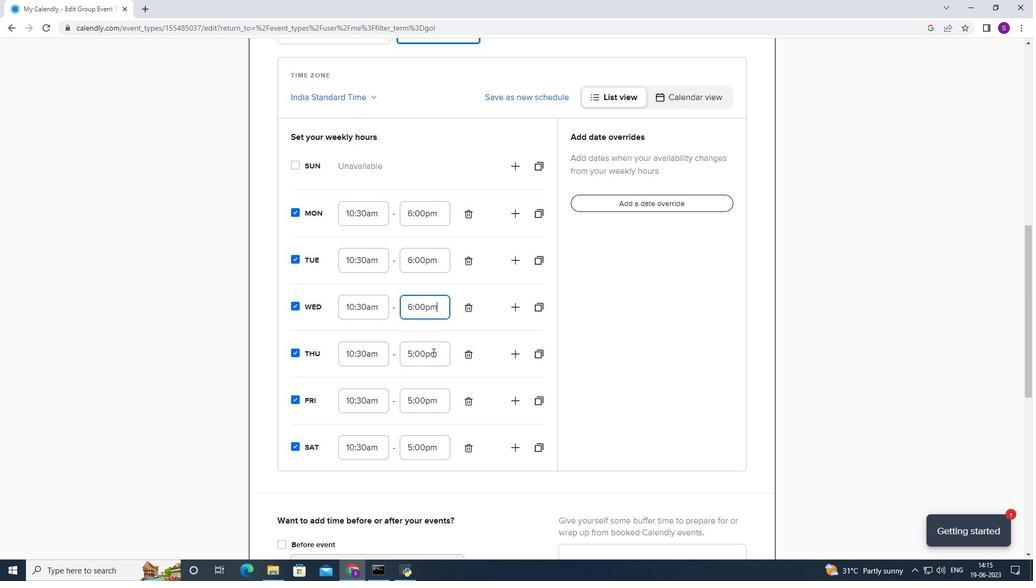 
Action: Mouse pressed left at (430, 354)
Screenshot: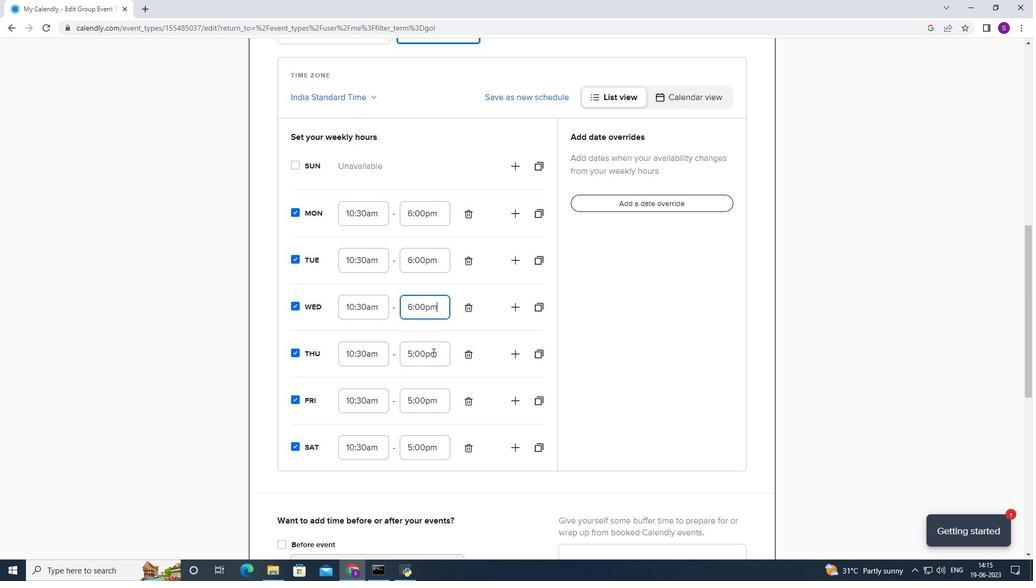 
Action: Mouse moved to (429, 358)
Screenshot: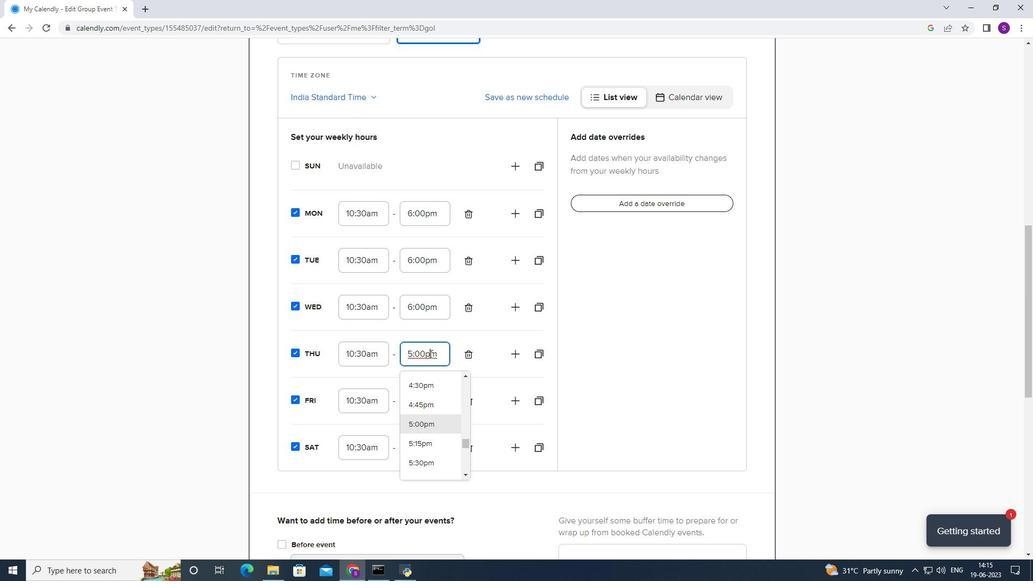 
Action: Mouse scrolled (429, 357) with delta (0, 0)
Screenshot: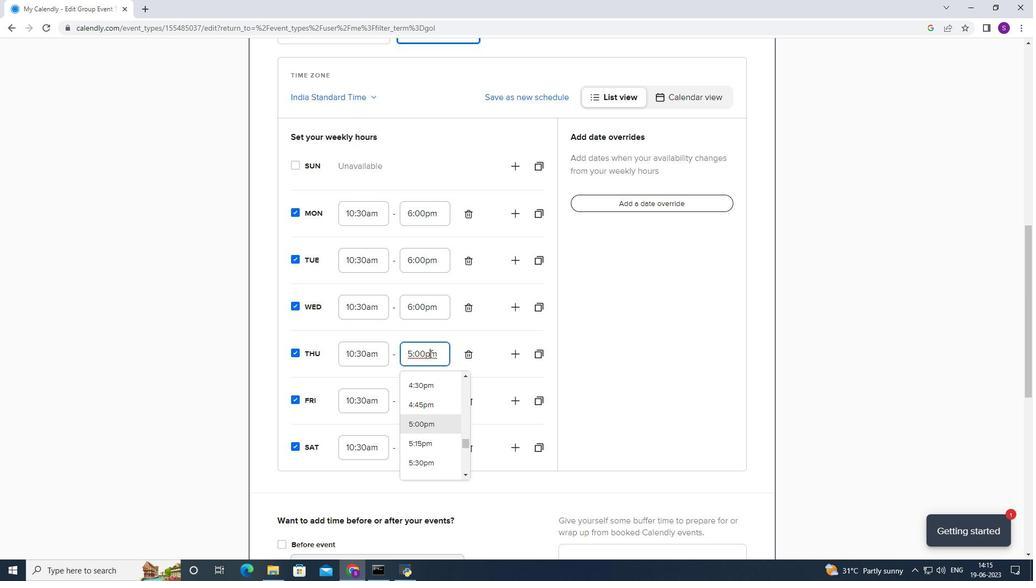 
Action: Mouse moved to (429, 359)
Screenshot: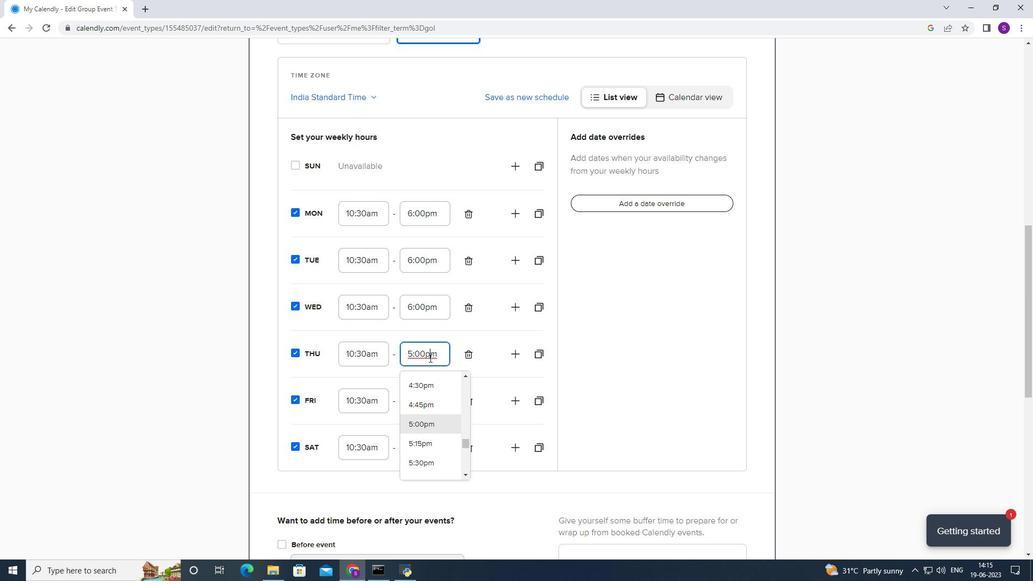 
Action: Mouse scrolled (429, 359) with delta (0, 0)
Screenshot: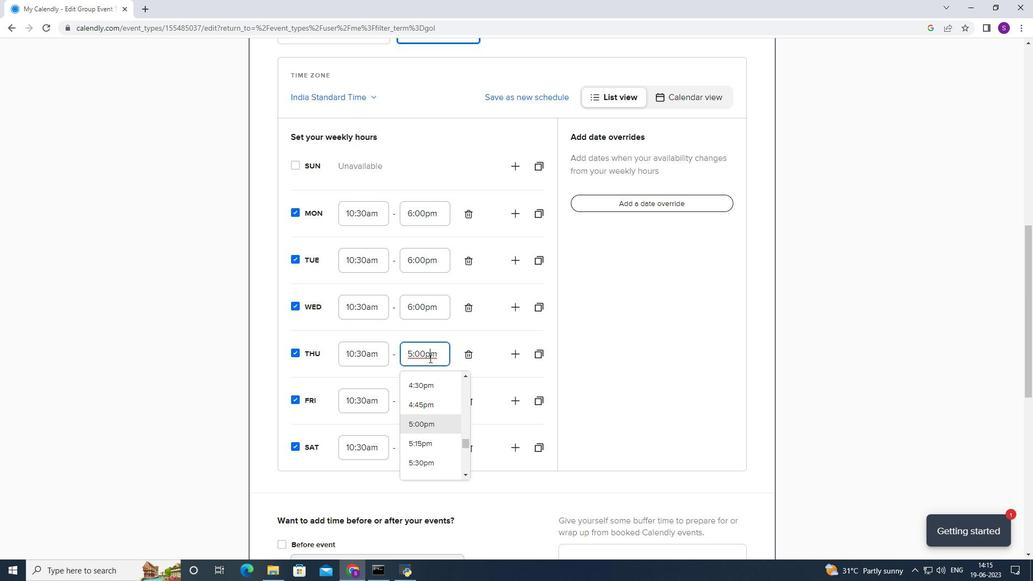 
Action: Mouse moved to (440, 344)
Screenshot: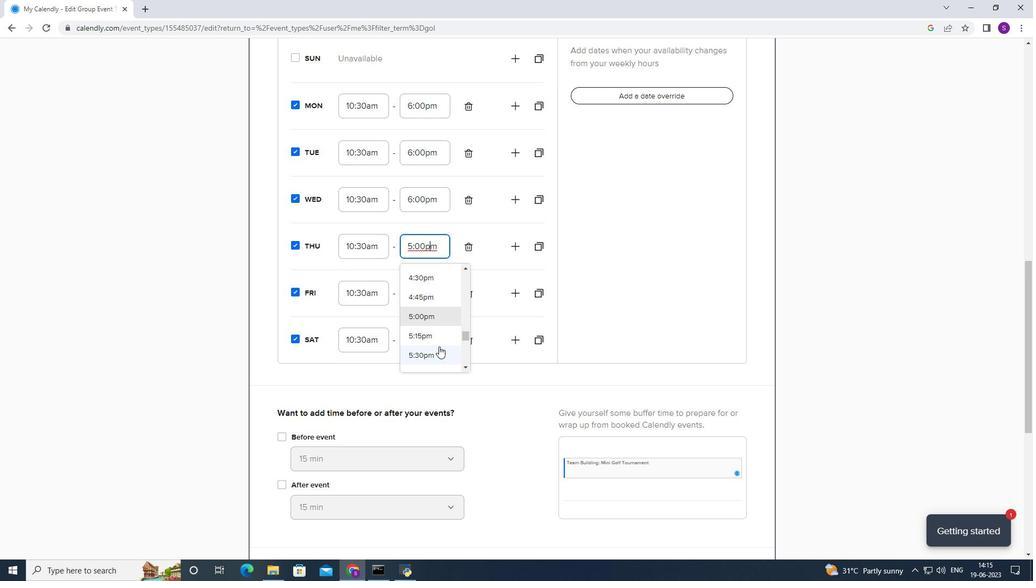 
Action: Mouse scrolled (440, 343) with delta (0, 0)
Screenshot: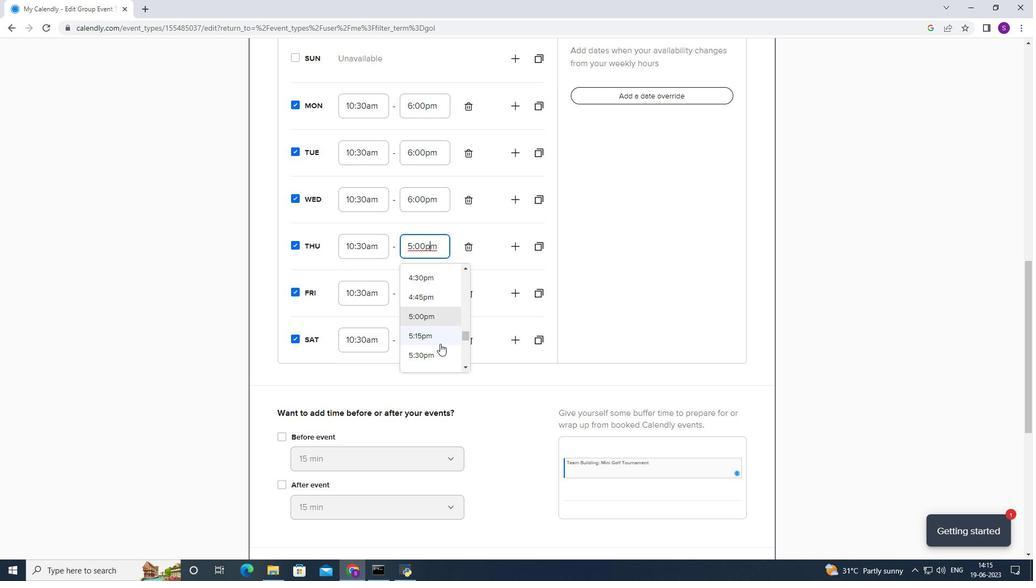 
Action: Mouse moved to (434, 335)
Screenshot: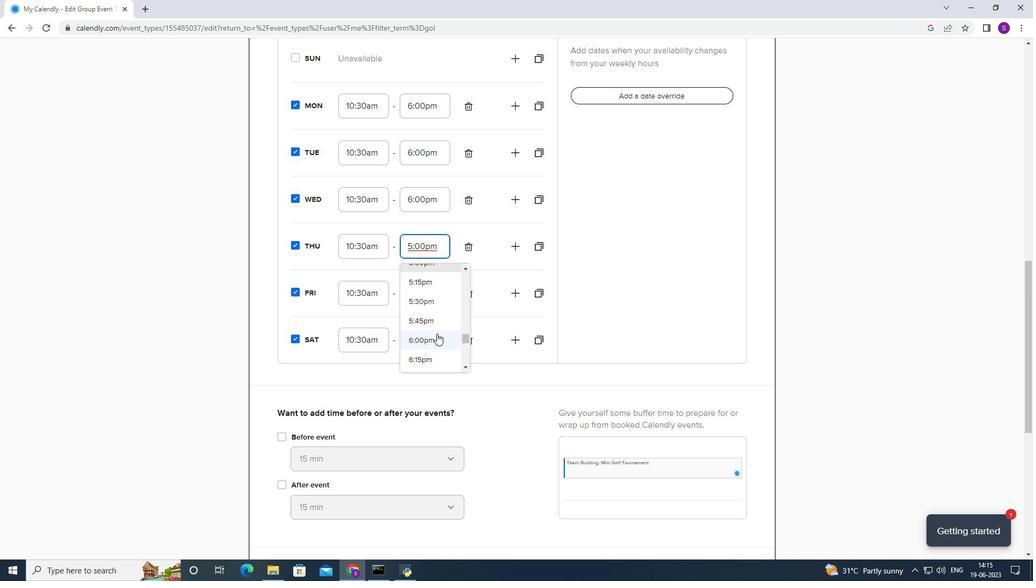 
Action: Mouse pressed left at (434, 335)
Screenshot: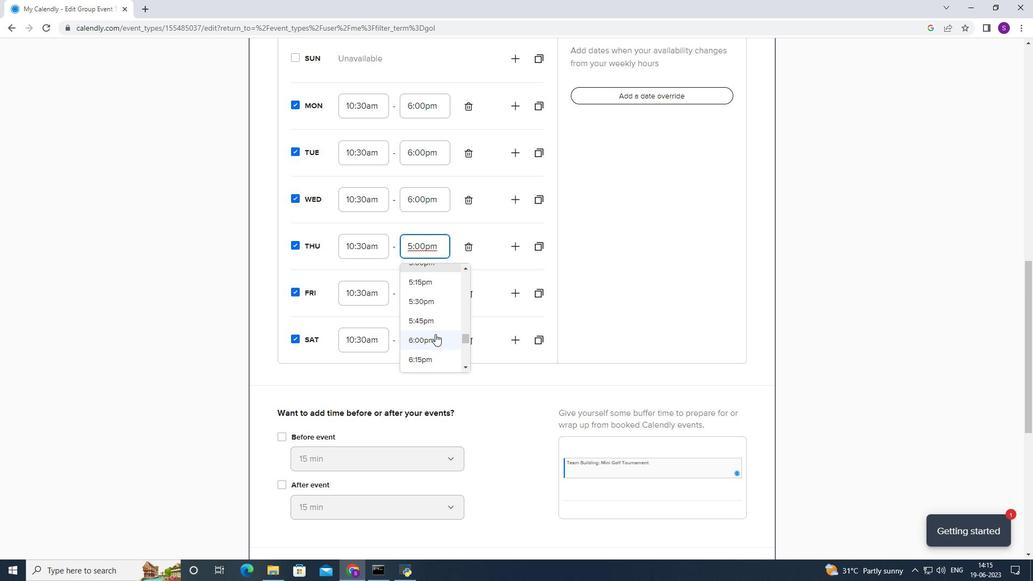 
Action: Mouse moved to (445, 296)
Screenshot: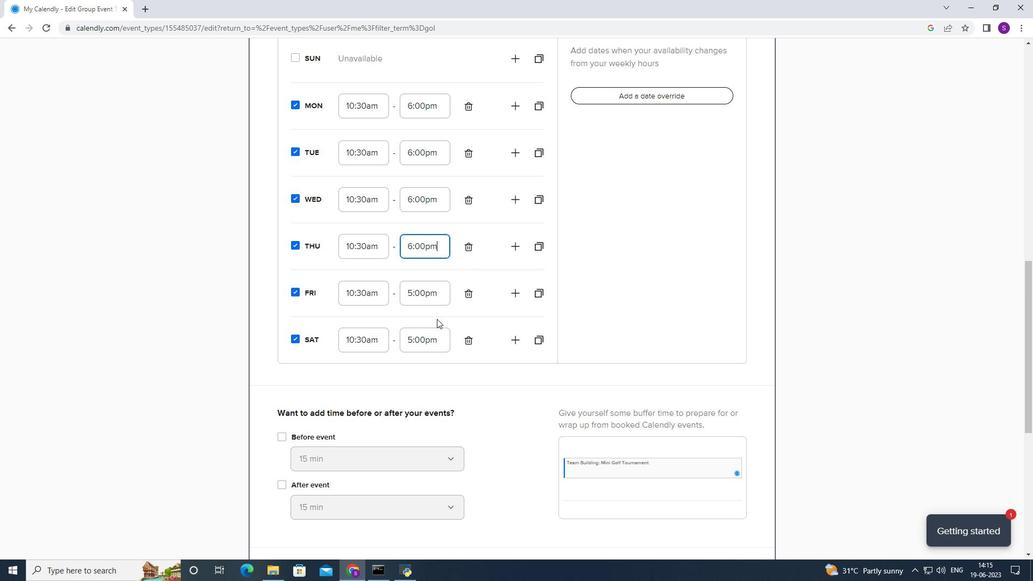 
Action: Mouse pressed left at (445, 296)
Screenshot: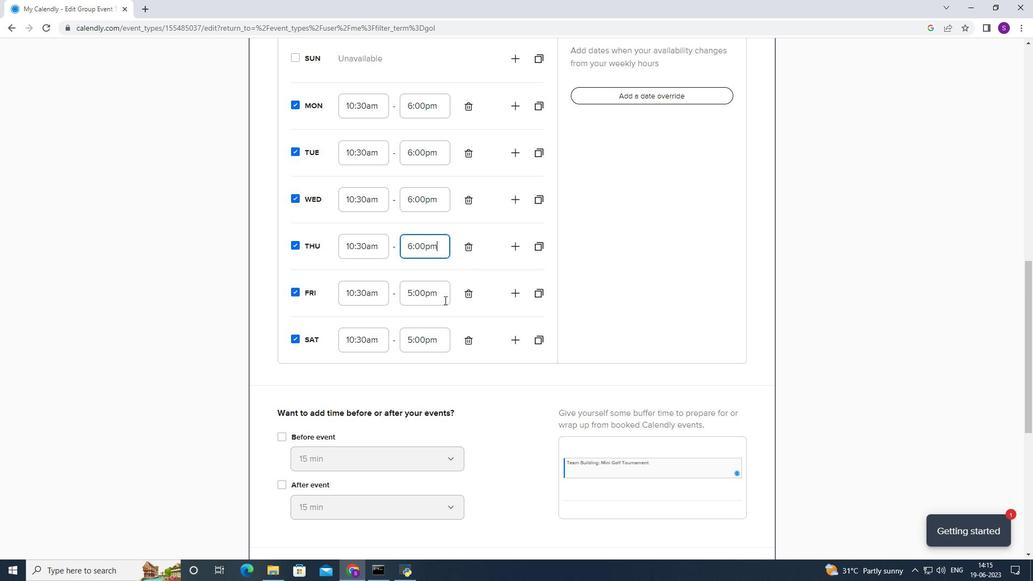 
Action: Mouse moved to (430, 332)
Screenshot: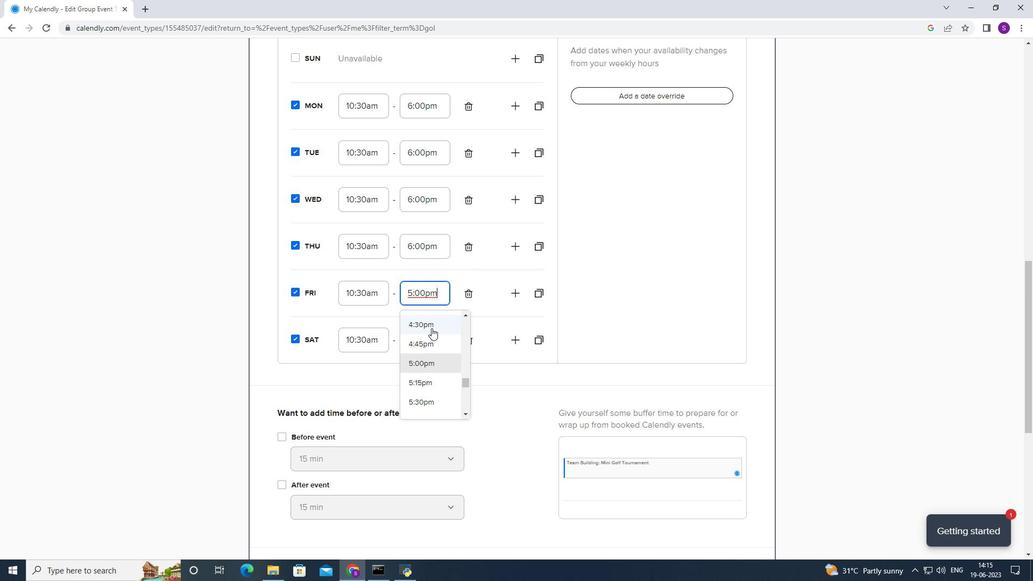 
Action: Mouse scrolled (430, 332) with delta (0, 0)
Screenshot: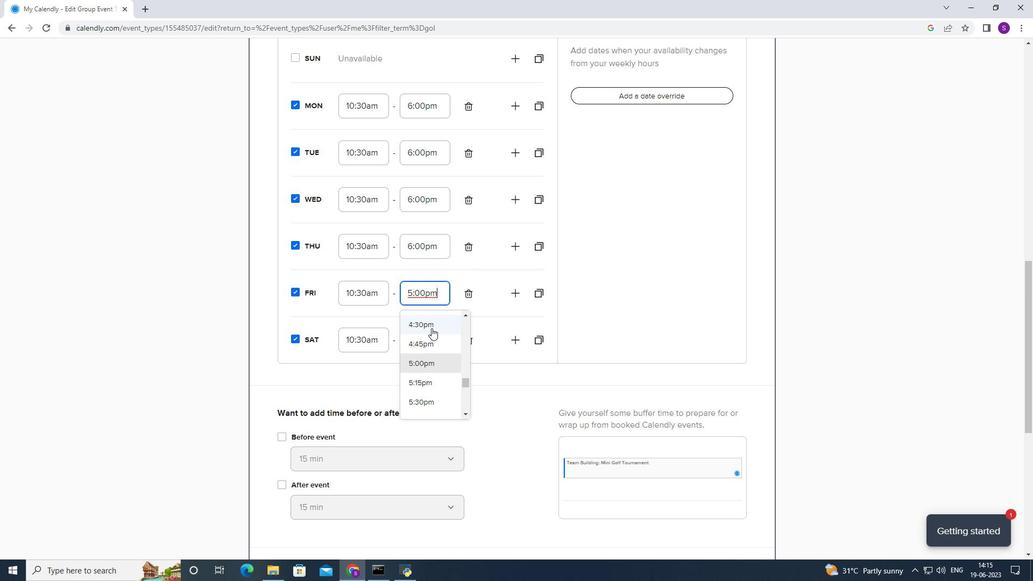 
Action: Mouse moved to (430, 334)
Screenshot: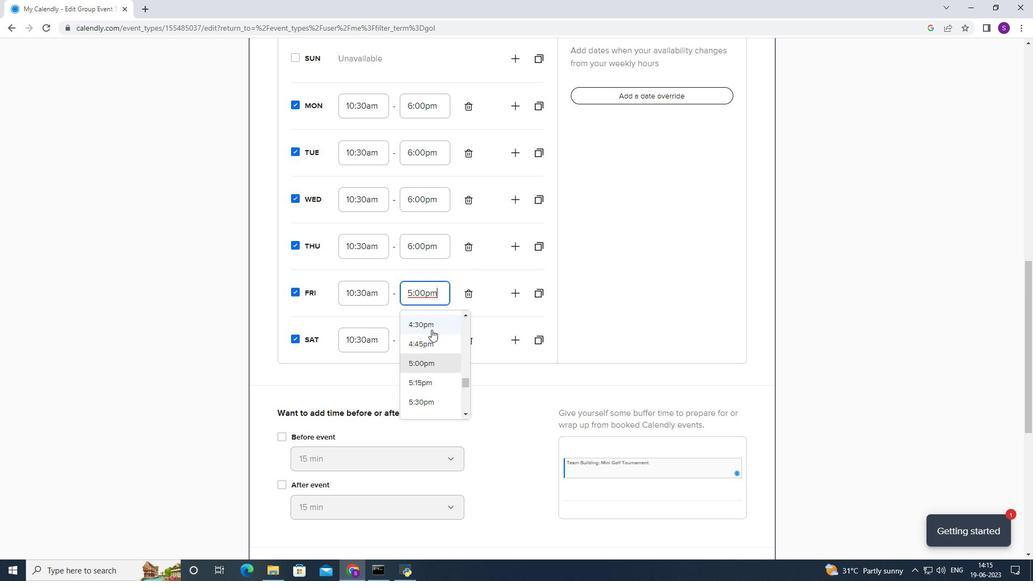 
Action: Mouse scrolled (430, 333) with delta (0, 0)
Screenshot: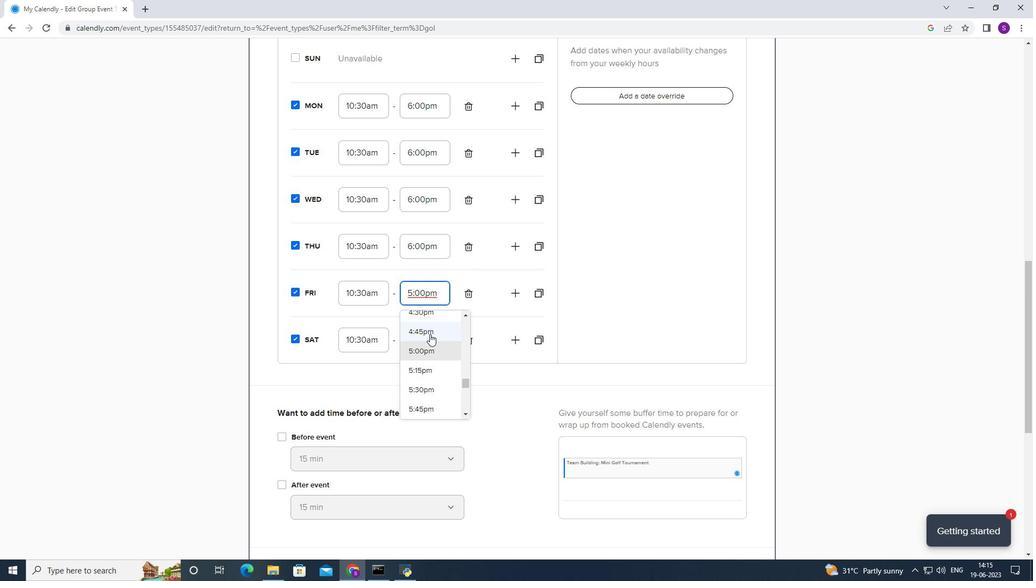 
Action: Mouse moved to (428, 338)
Screenshot: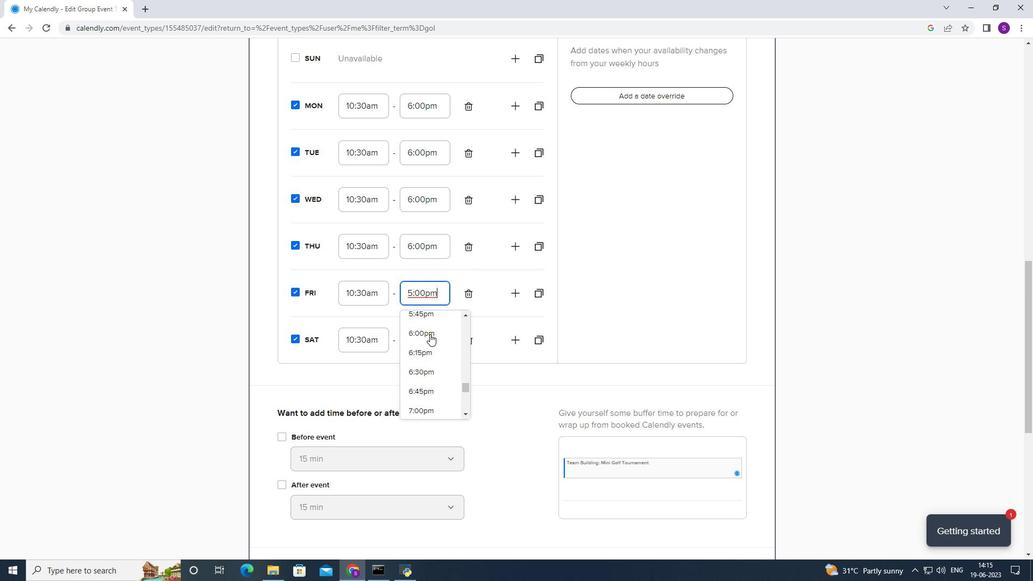 
Action: Mouse pressed left at (428, 338)
Screenshot: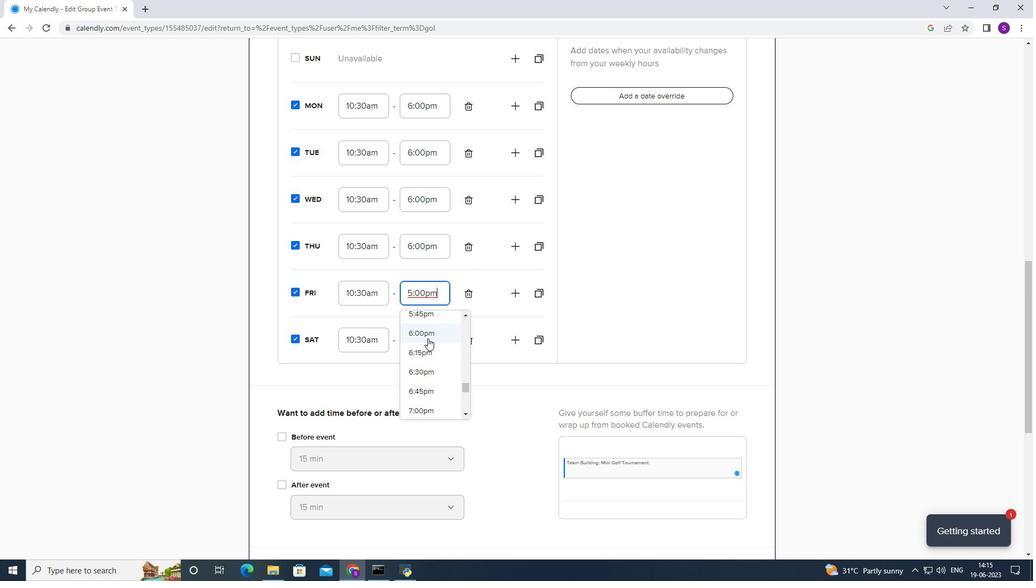 
Action: Mouse moved to (427, 334)
Screenshot: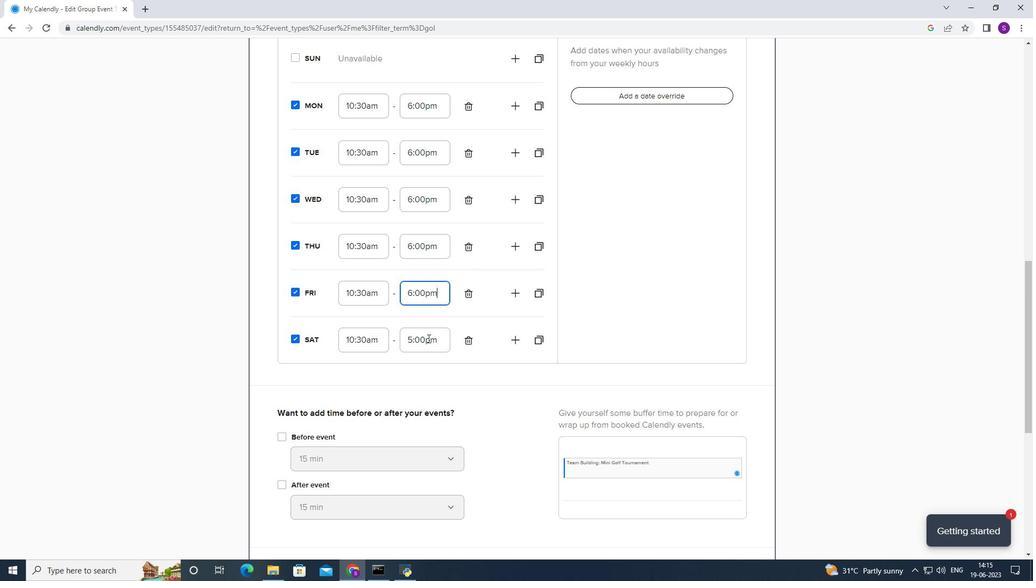 
Action: Mouse pressed left at (427, 334)
Screenshot: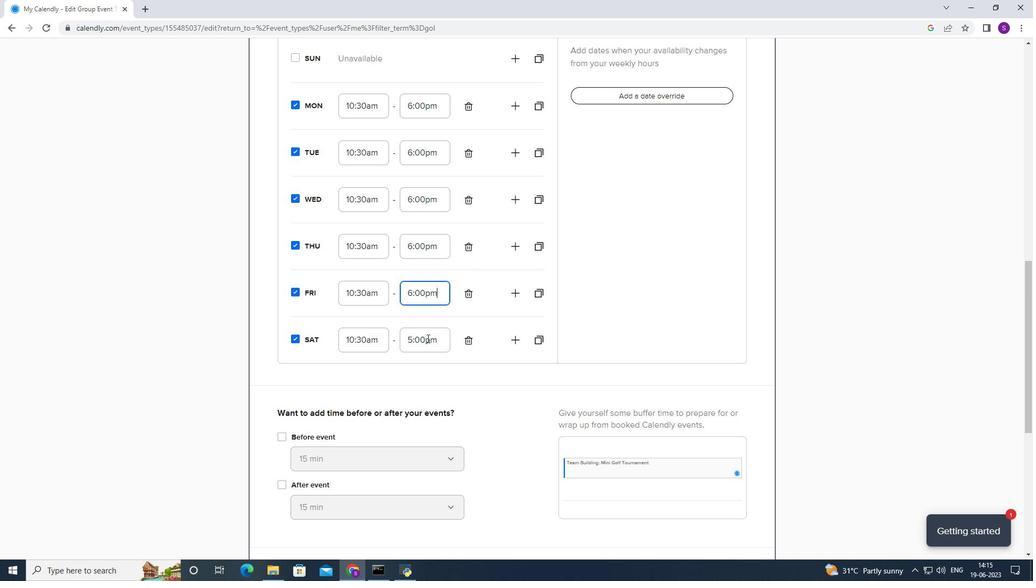 
Action: Mouse moved to (425, 361)
Screenshot: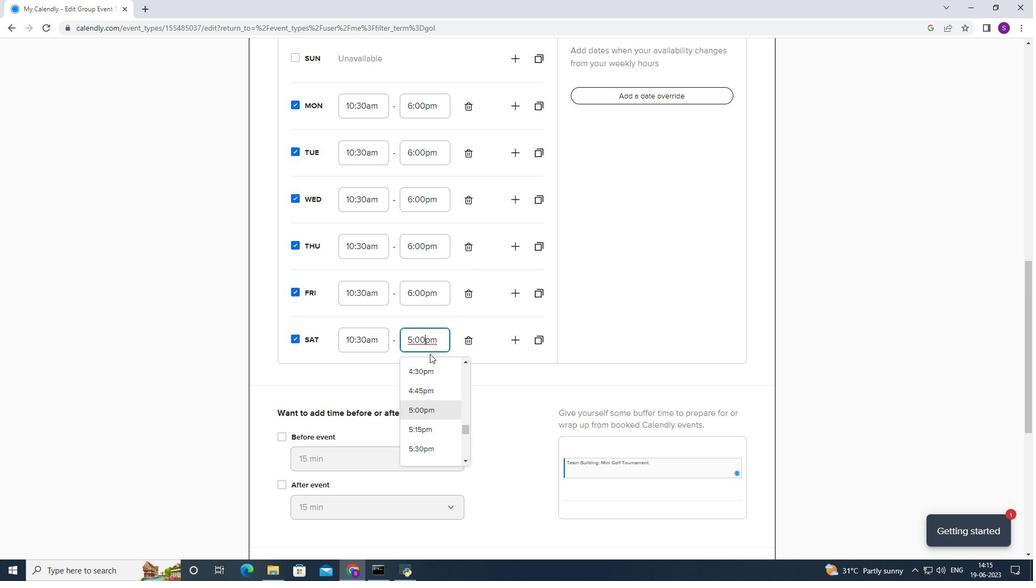 
Action: Mouse scrolled (425, 360) with delta (0, 0)
Screenshot: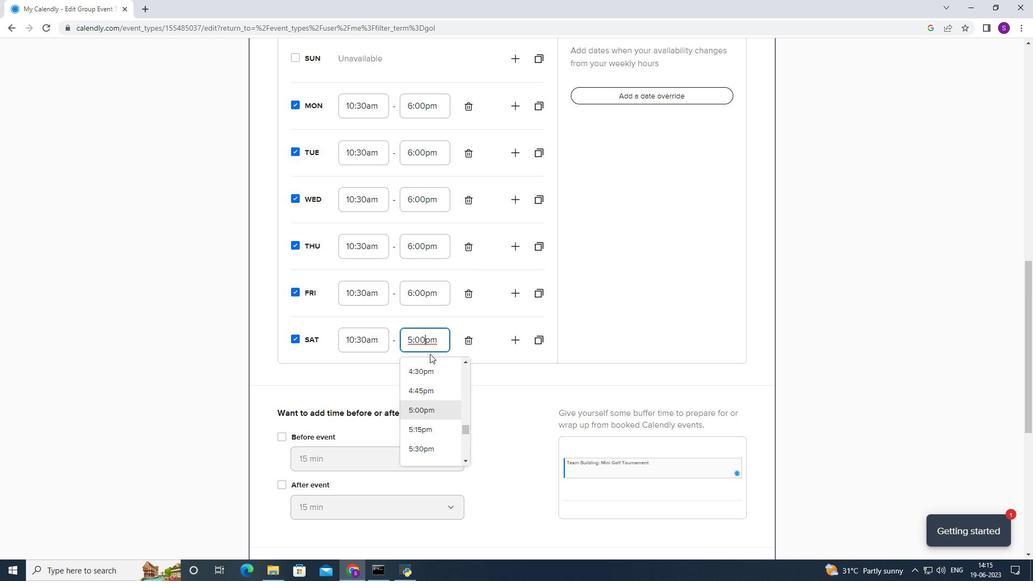 
Action: Mouse moved to (413, 426)
Screenshot: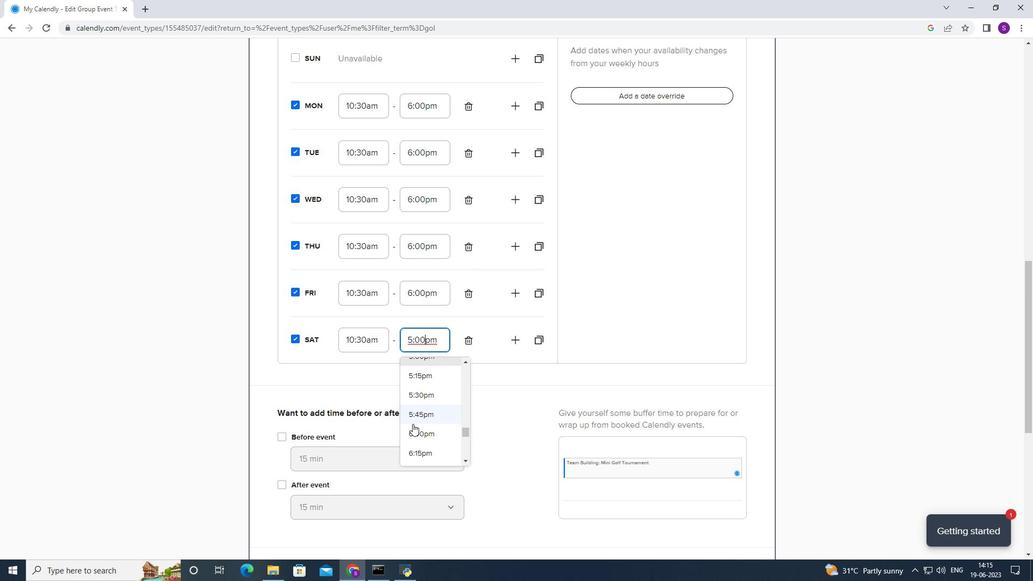 
Action: Mouse pressed left at (413, 426)
Screenshot: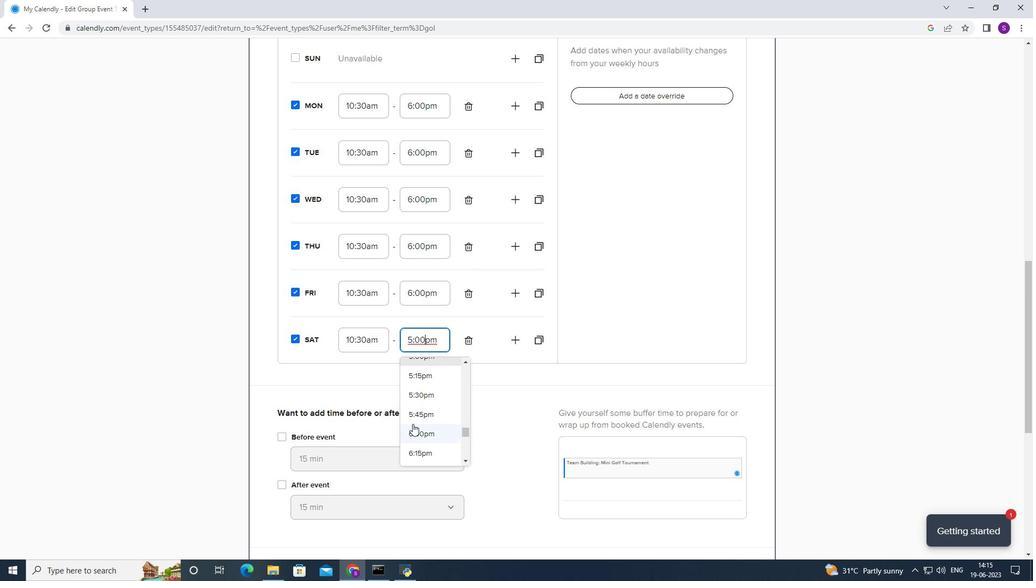 
Action: Mouse moved to (365, 405)
Screenshot: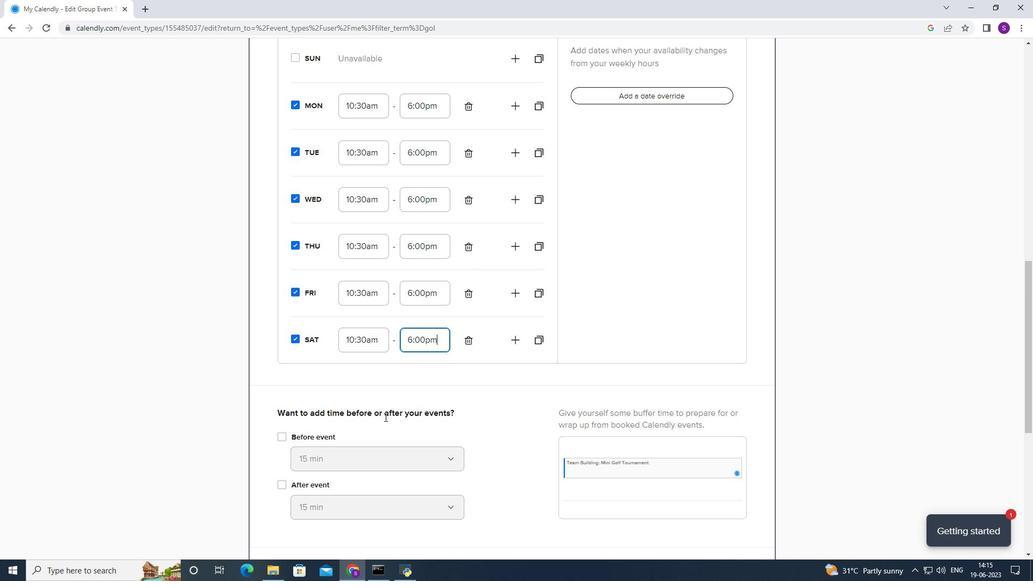 
Action: Mouse scrolled (365, 404) with delta (0, 0)
Screenshot: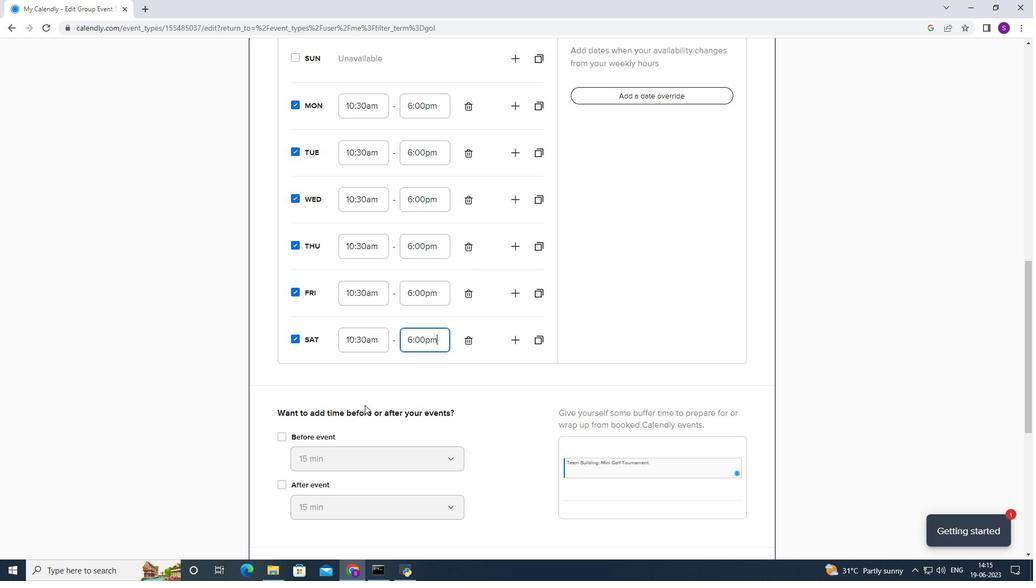 
Action: Mouse scrolled (365, 404) with delta (0, 0)
Screenshot: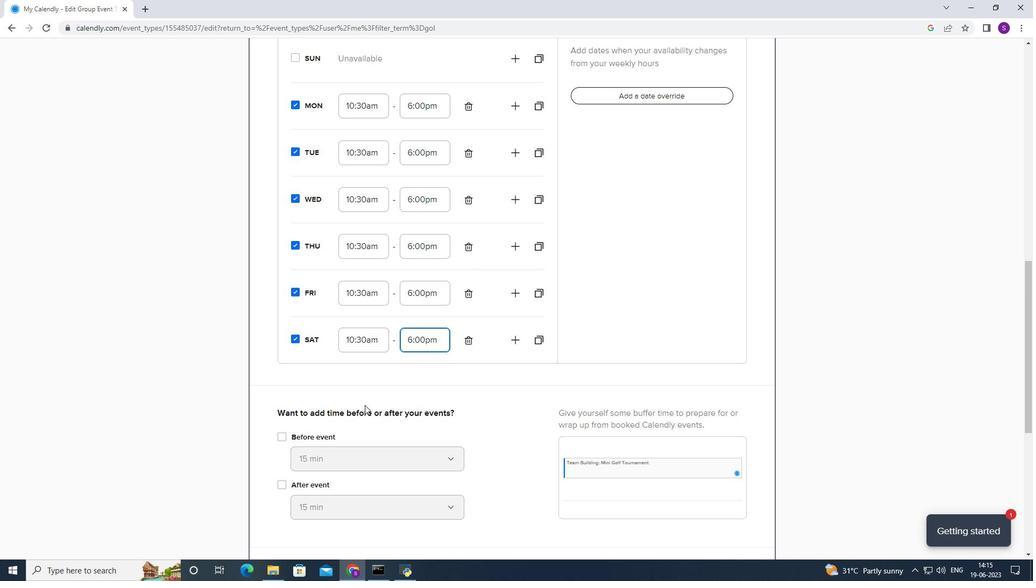 
Action: Mouse moved to (316, 331)
Screenshot: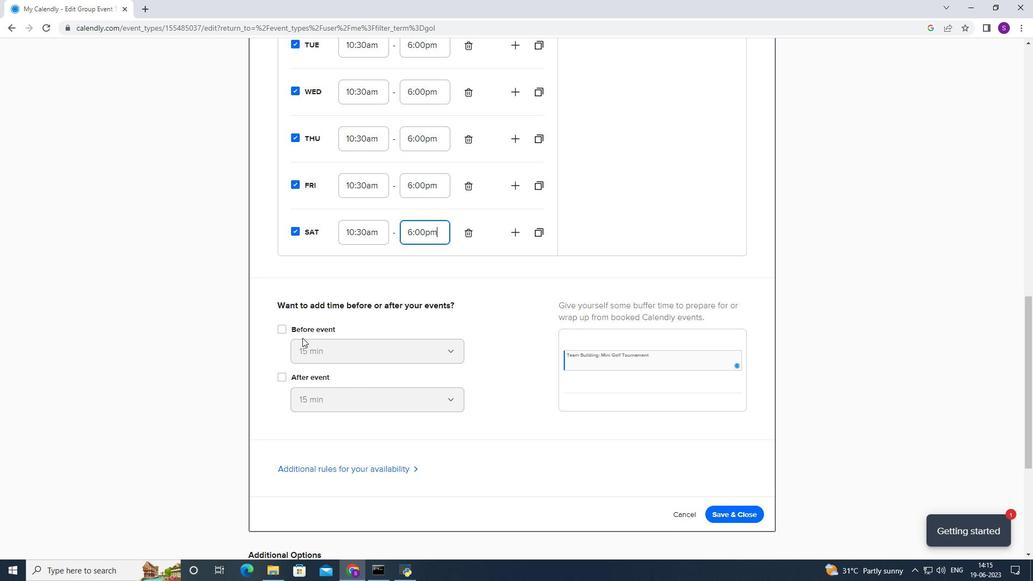 
Action: Mouse pressed left at (316, 331)
Screenshot: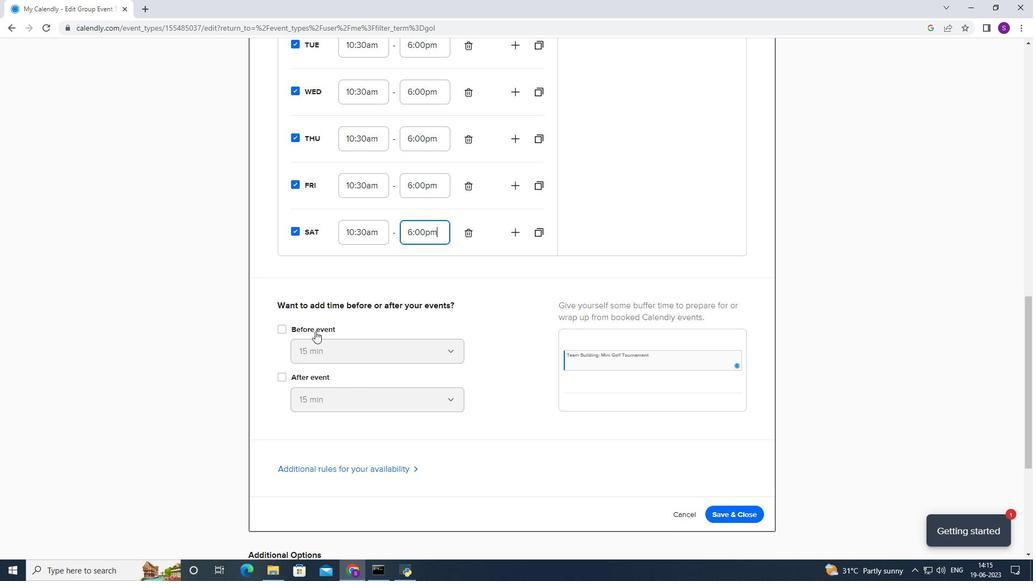 
Action: Mouse moved to (317, 348)
Screenshot: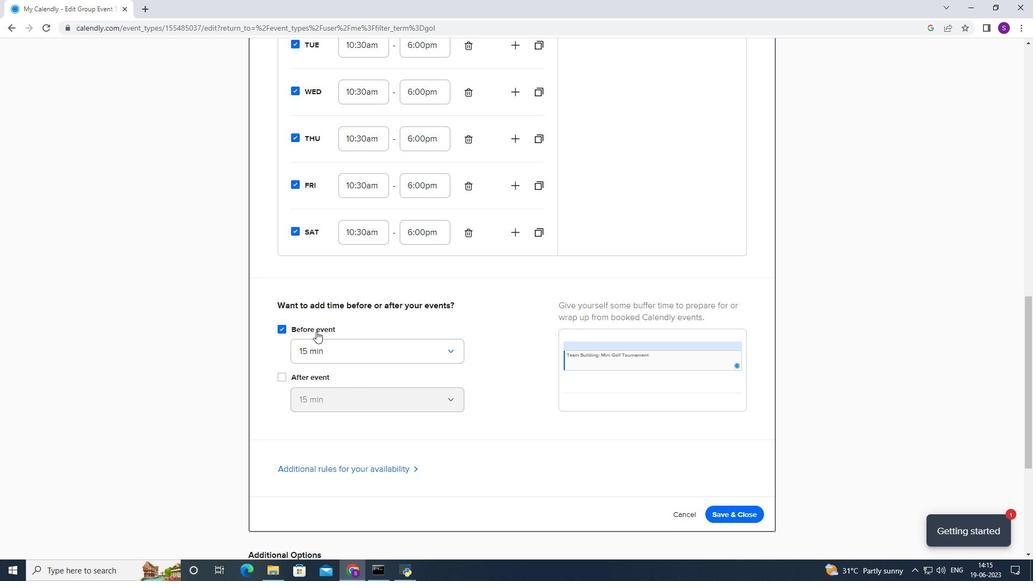 
Action: Mouse pressed left at (317, 348)
Screenshot: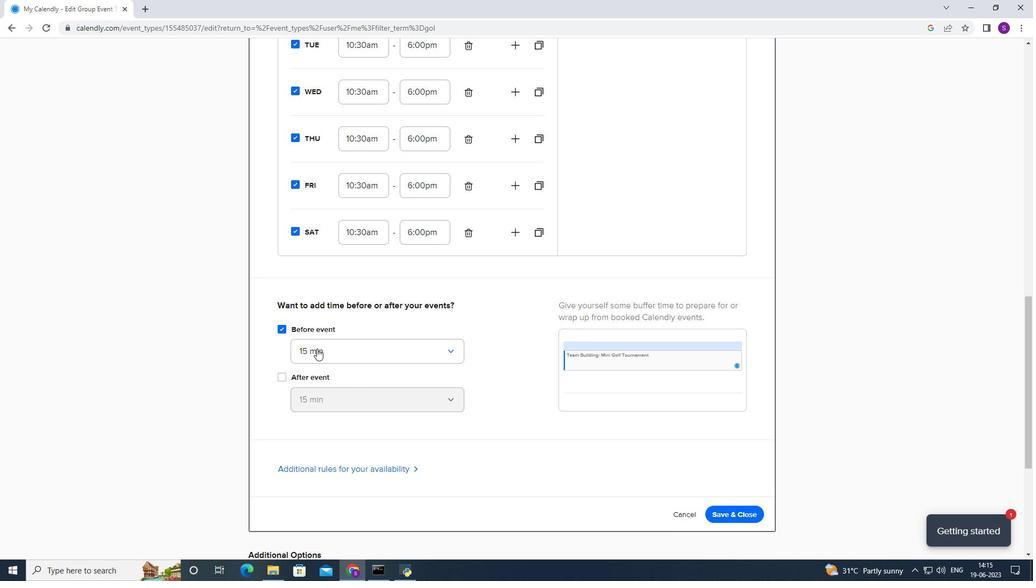 
Action: Mouse moved to (346, 414)
Screenshot: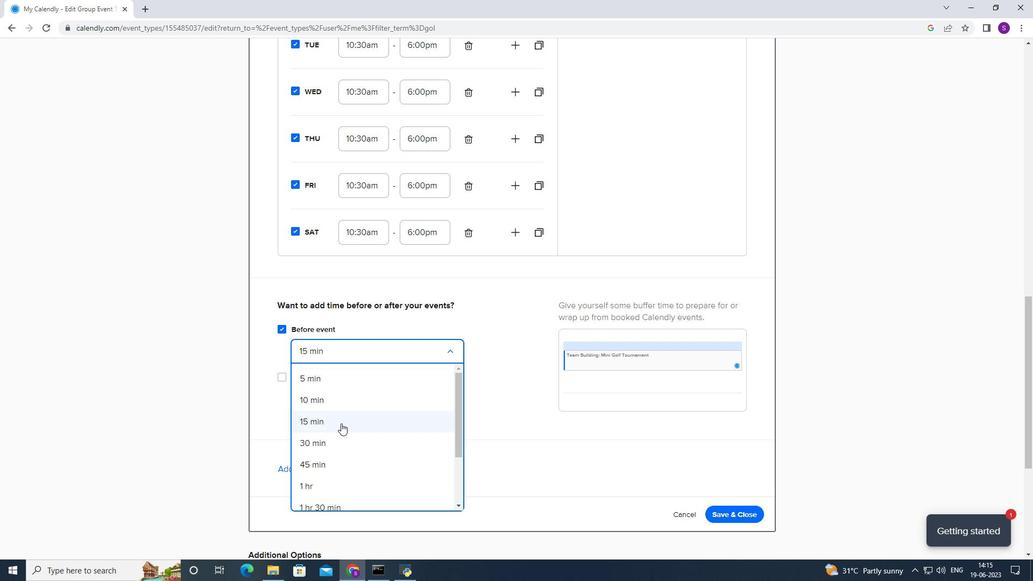 
Action: Mouse pressed left at (346, 414)
Screenshot: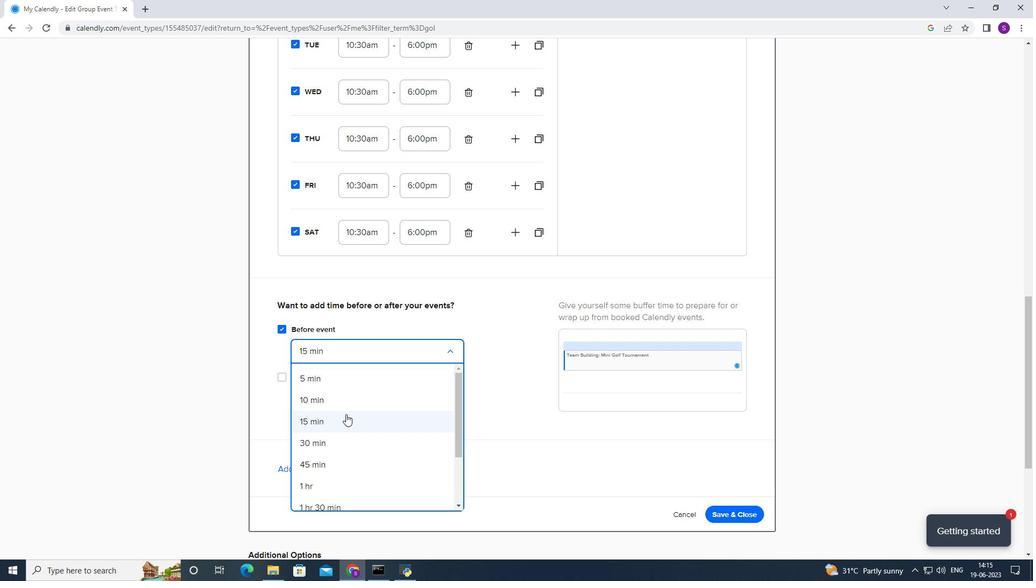 
Action: Mouse moved to (305, 382)
Screenshot: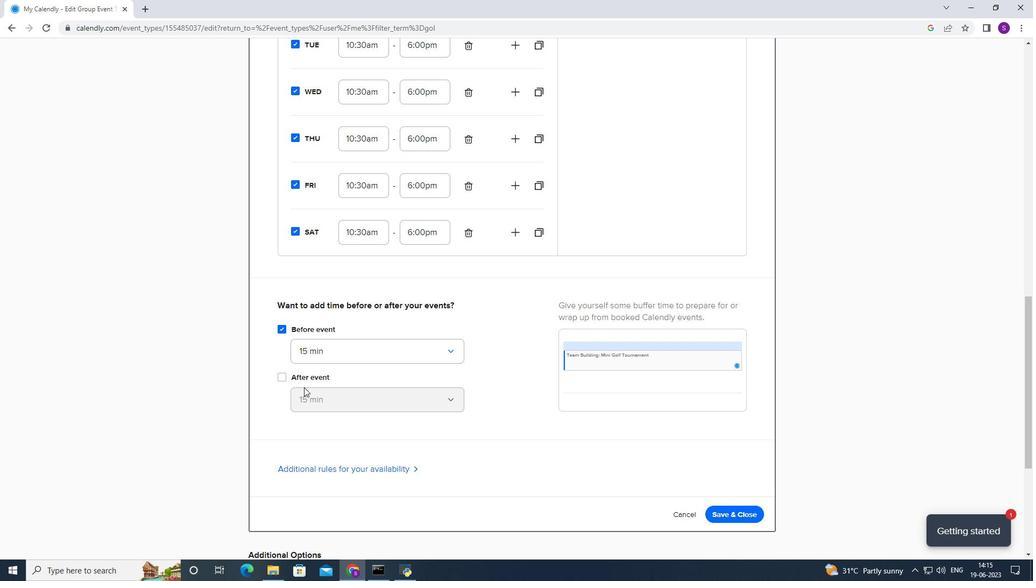 
Action: Mouse pressed left at (305, 382)
Screenshot: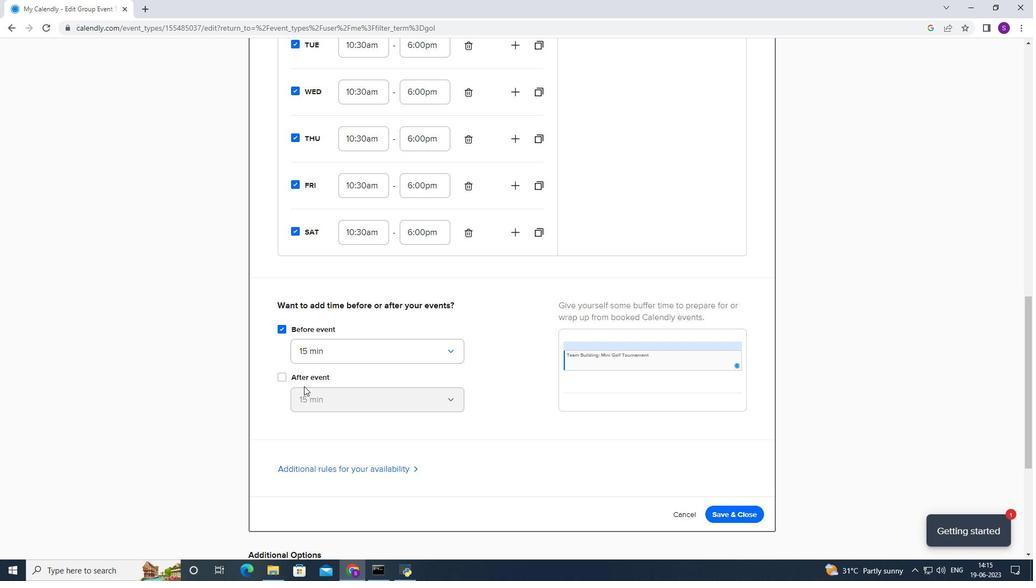 
Action: Mouse moved to (340, 460)
Screenshot: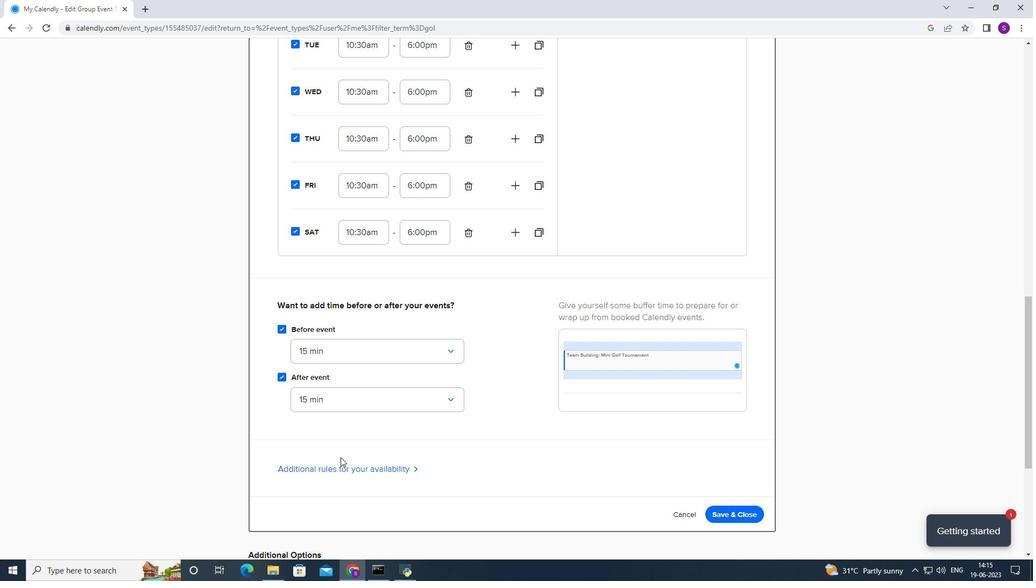 
Action: Mouse pressed left at (340, 460)
Screenshot: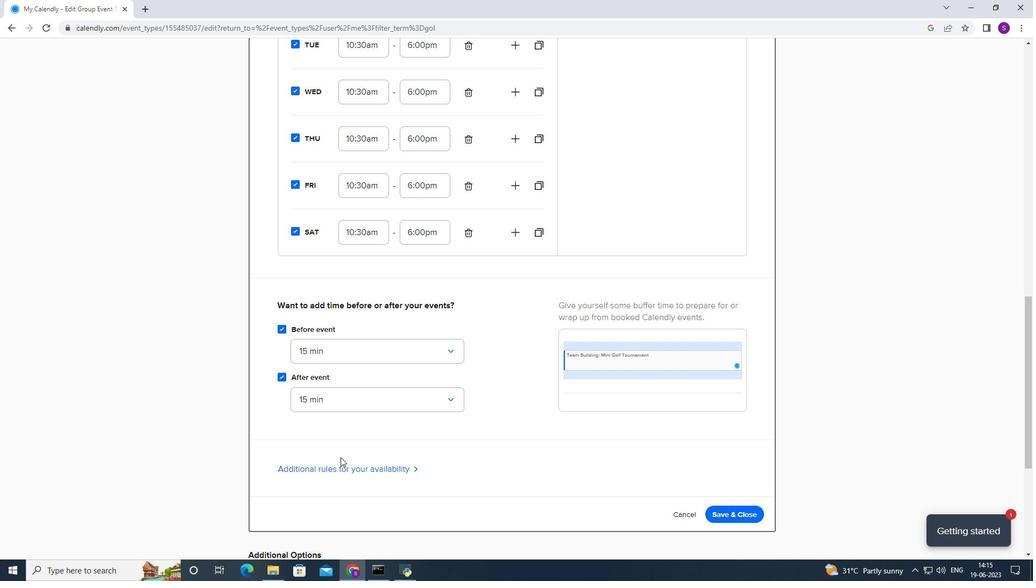 
Action: Mouse moved to (346, 460)
Screenshot: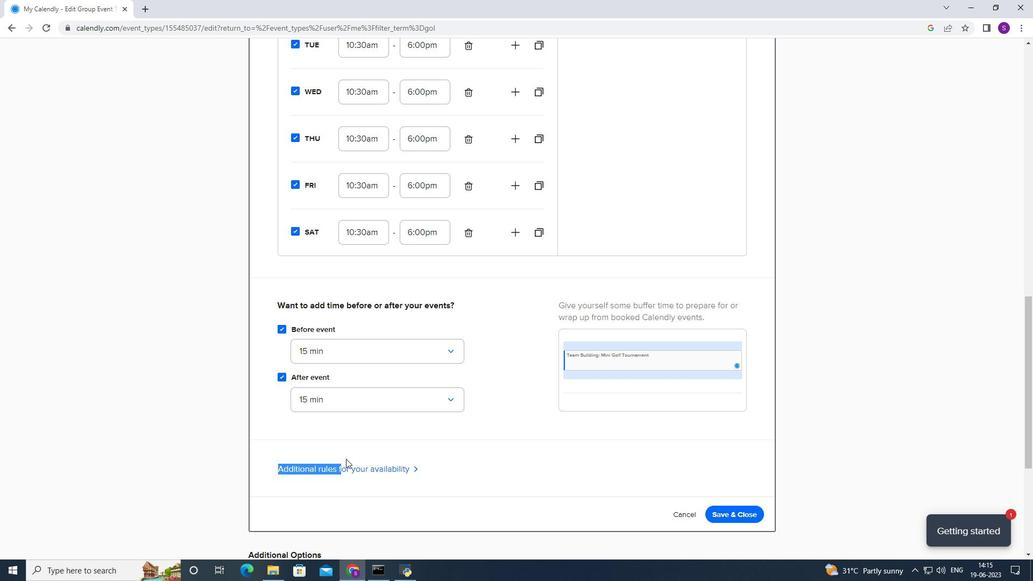 
Action: Mouse pressed left at (346, 460)
Screenshot: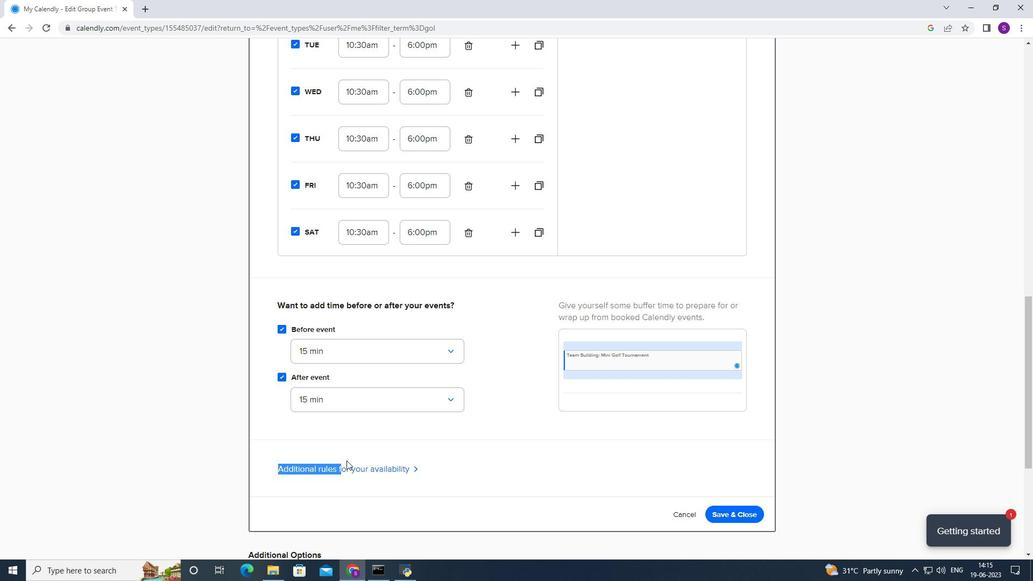 
Action: Mouse moved to (346, 470)
Screenshot: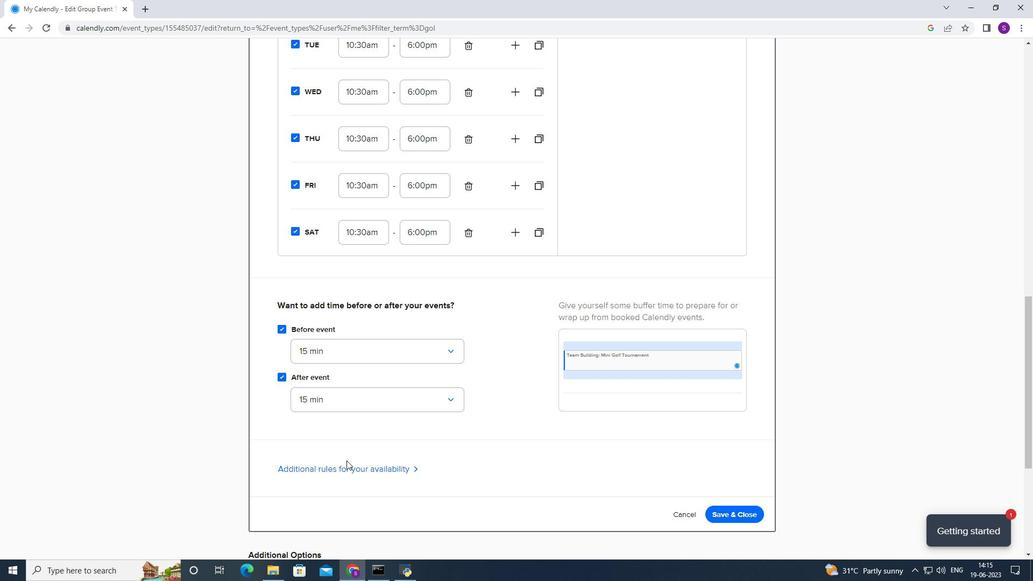 
Action: Mouse pressed left at (346, 470)
Screenshot: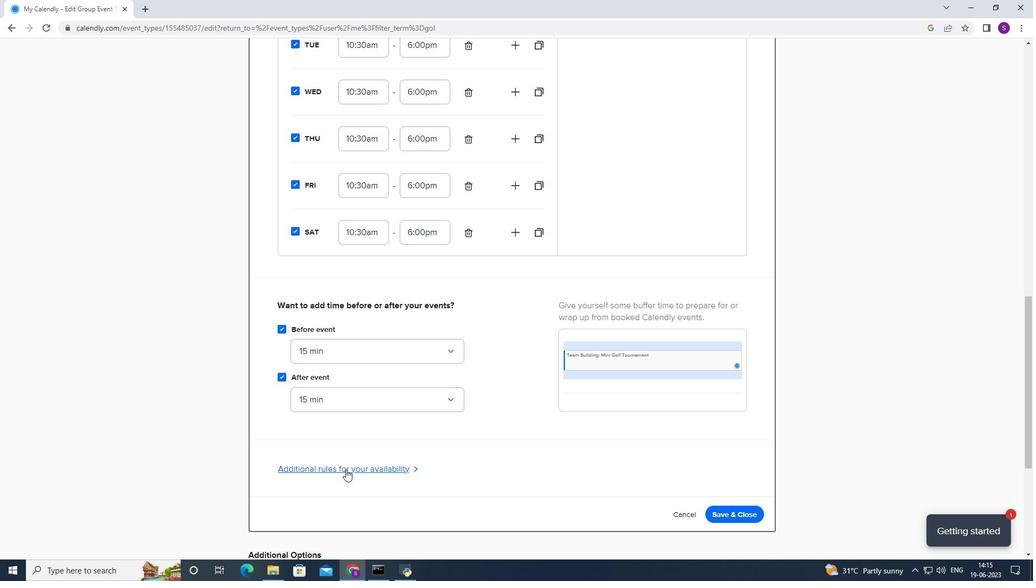 
Action: Mouse moved to (360, 452)
Screenshot: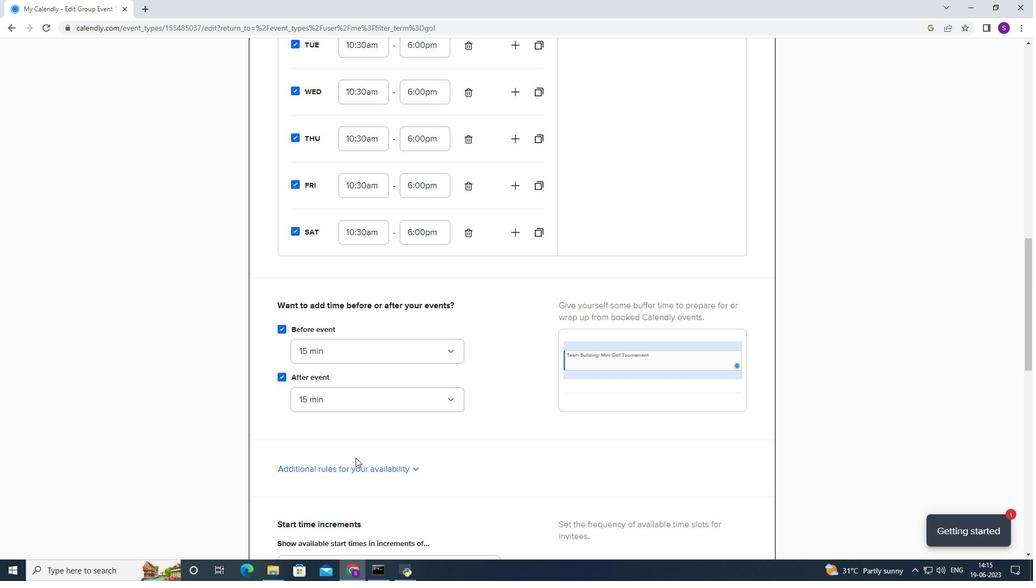 
Action: Mouse scrolled (360, 451) with delta (0, 0)
Screenshot: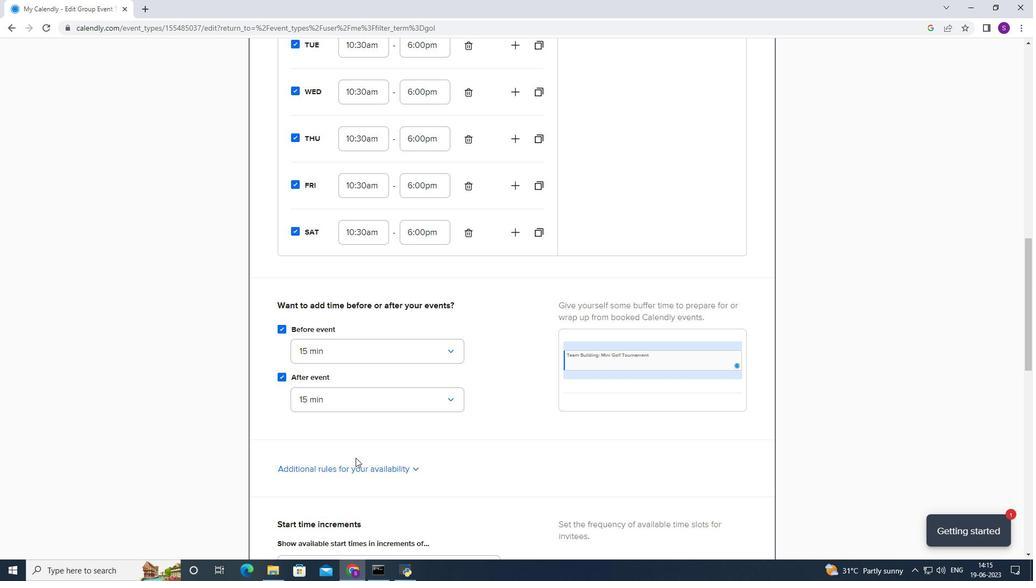 
Action: Mouse scrolled (360, 451) with delta (0, 0)
Screenshot: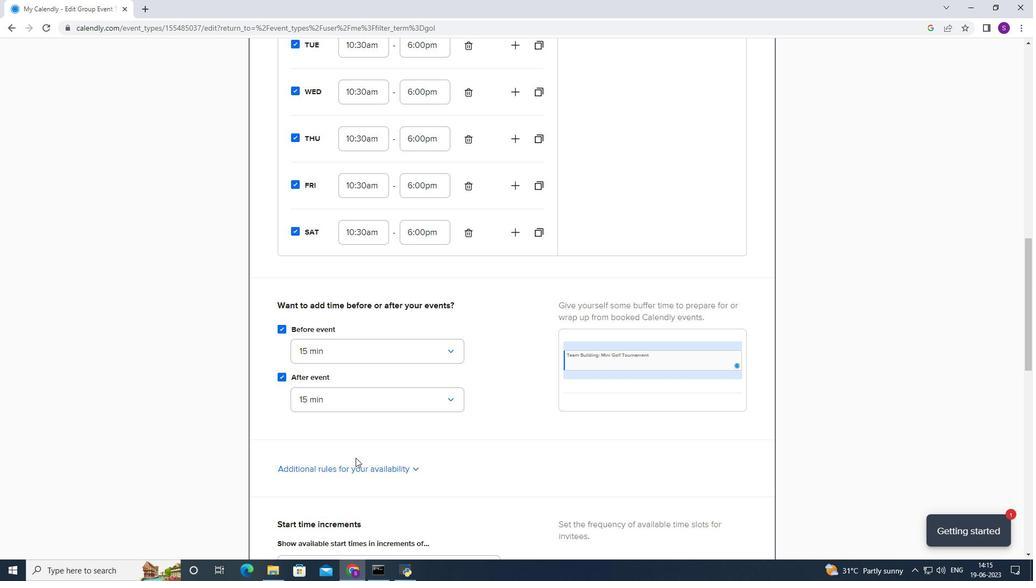 
Action: Mouse scrolled (360, 451) with delta (0, 0)
Screenshot: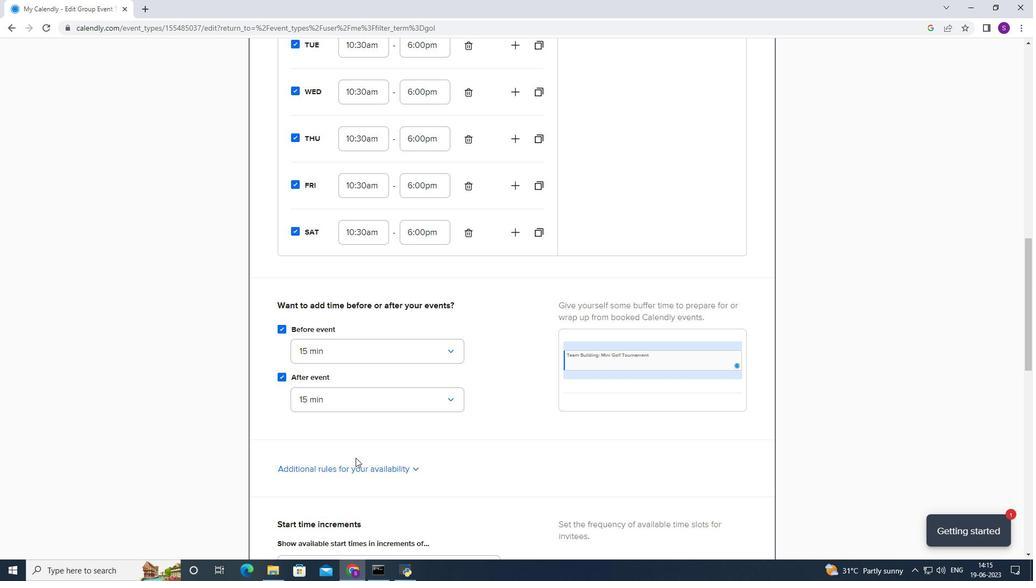 
Action: Mouse scrolled (360, 451) with delta (0, 0)
Screenshot: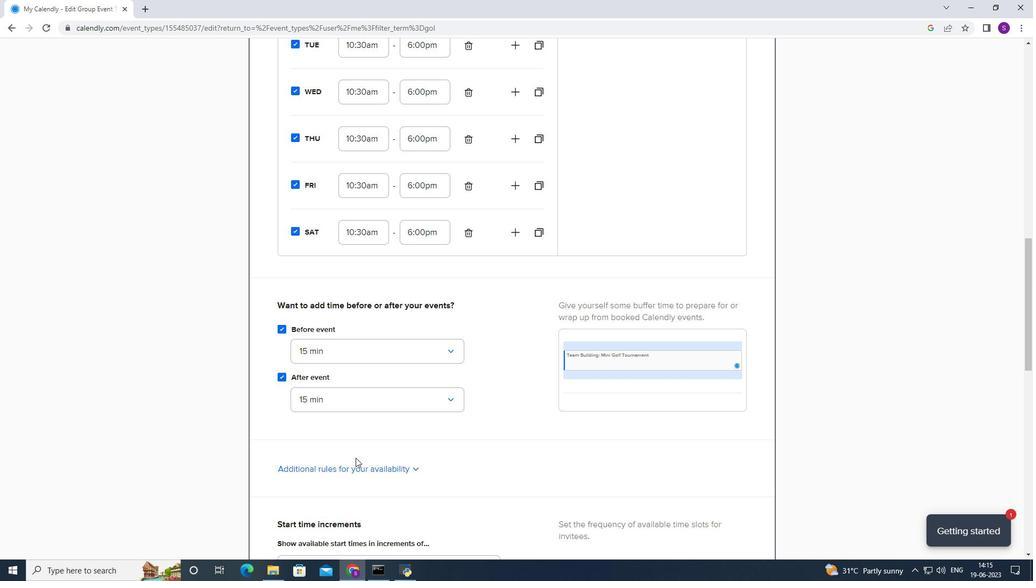 
Action: Mouse scrolled (360, 451) with delta (0, 0)
Screenshot: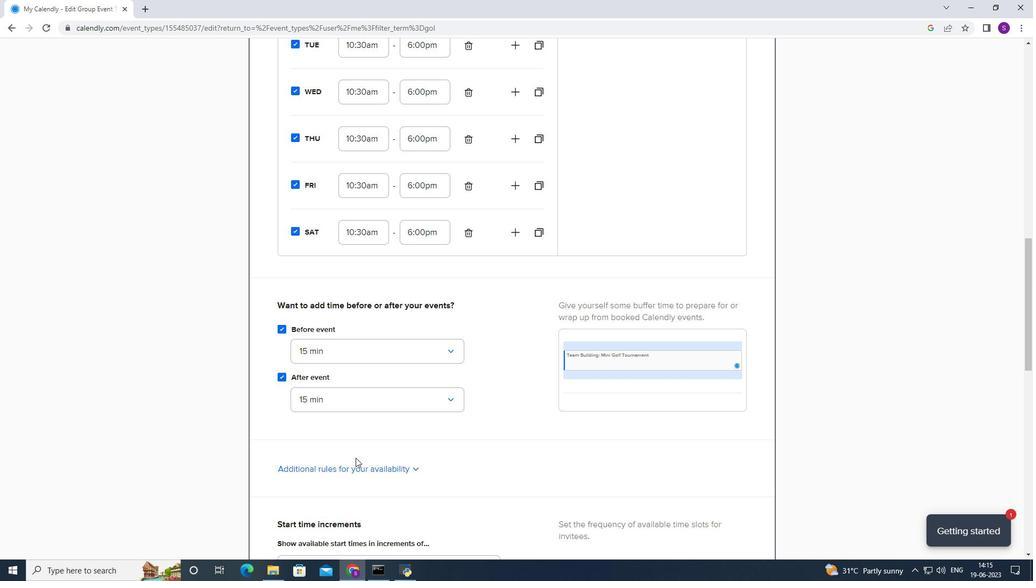 
Action: Mouse moved to (405, 309)
Screenshot: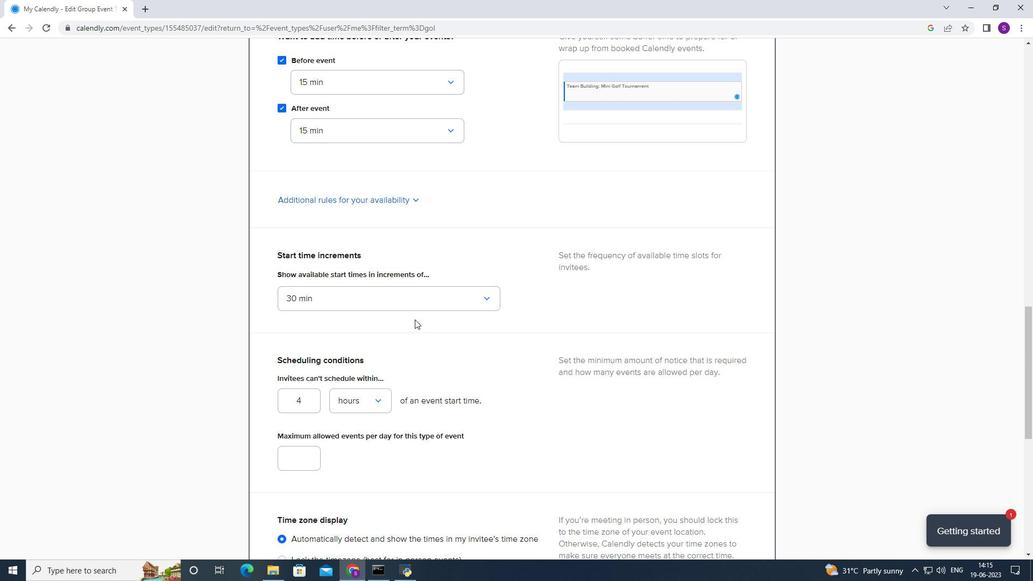 
Action: Mouse pressed left at (405, 309)
Screenshot: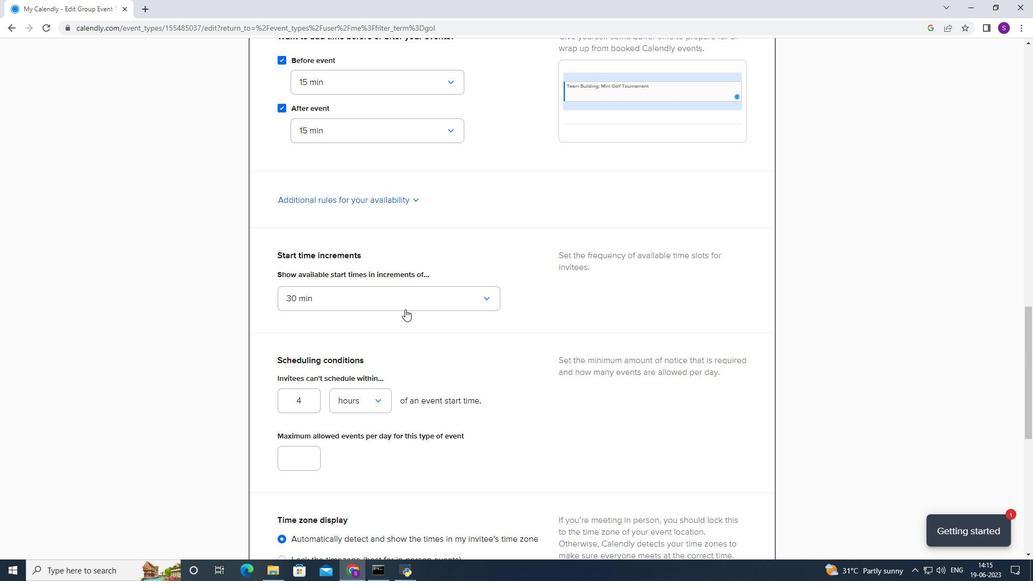 
Action: Mouse moved to (371, 403)
Screenshot: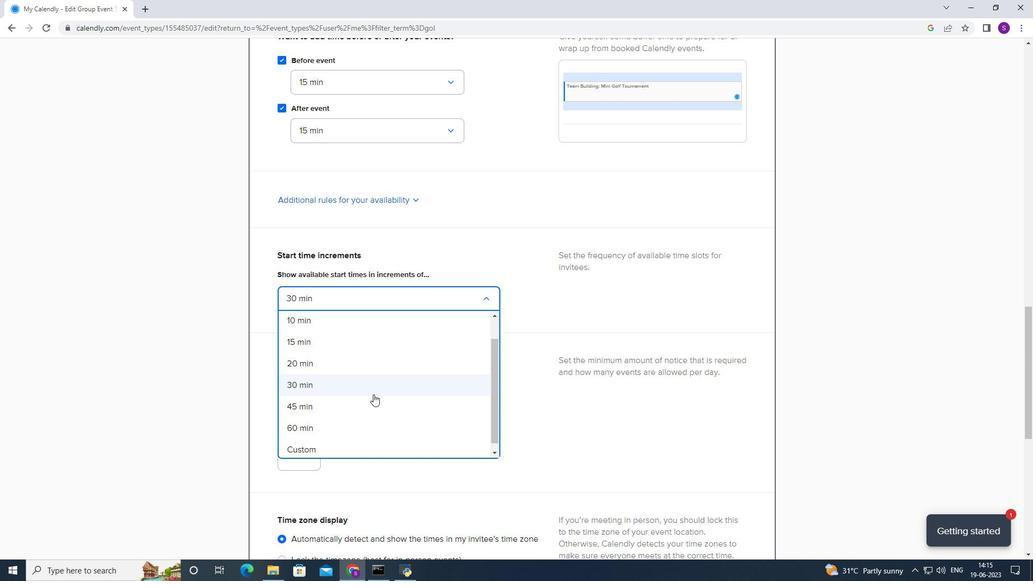 
Action: Mouse pressed left at (371, 403)
Screenshot: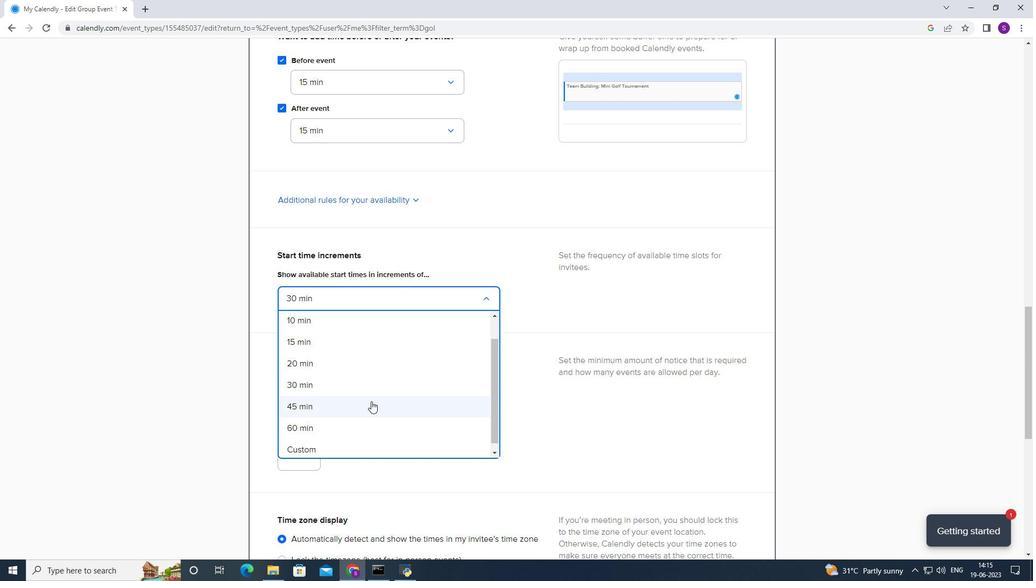 
Action: Mouse moved to (299, 398)
Screenshot: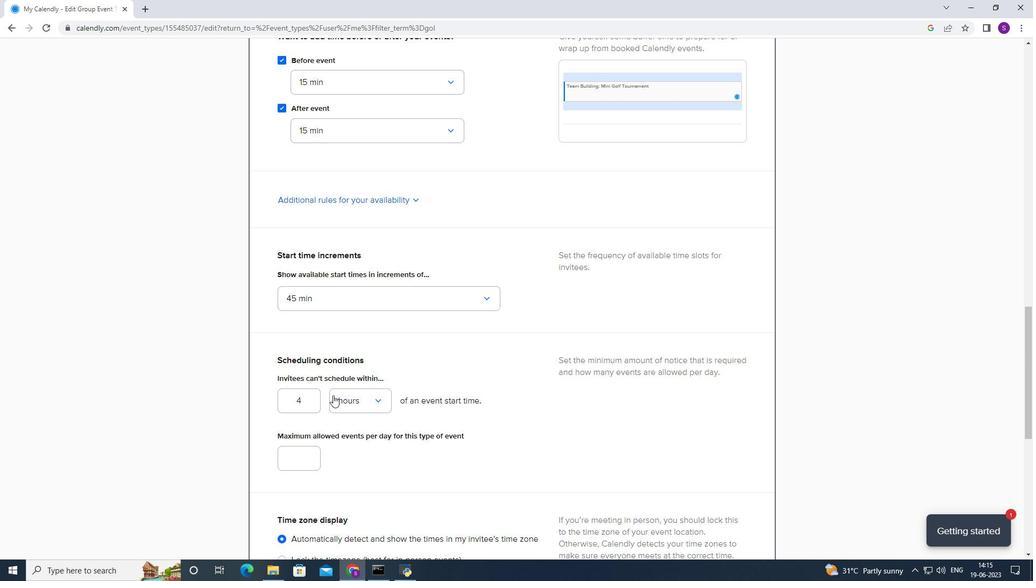 
Action: Mouse pressed left at (299, 398)
Screenshot: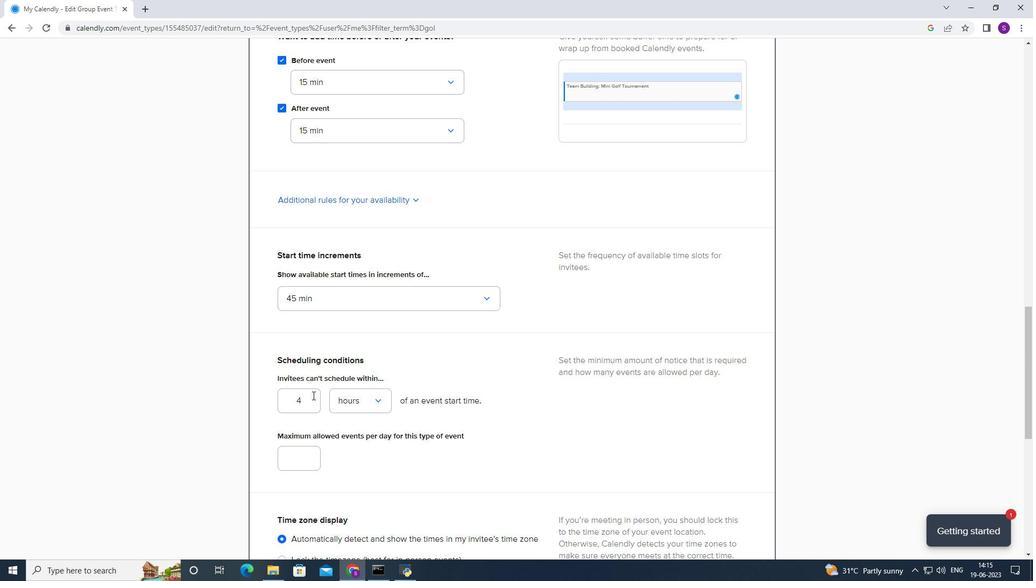 
Action: Mouse moved to (309, 398)
Screenshot: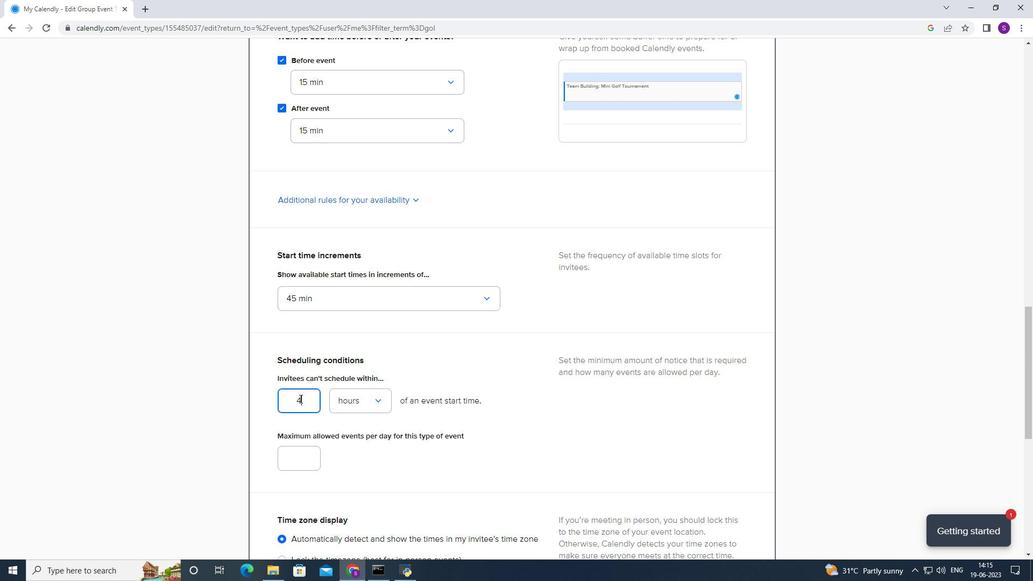 
Action: Key pressed <Key.backspace>48
Screenshot: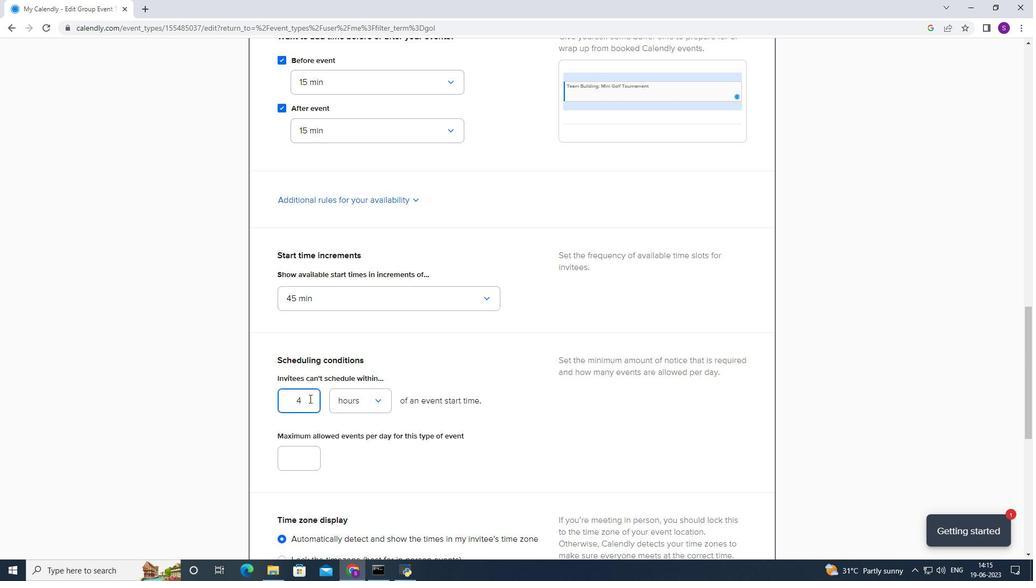 
Action: Mouse moved to (291, 453)
Screenshot: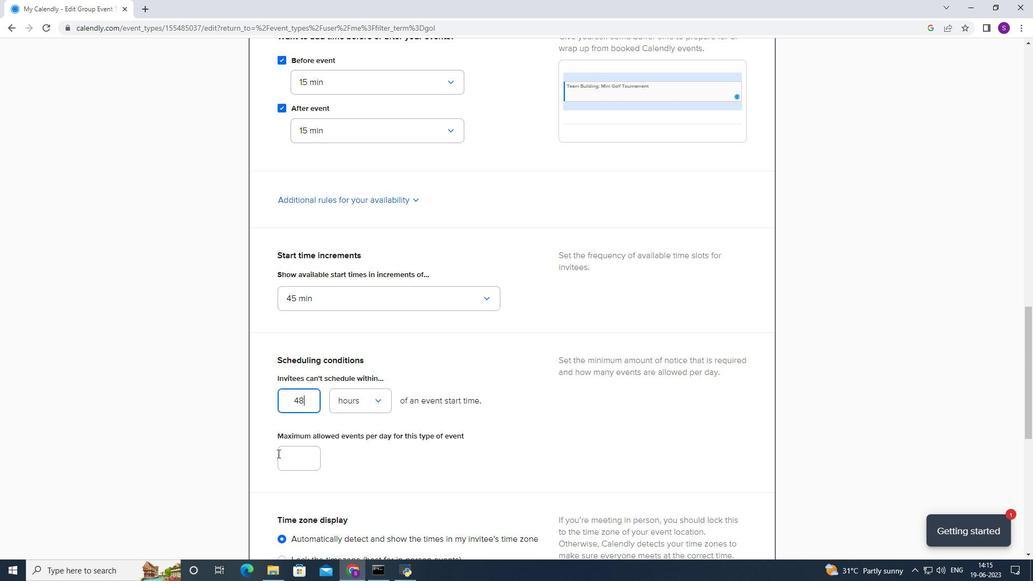 
Action: Mouse pressed left at (291, 453)
Screenshot: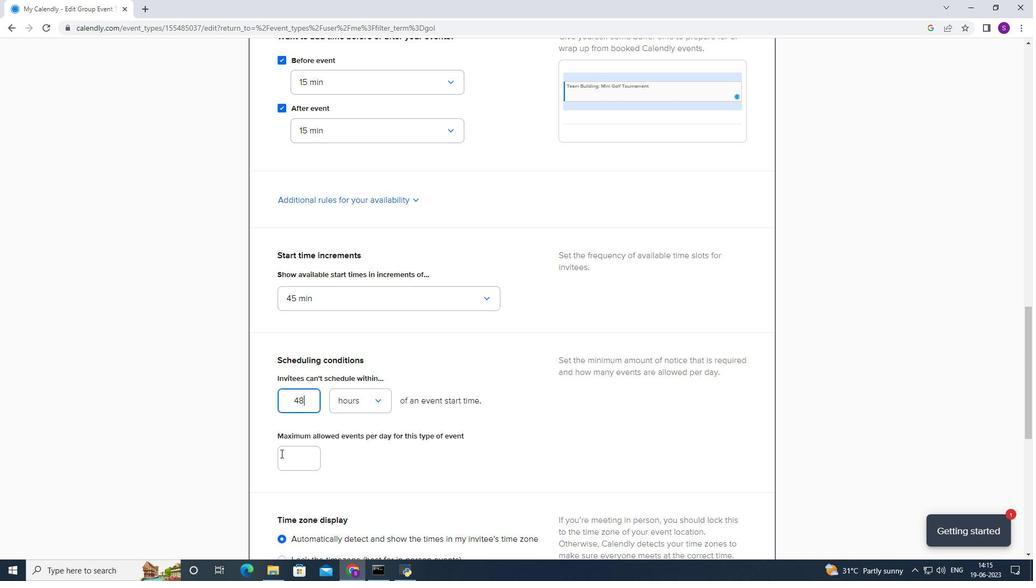 
Action: Key pressed 2
Screenshot: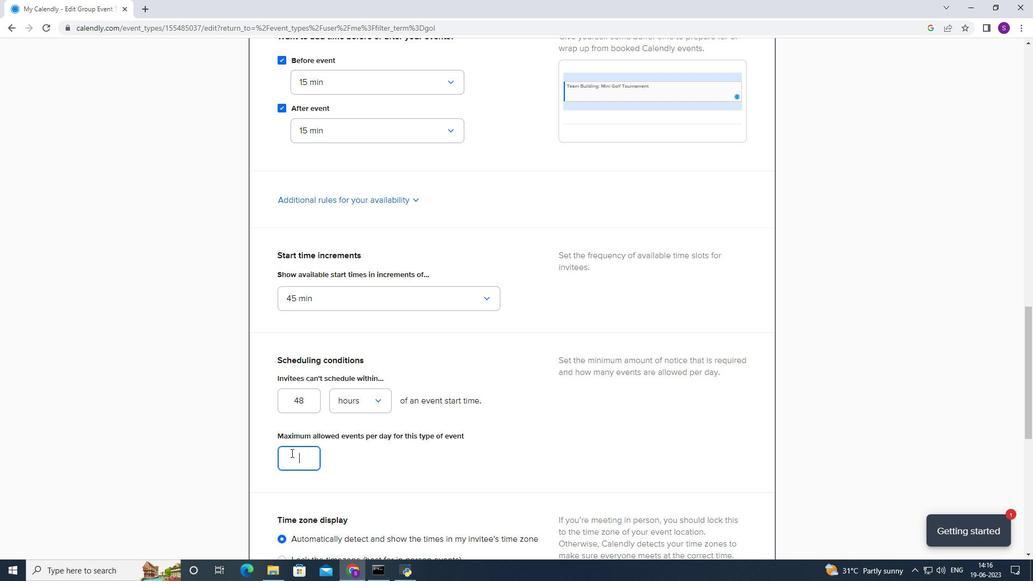 
Action: Mouse moved to (375, 416)
Screenshot: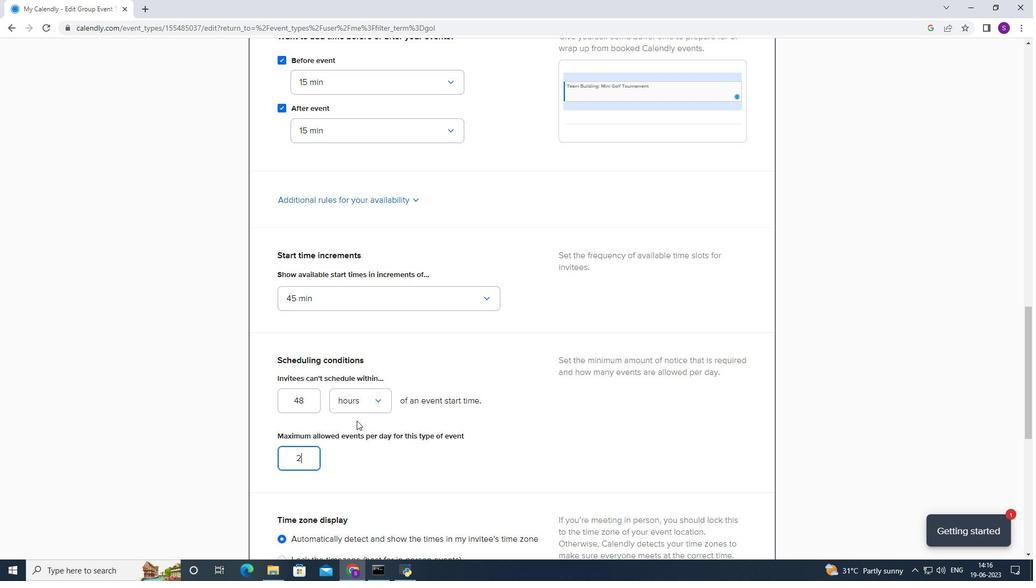 
Action: Mouse scrolled (375, 415) with delta (0, 0)
Screenshot: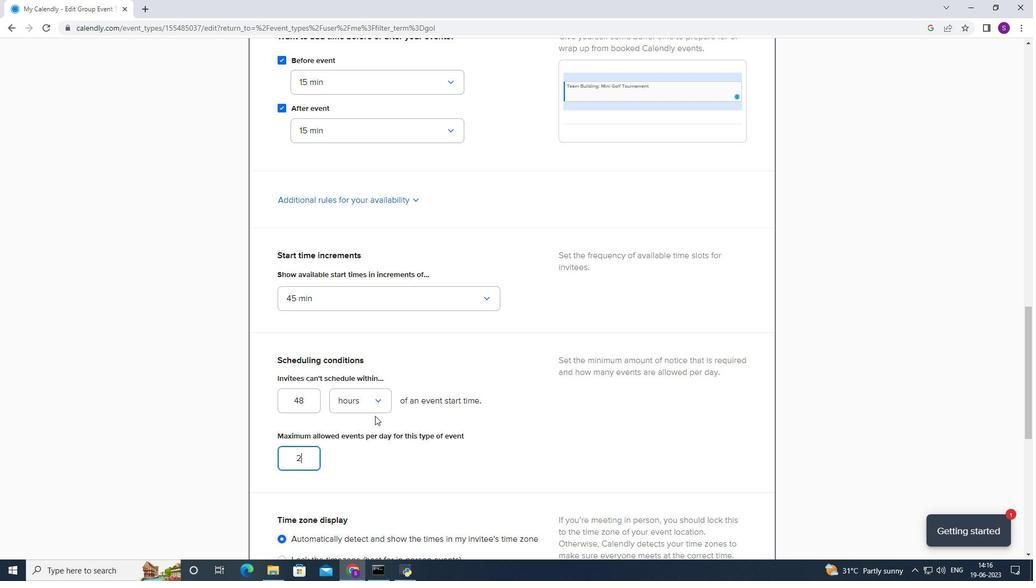 
Action: Mouse scrolled (375, 415) with delta (0, 0)
Screenshot: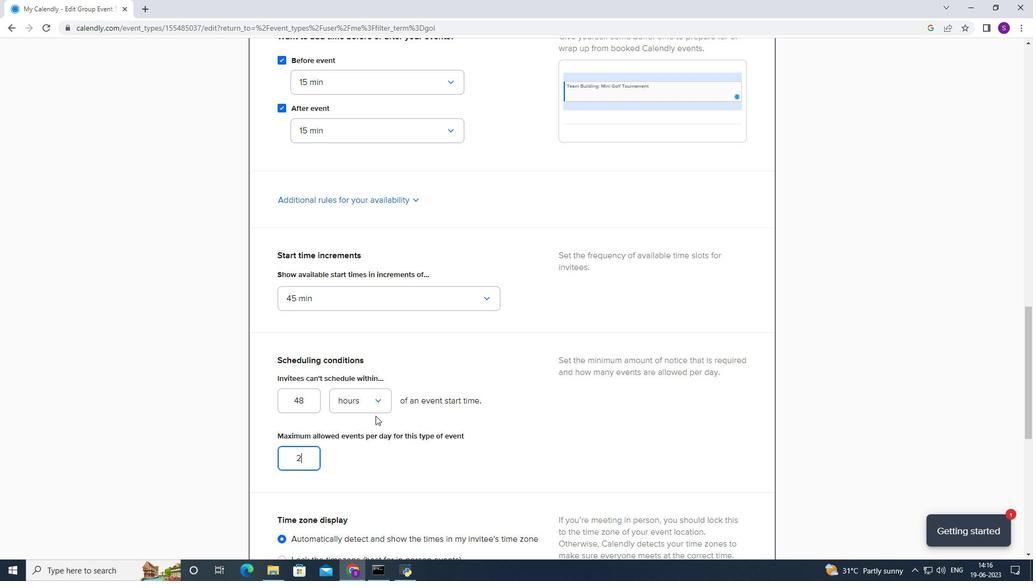 
Action: Mouse scrolled (375, 415) with delta (0, 0)
Screenshot: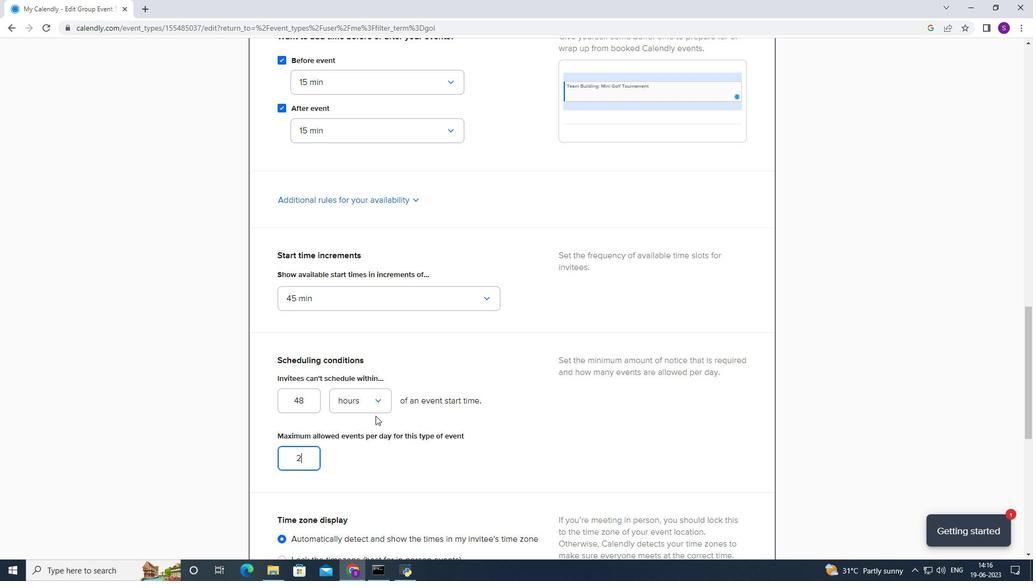 
Action: Mouse scrolled (375, 415) with delta (0, 0)
Screenshot: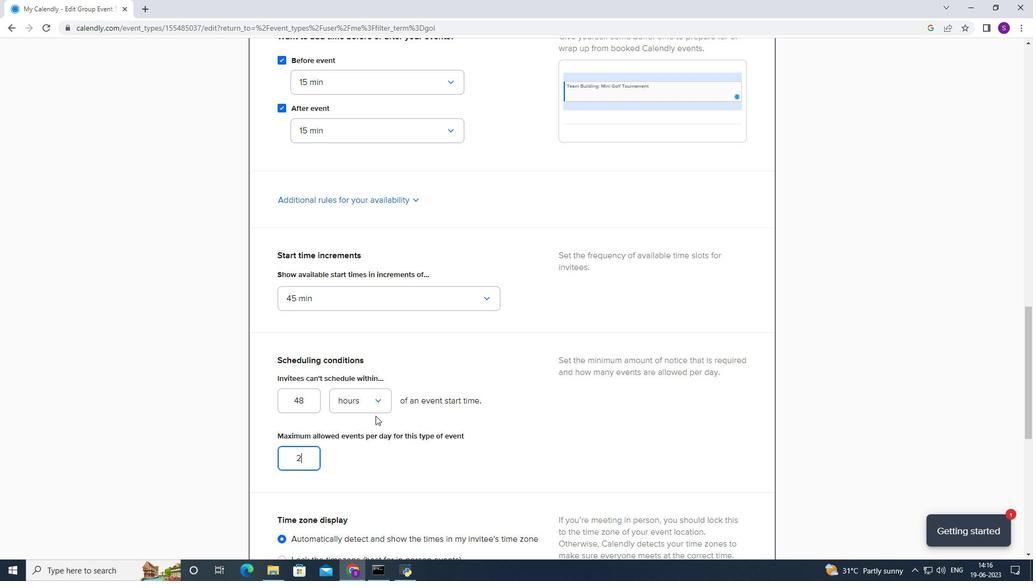 
Action: Mouse moved to (376, 415)
Screenshot: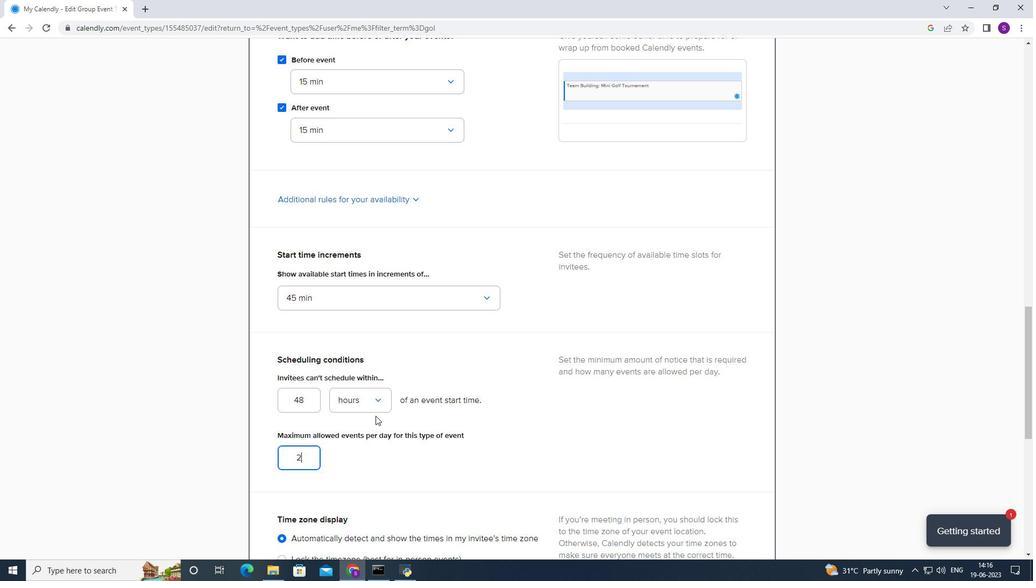 
Action: Mouse scrolled (375, 415) with delta (0, 0)
Screenshot: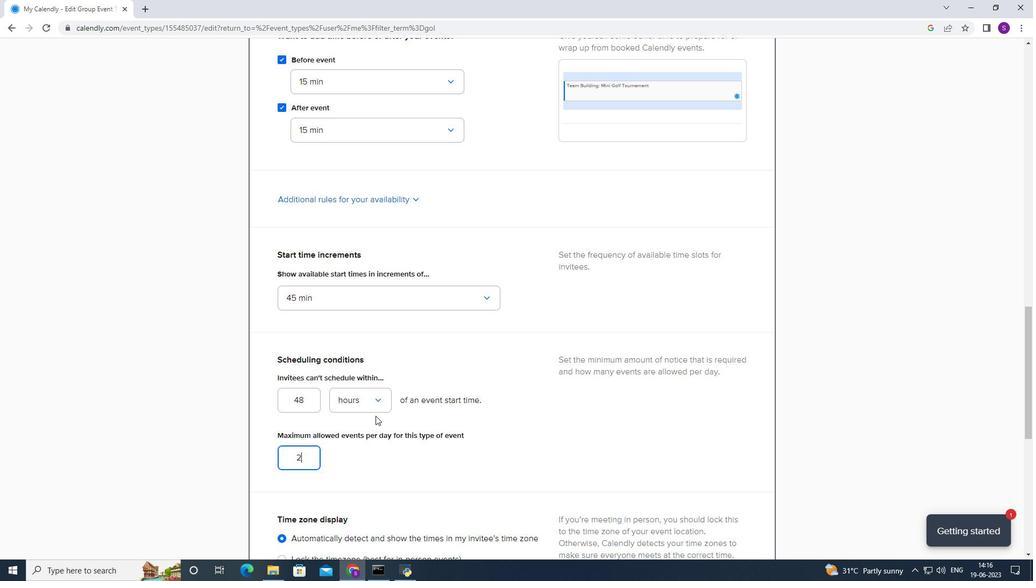 
Action: Mouse moved to (379, 414)
Screenshot: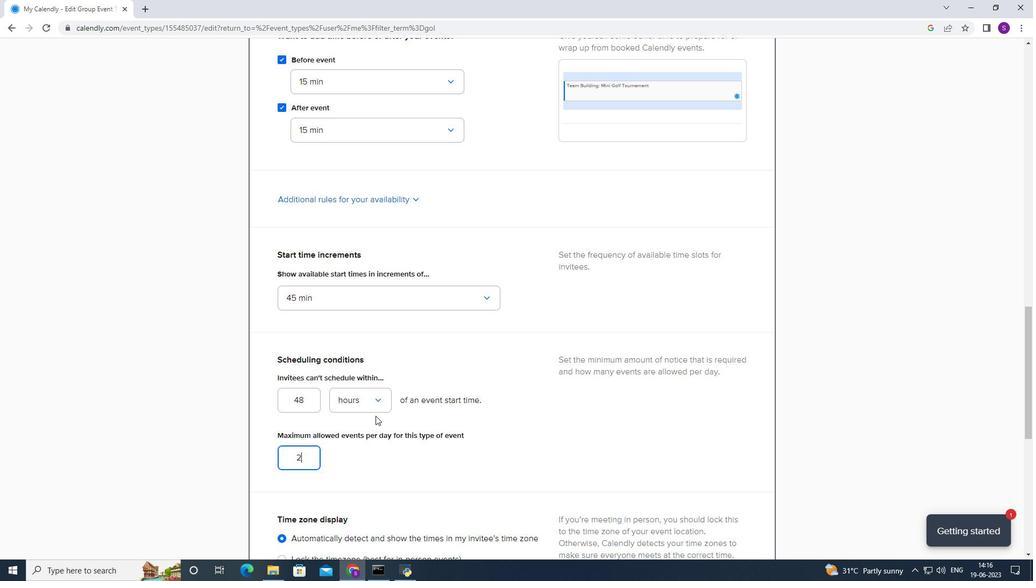 
Action: Mouse scrolled (375, 415) with delta (0, 0)
Screenshot: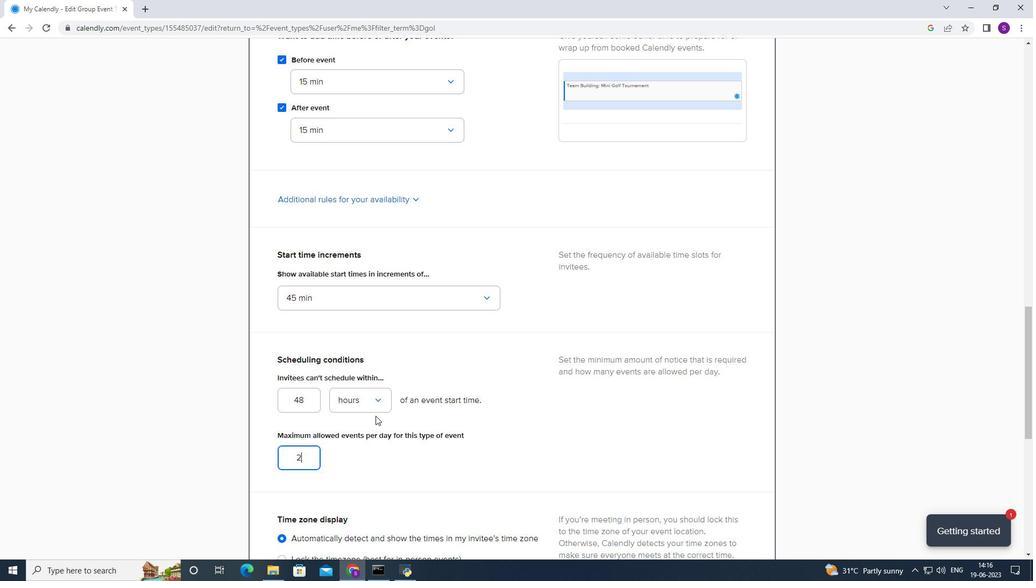
Action: Mouse moved to (379, 414)
Screenshot: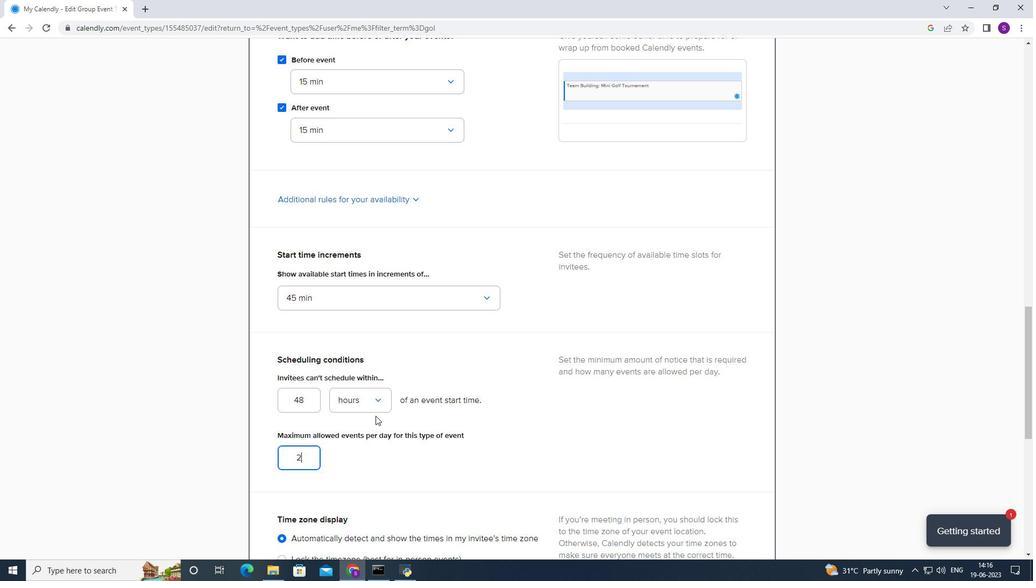 
Action: Mouse scrolled (375, 415) with delta (0, 0)
Screenshot: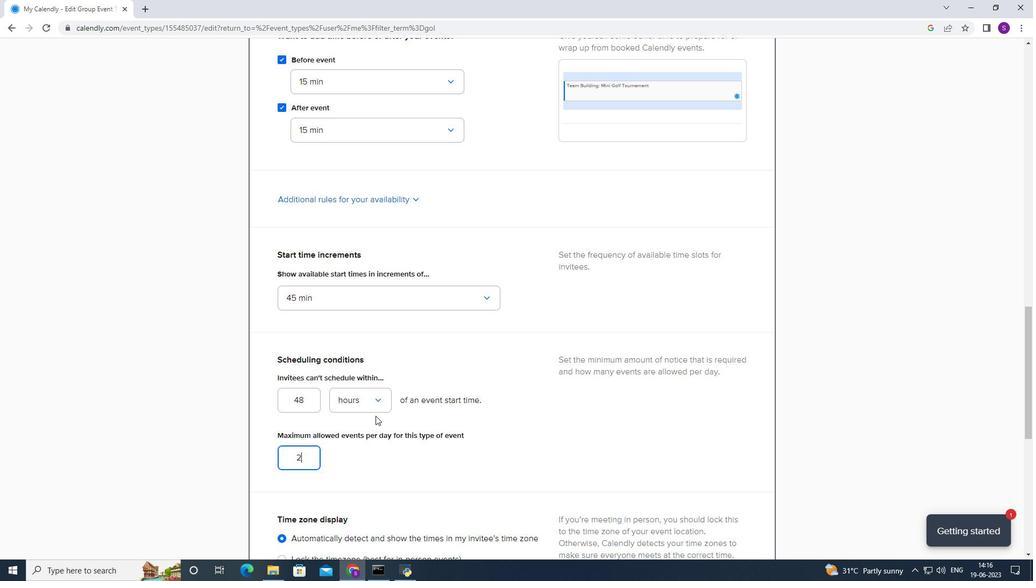
Action: Mouse scrolled (375, 415) with delta (0, 0)
Screenshot: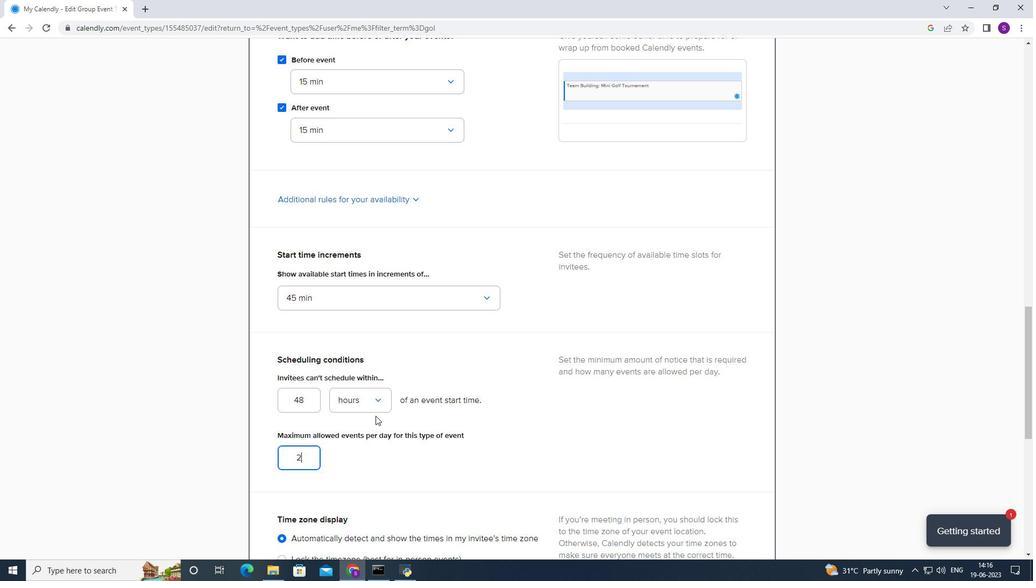 
Action: Mouse scrolled (376, 415) with delta (0, 0)
Screenshot: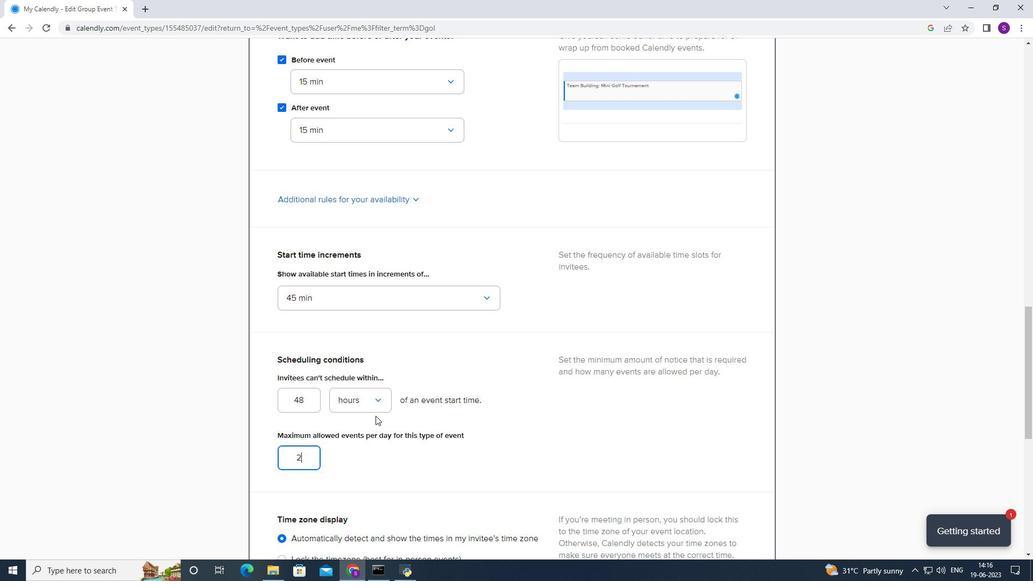 
Action: Mouse moved to (719, 263)
Screenshot: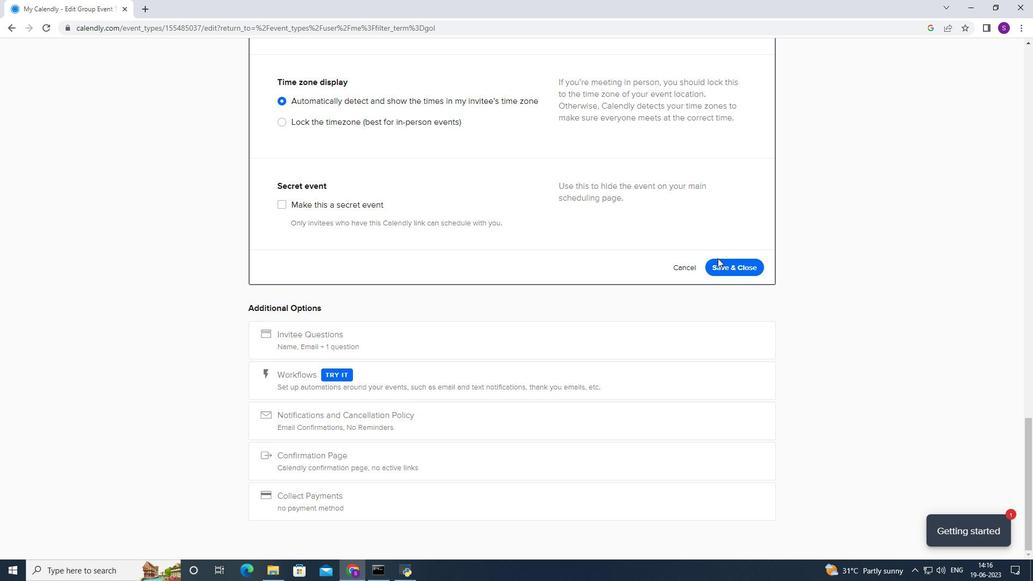 
Action: Mouse pressed left at (719, 263)
Screenshot: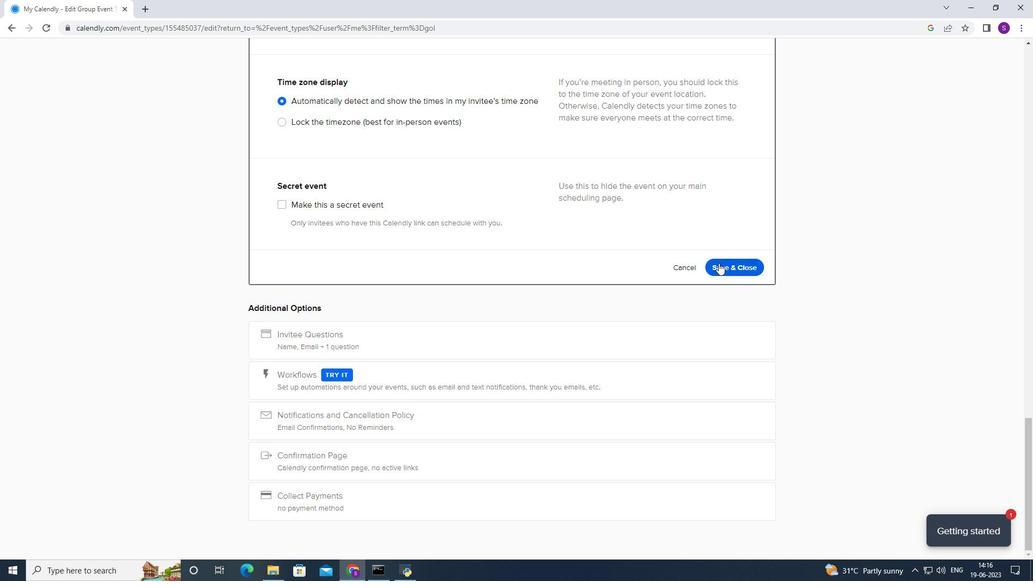
